 Task: Check the departure time for the last Brightline train from West Palm Beach to MiamiCentral.
Action: Mouse moved to (253, 65)
Screenshot: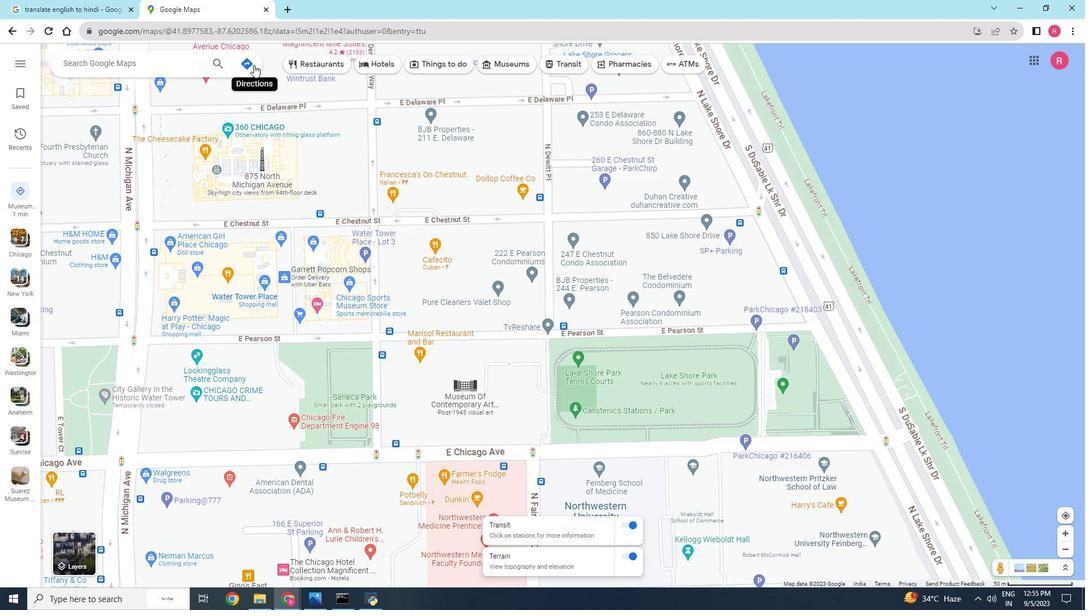 
Action: Mouse pressed left at (253, 65)
Screenshot: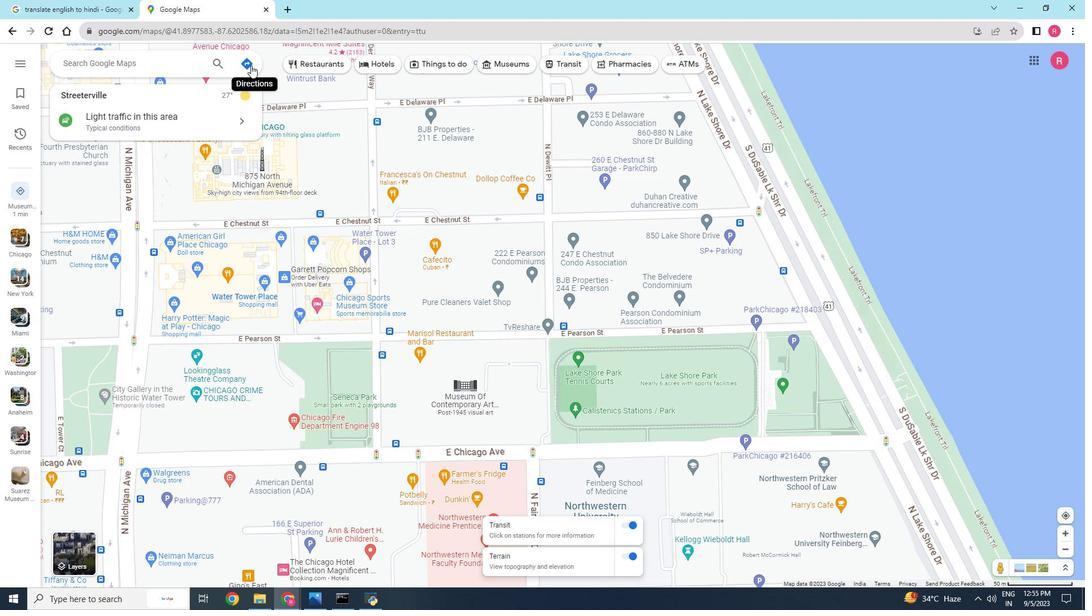 
Action: Mouse moved to (168, 58)
Screenshot: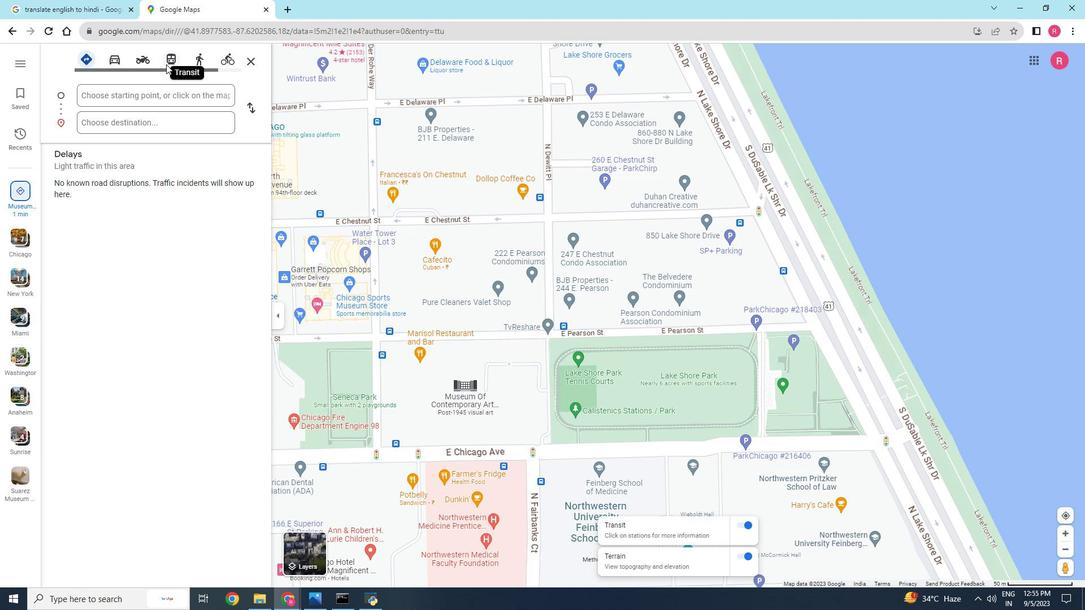
Action: Mouse pressed left at (168, 58)
Screenshot: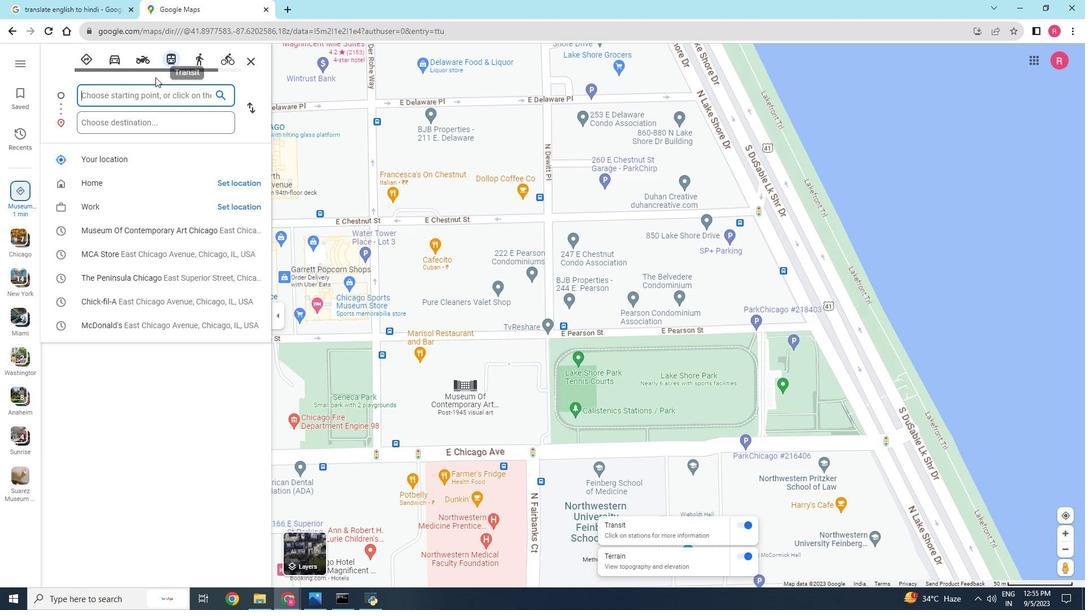 
Action: Mouse moved to (139, 98)
Screenshot: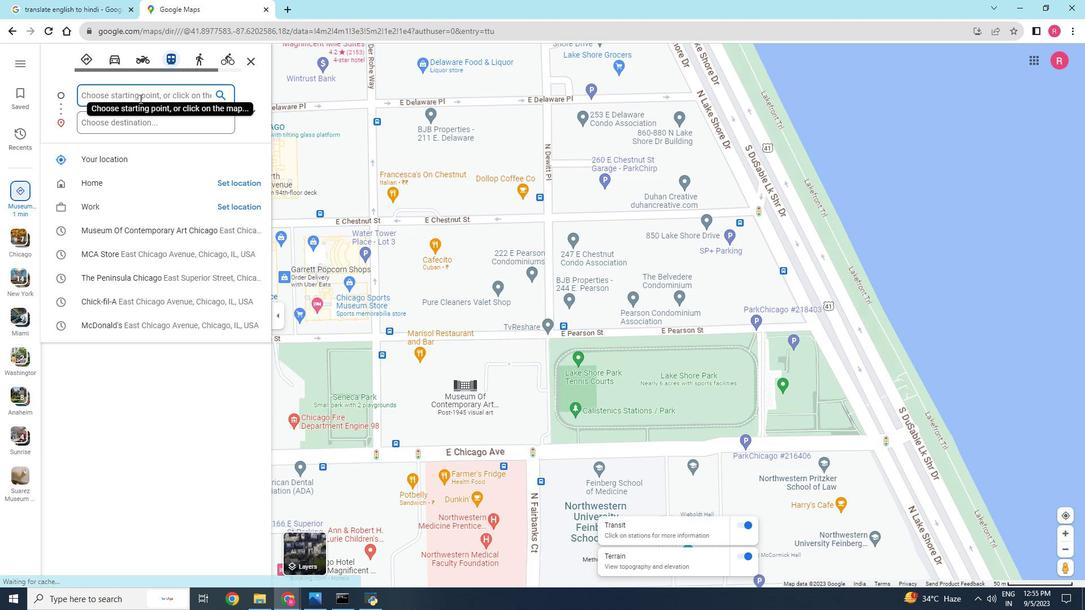 
Action: Mouse pressed left at (139, 98)
Screenshot: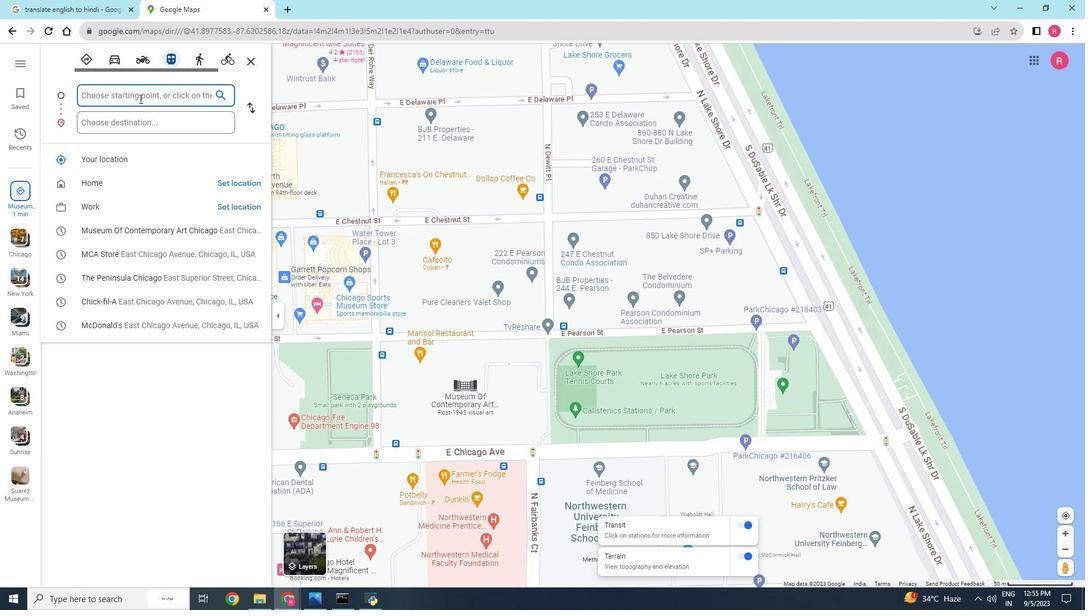 
Action: Mouse moved to (142, 97)
Screenshot: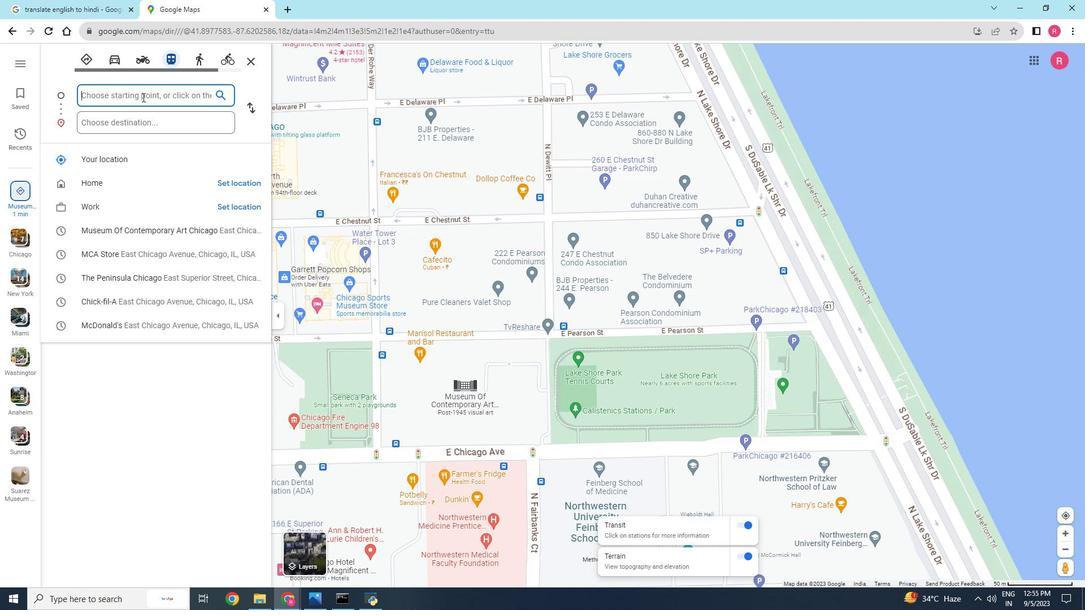 
Action: Key pressed <Key.shift>West<Key.space><Key.shift>Palm<Key.space><Key.shift>Beach<Key.space>
Screenshot: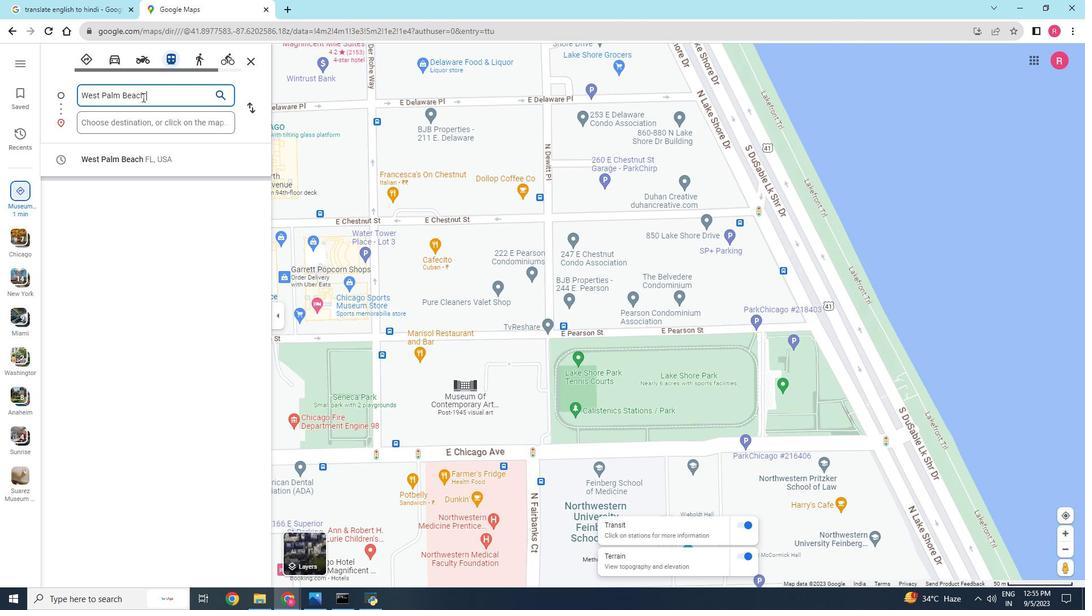 
Action: Mouse moved to (141, 119)
Screenshot: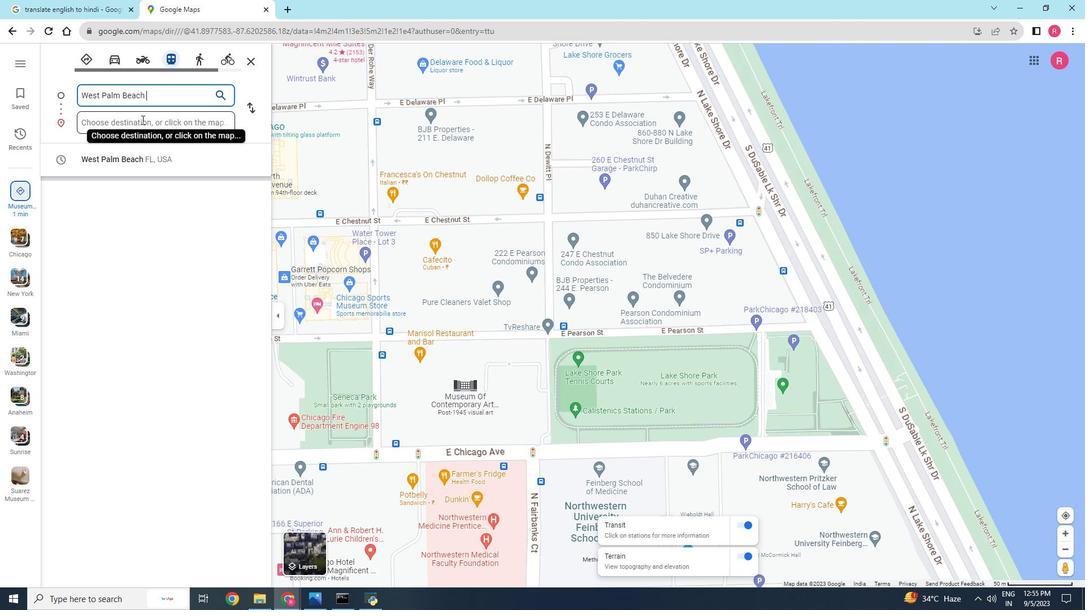 
Action: Mouse pressed left at (141, 119)
Screenshot: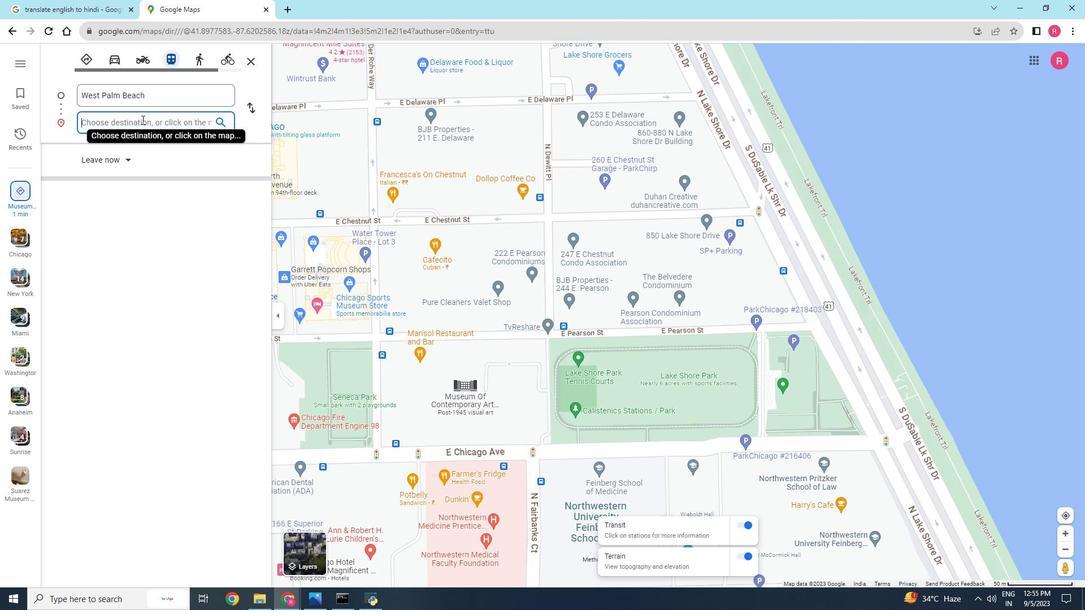 
Action: Key pressed <Key.shift>Miami<Key.space><Key.shift><Key.shift><Key.shift><Key.shift><Key.shift><Key.shift><Key.shift><Key.shift><Key.shift><Key.shift><Key.shift><Key.shift>Central<Key.enter>
Screenshot: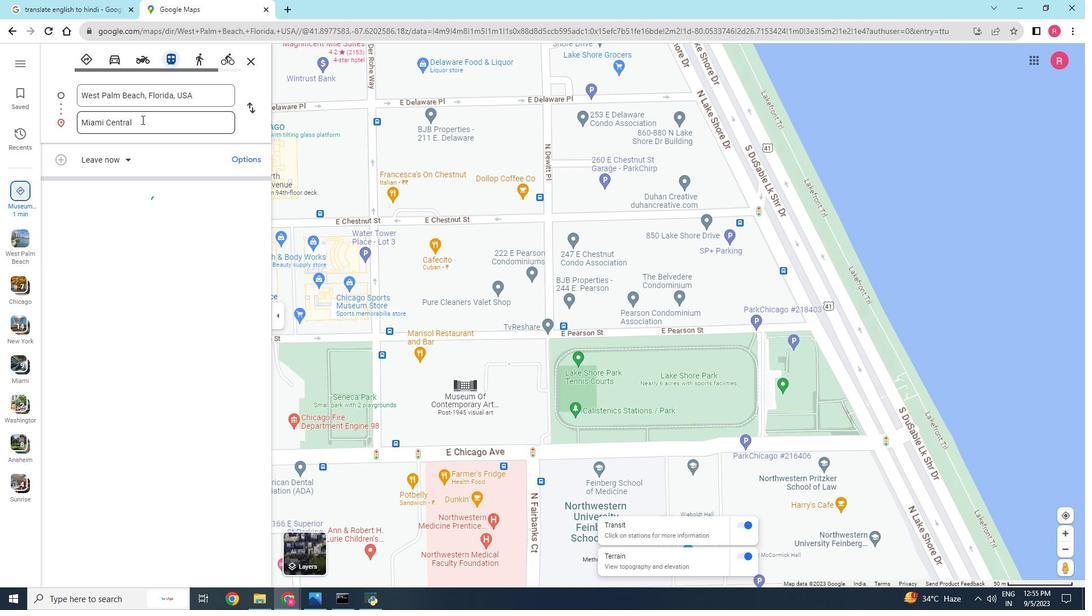 
Action: Mouse moved to (153, 266)
Screenshot: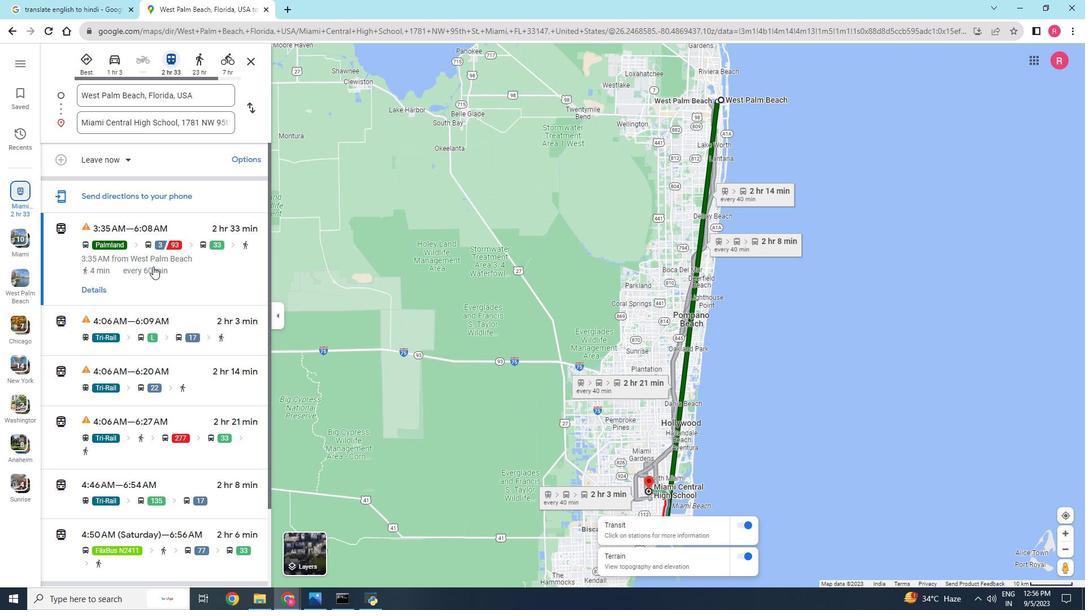 
Action: Mouse scrolled (153, 266) with delta (0, 0)
Screenshot: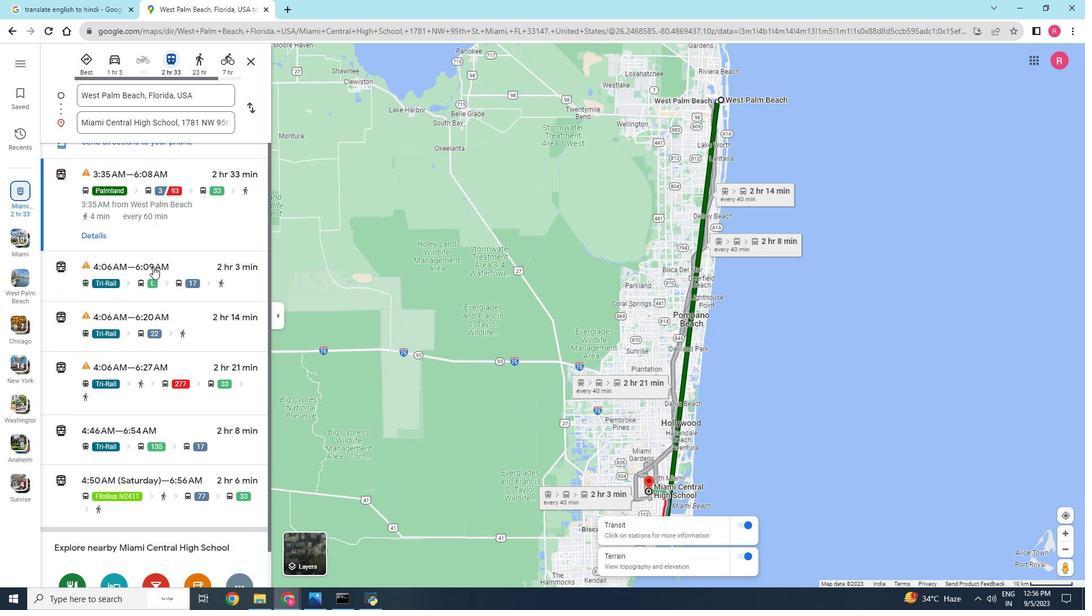 
Action: Mouse scrolled (153, 266) with delta (0, 0)
Screenshot: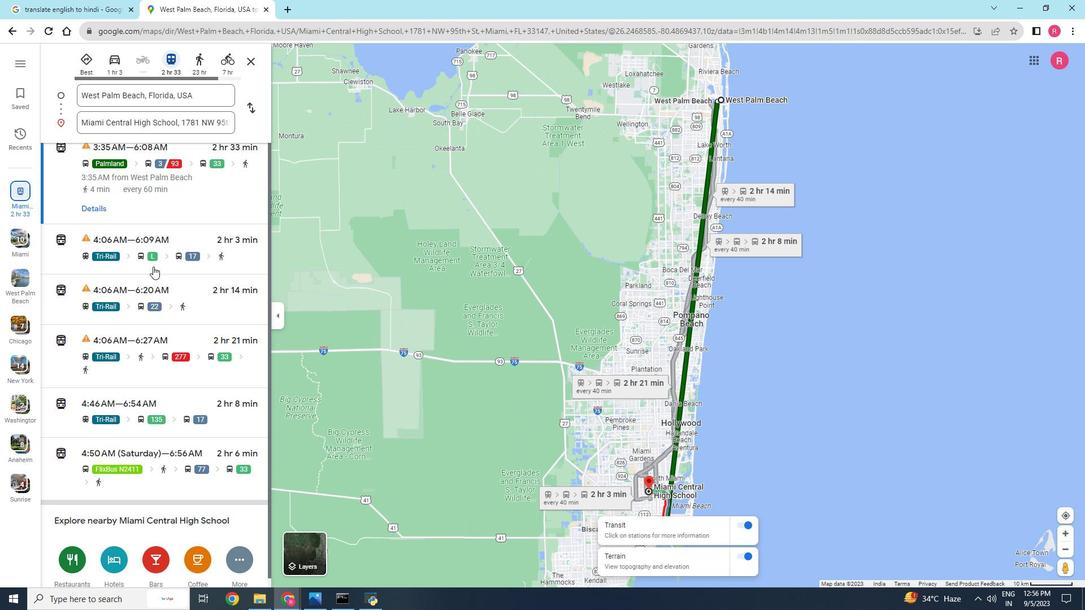 
Action: Mouse scrolled (153, 266) with delta (0, 0)
Screenshot: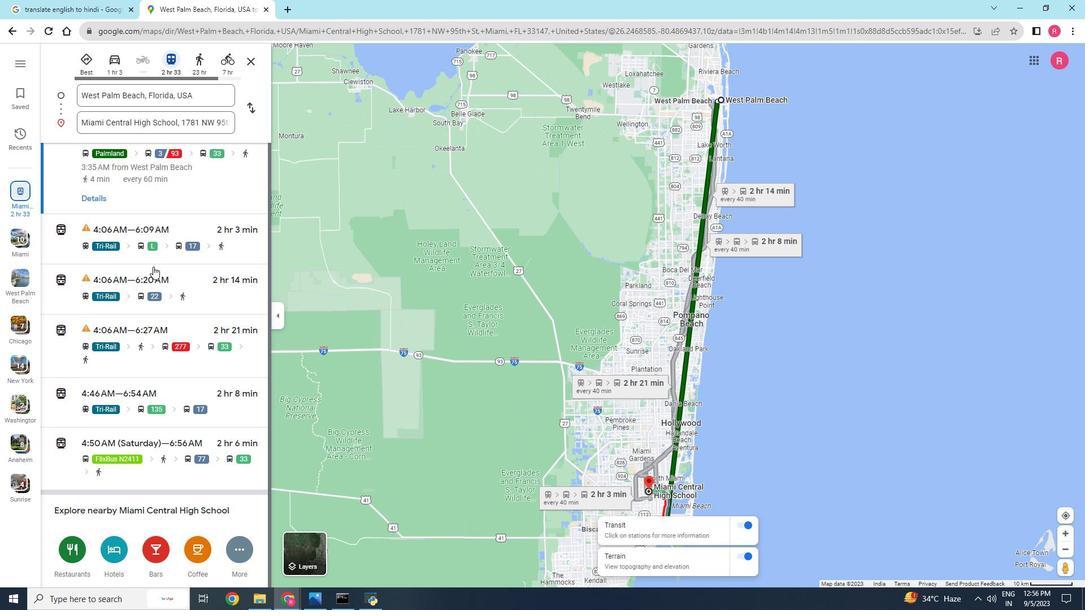 
Action: Mouse scrolled (153, 266) with delta (0, 0)
Screenshot: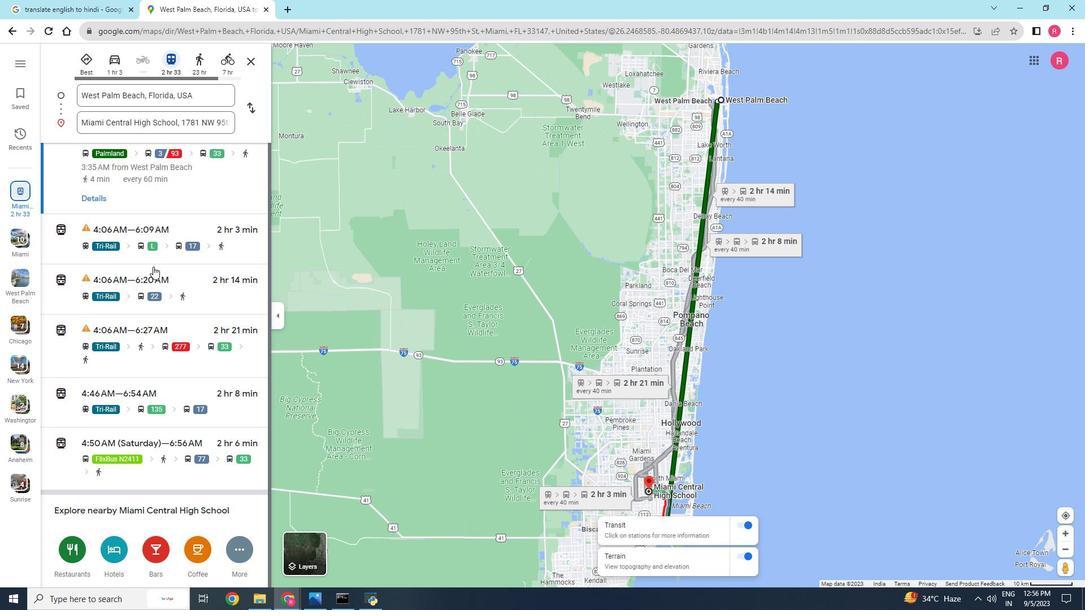 
Action: Mouse scrolled (153, 267) with delta (0, 0)
Screenshot: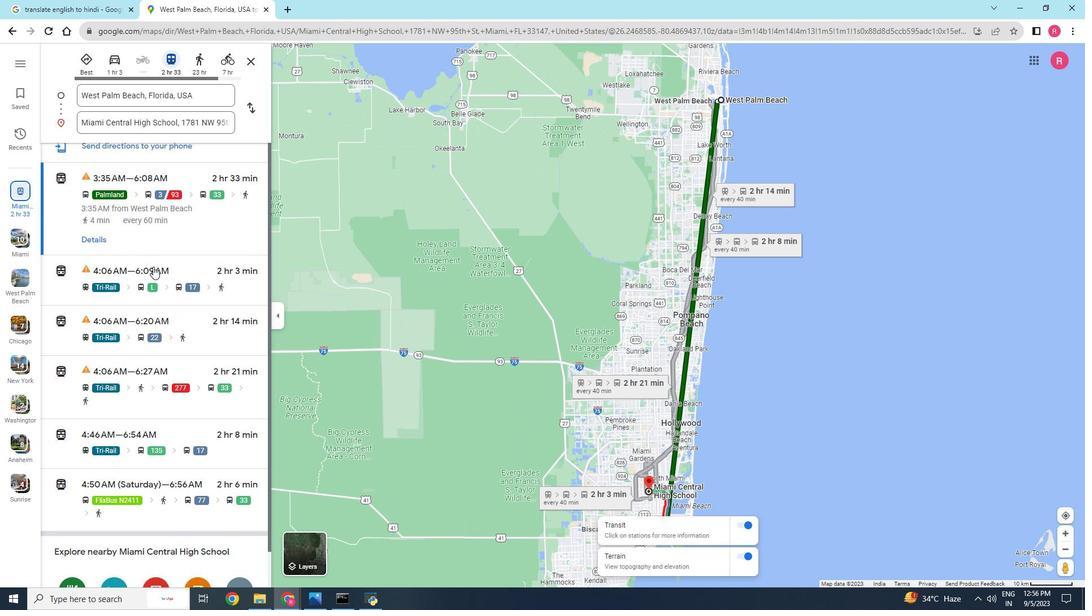 
Action: Mouse scrolled (153, 267) with delta (0, 0)
Screenshot: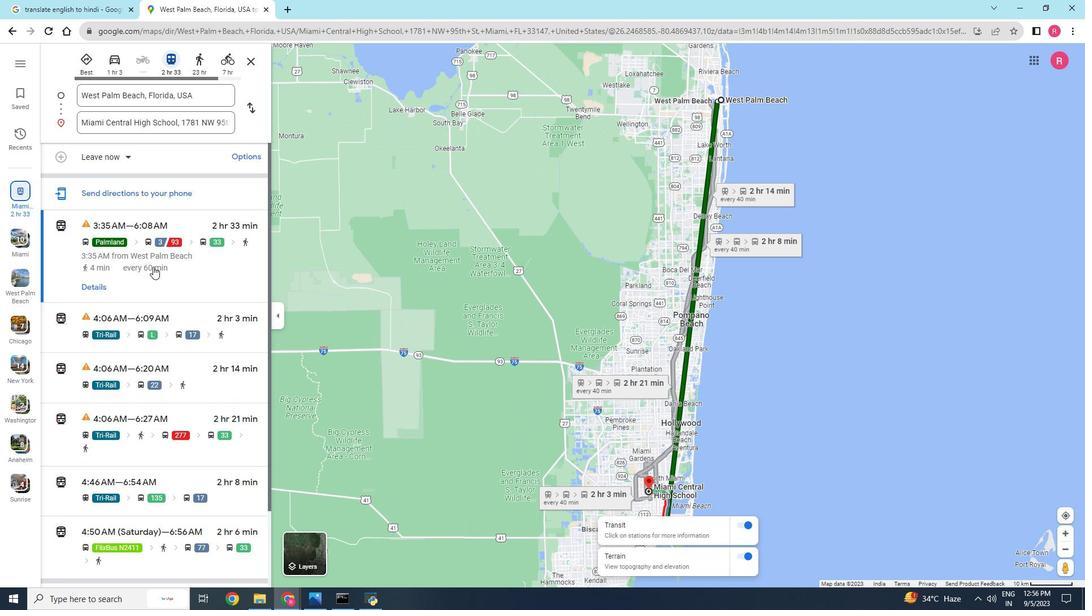 
Action: Mouse scrolled (153, 267) with delta (0, 0)
Screenshot: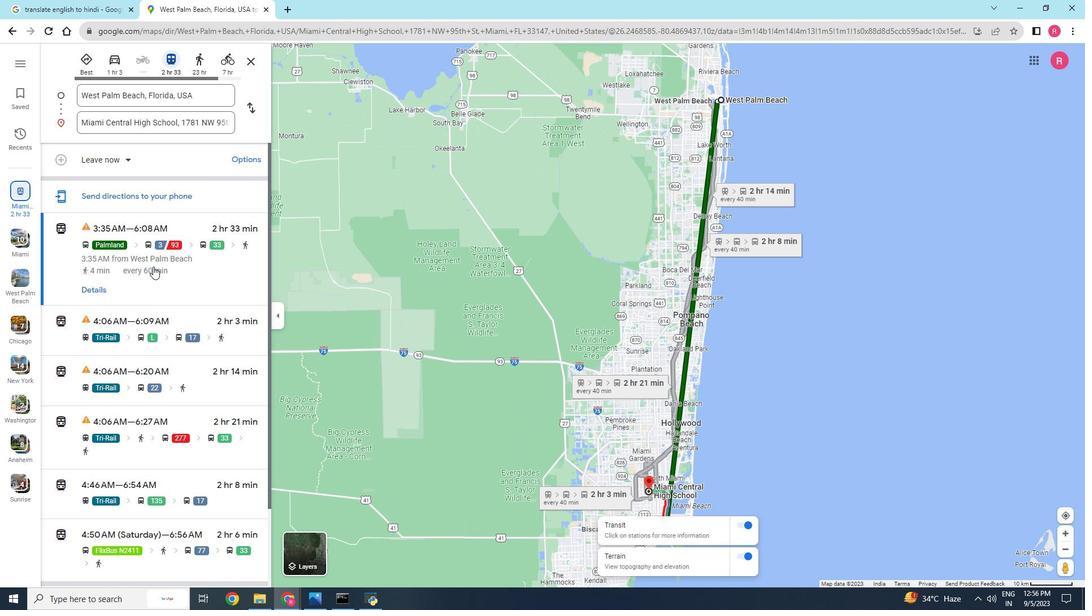 
Action: Mouse moved to (538, 353)
Screenshot: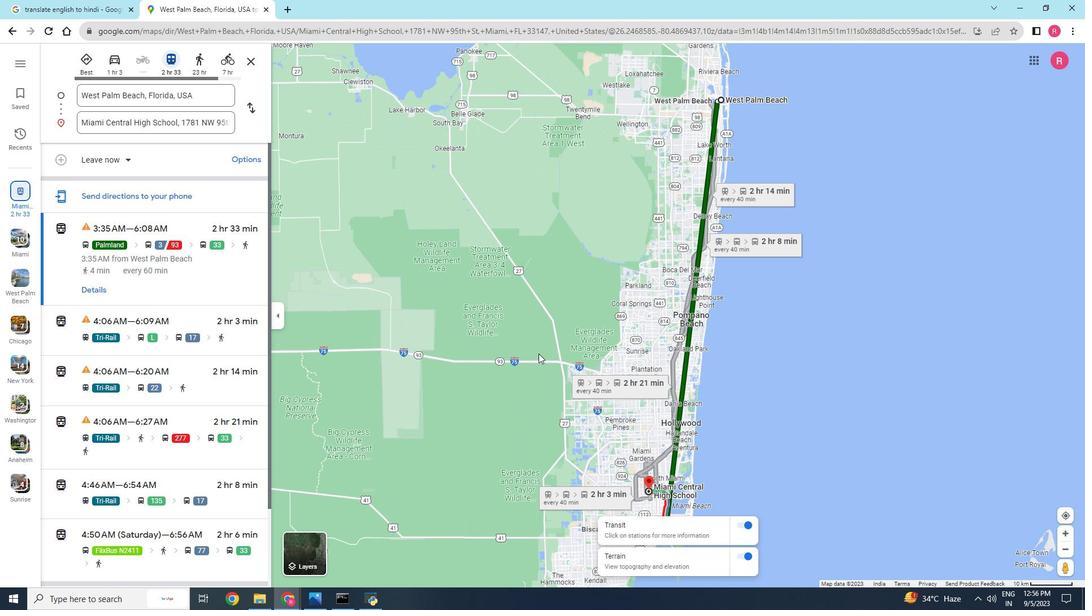 
Action: Mouse scrolled (538, 354) with delta (0, 0)
Screenshot: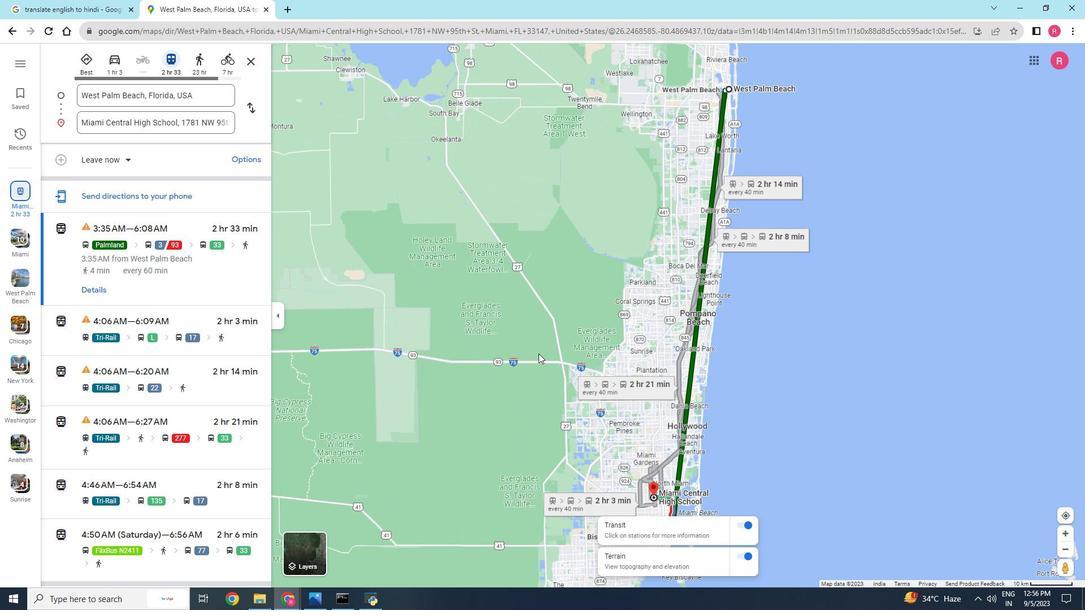 
Action: Mouse scrolled (538, 354) with delta (0, 0)
Screenshot: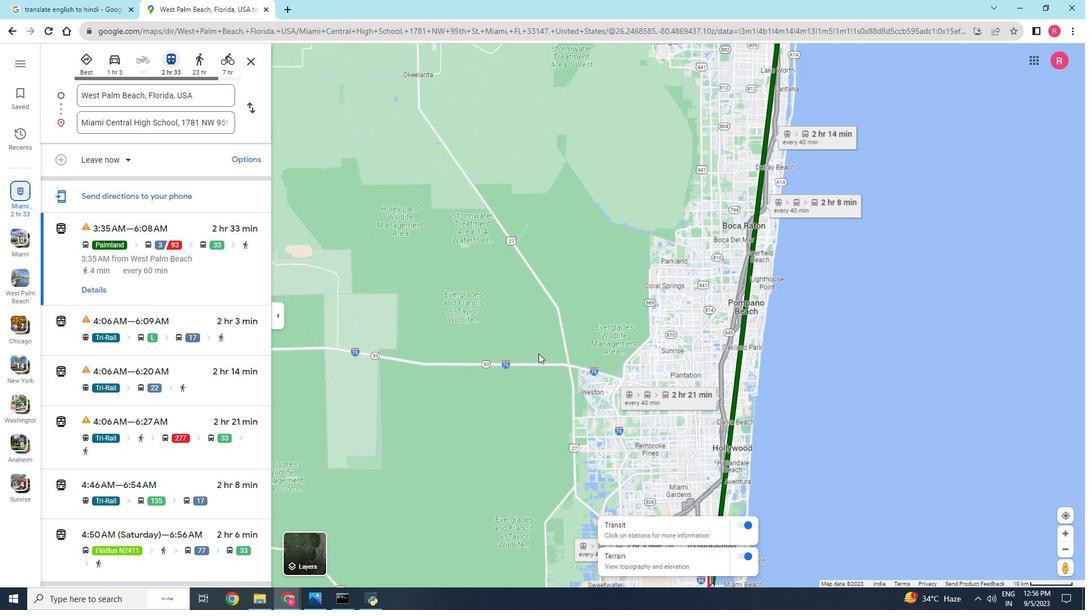 
Action: Mouse scrolled (538, 354) with delta (0, 0)
Screenshot: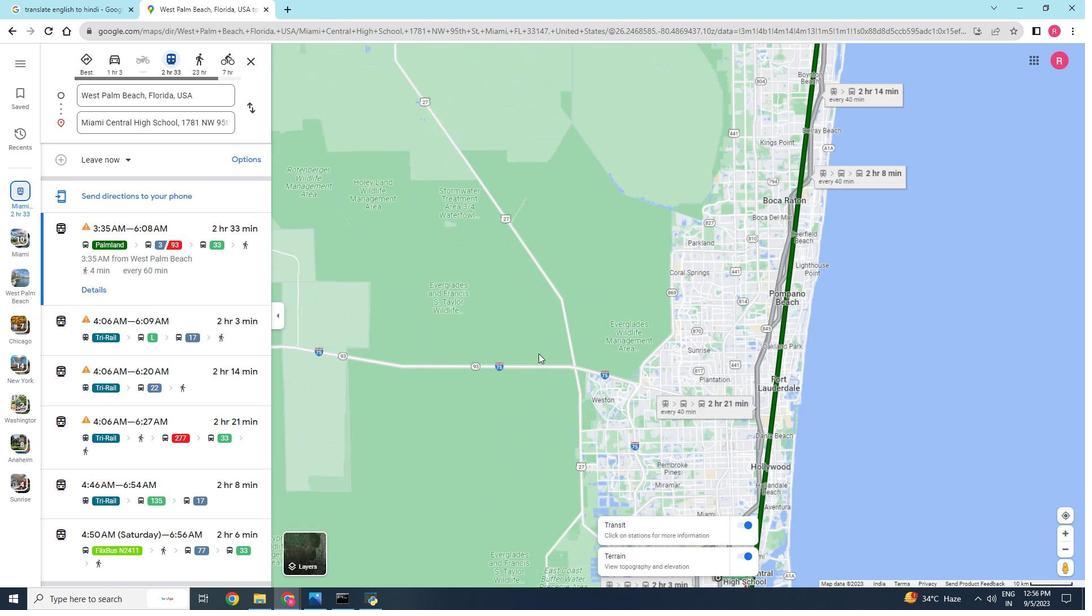 
Action: Mouse moved to (706, 374)
Screenshot: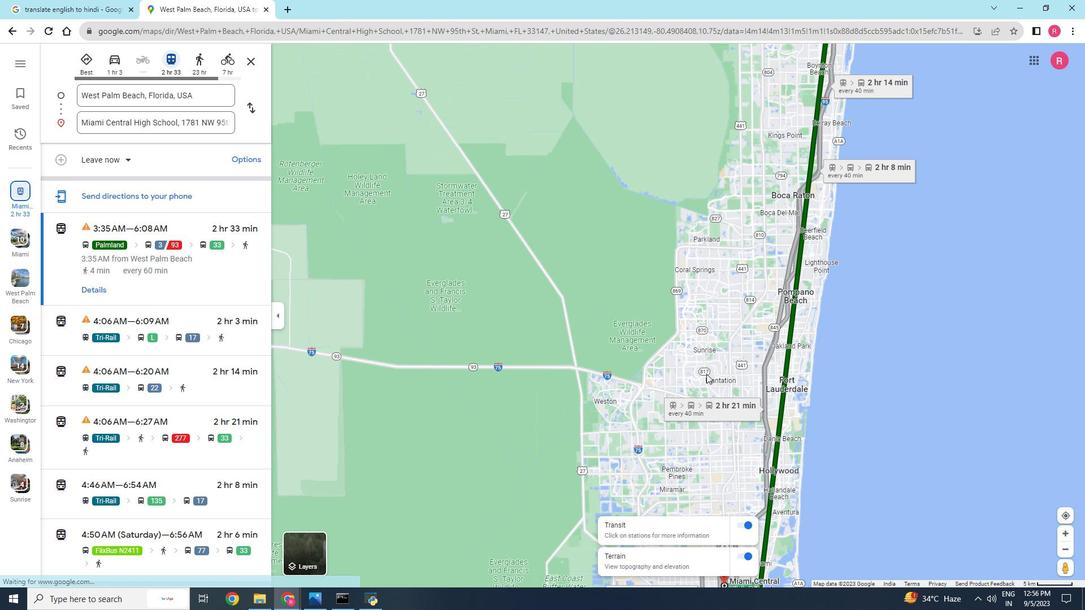 
Action: Mouse pressed left at (706, 374)
Screenshot: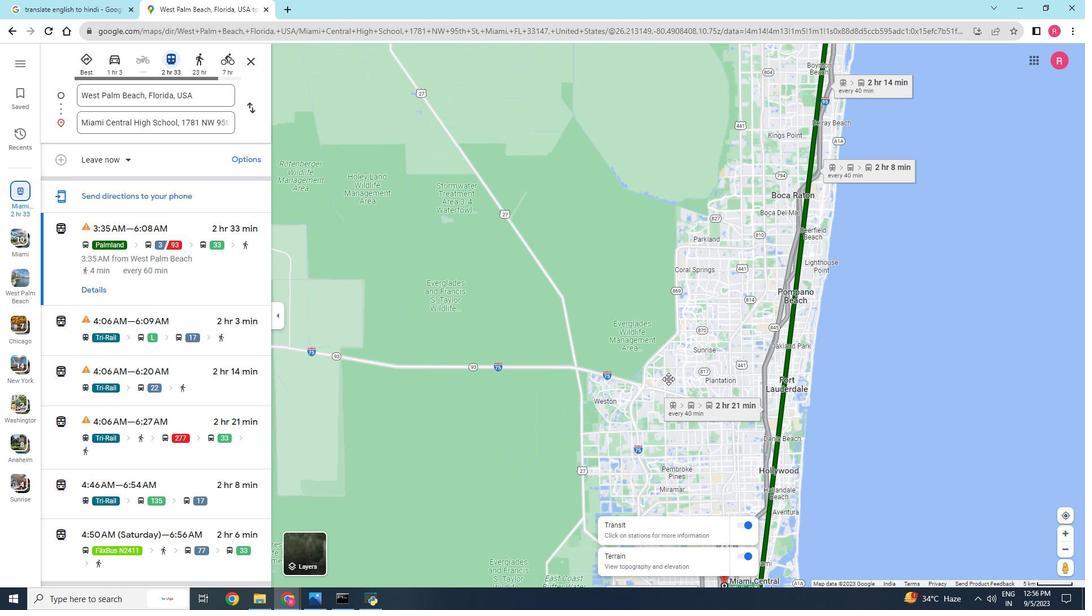 
Action: Mouse moved to (565, 365)
Screenshot: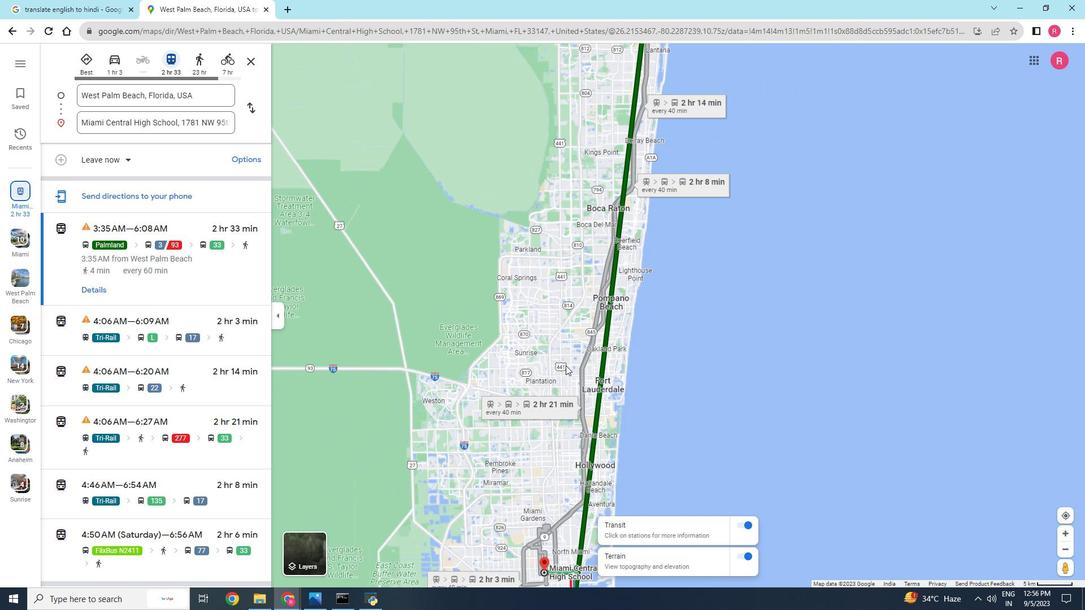 
Action: Mouse scrolled (565, 365) with delta (0, 0)
Screenshot: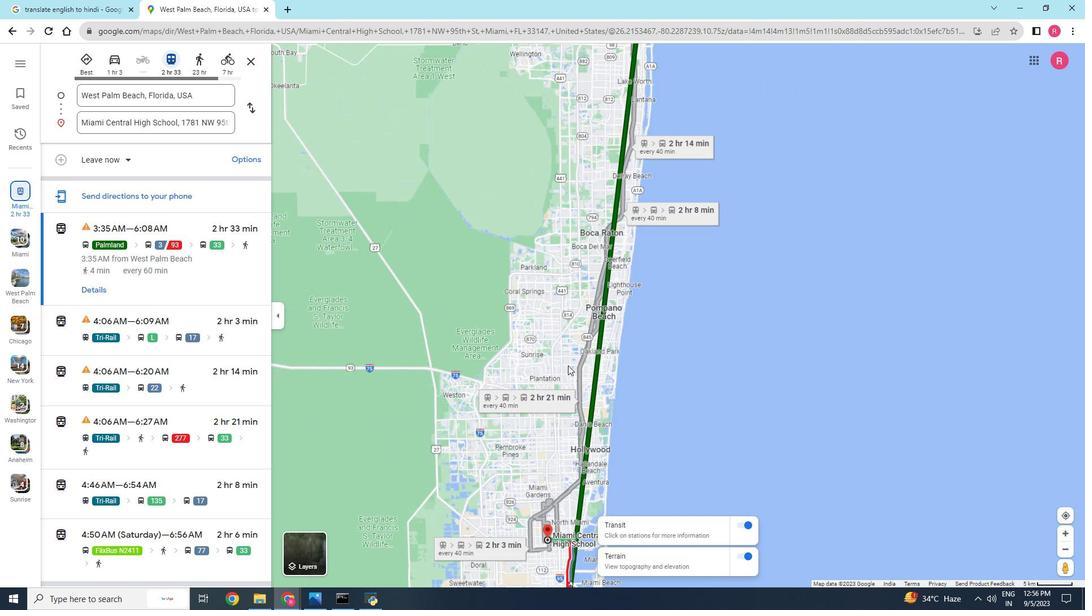 
Action: Mouse scrolled (565, 365) with delta (0, 0)
Screenshot: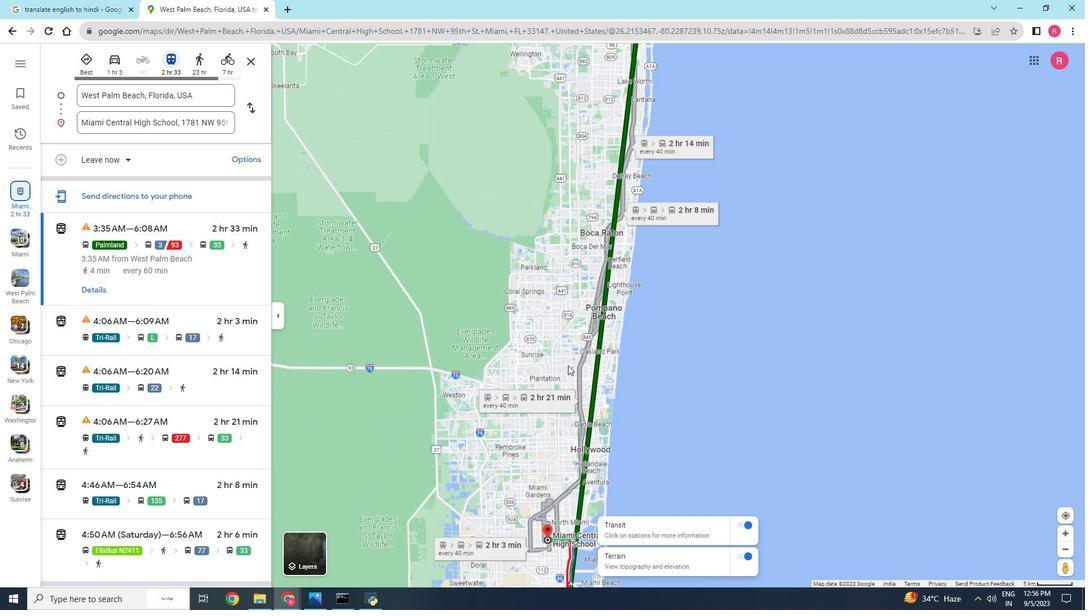 
Action: Mouse moved to (580, 362)
Screenshot: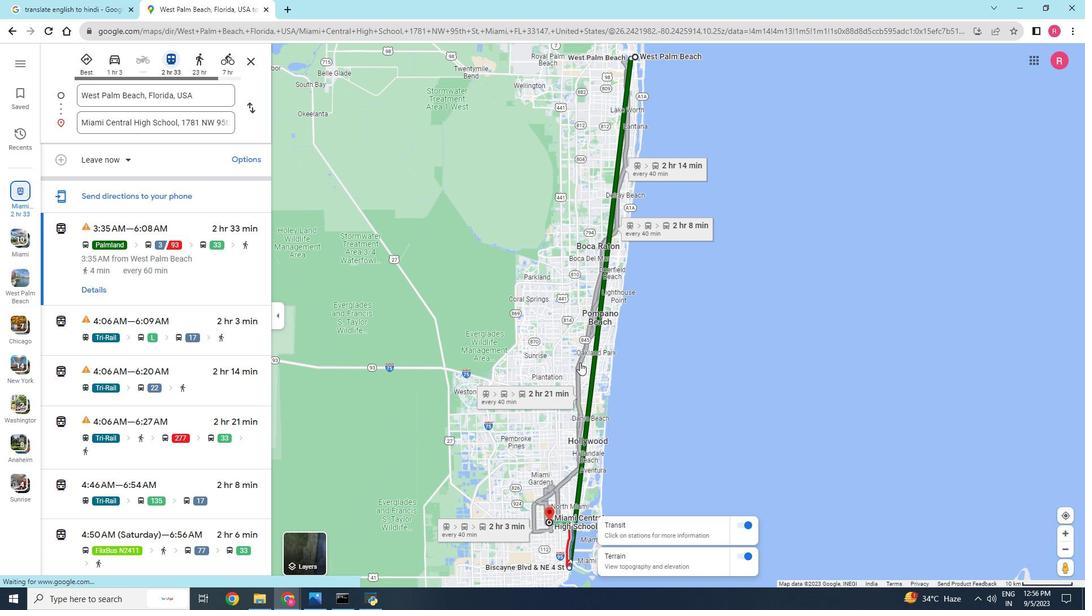 
Action: Mouse pressed left at (580, 362)
Screenshot: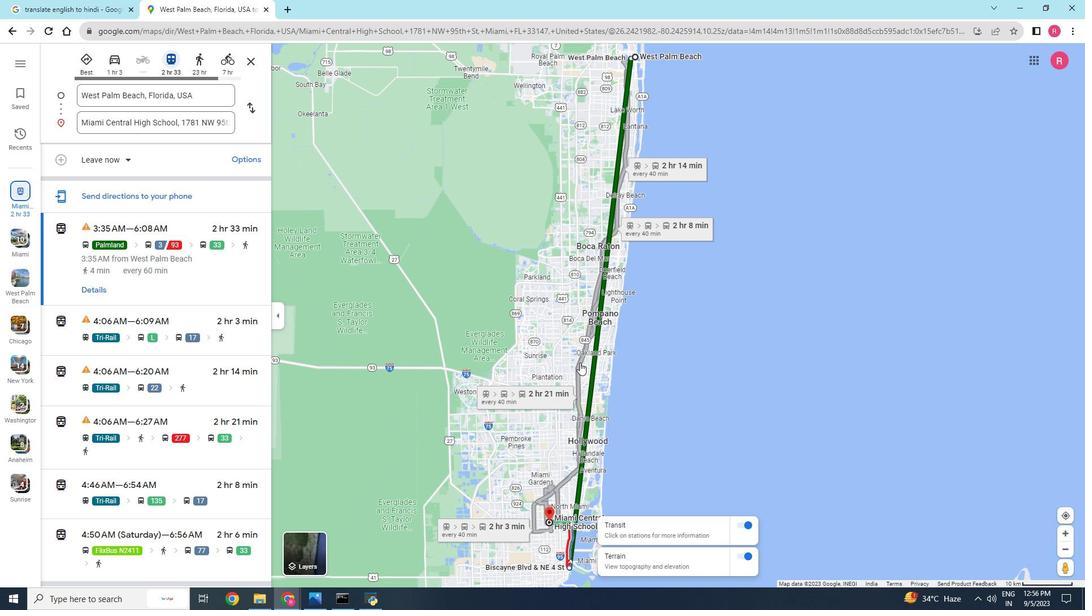 
Action: Mouse scrolled (580, 362) with delta (0, 0)
Screenshot: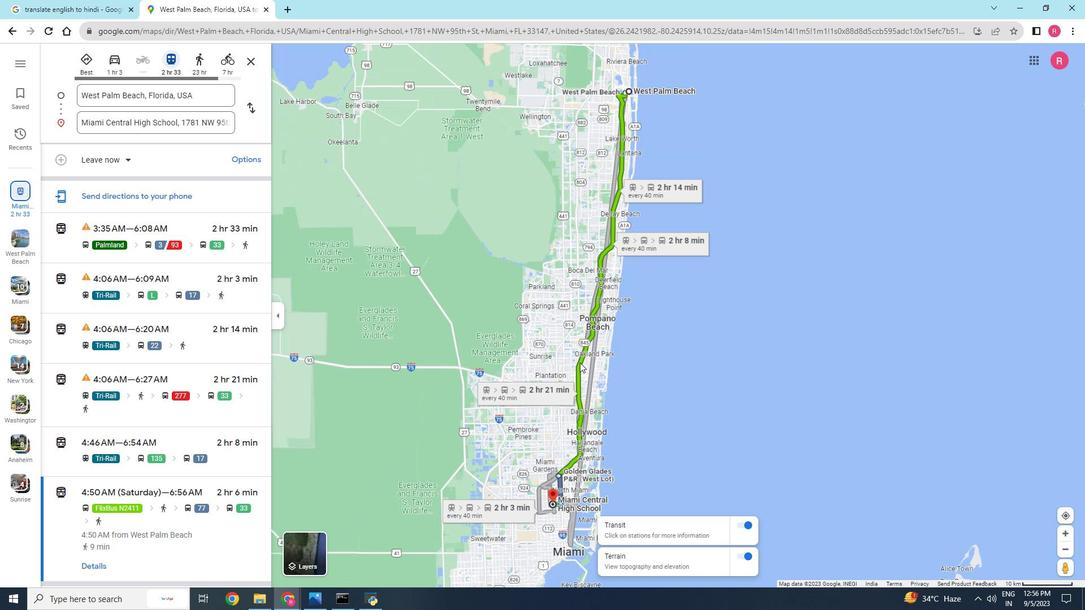 
Action: Mouse moved to (308, 551)
Screenshot: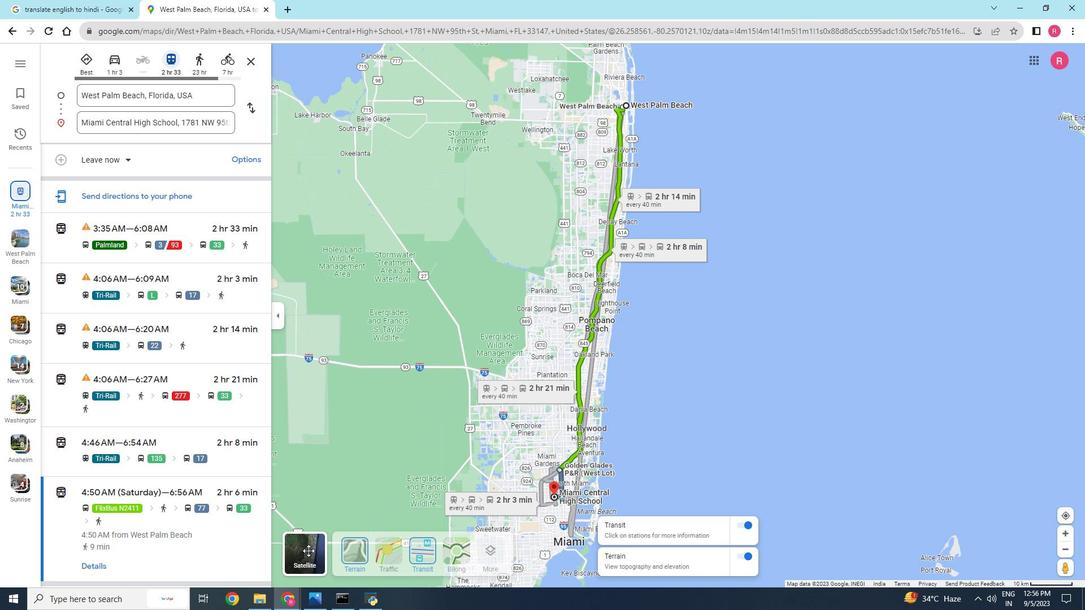 
Action: Mouse pressed left at (308, 551)
Screenshot: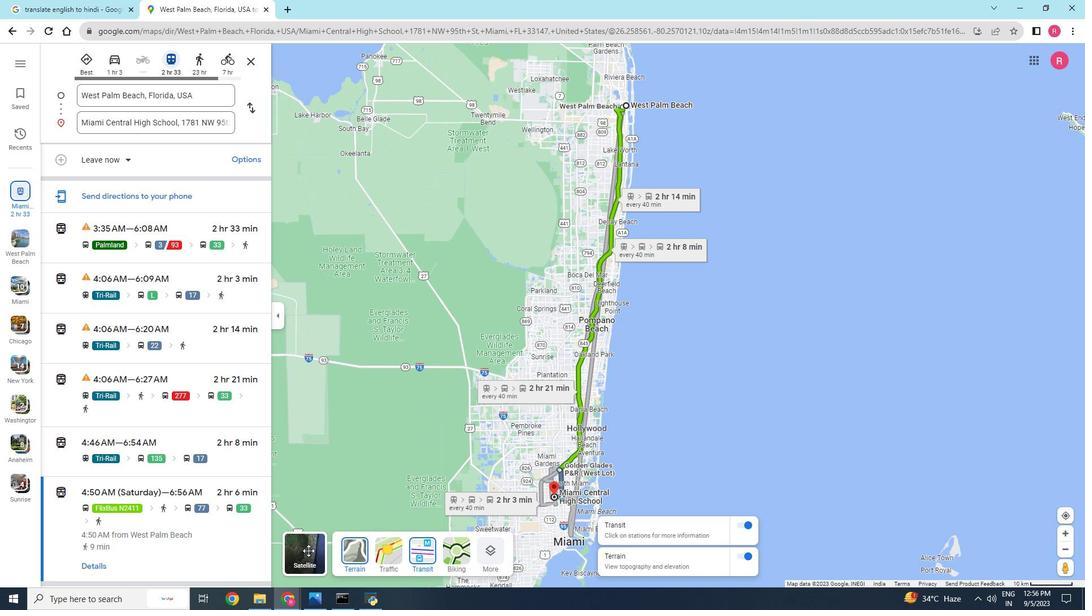 
Action: Mouse moved to (354, 551)
Screenshot: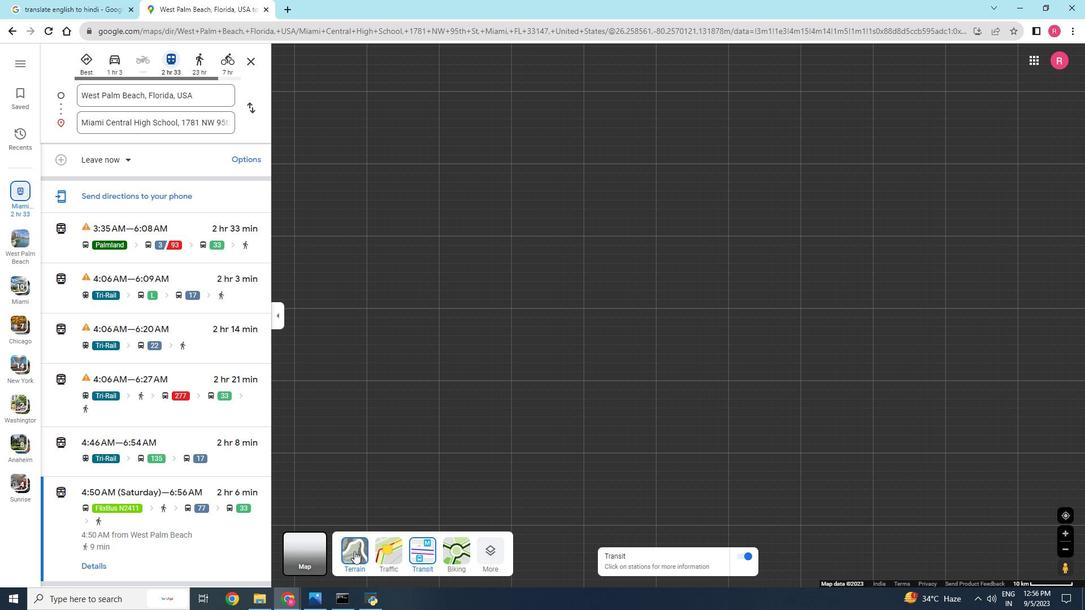 
Action: Mouse pressed left at (354, 551)
Screenshot: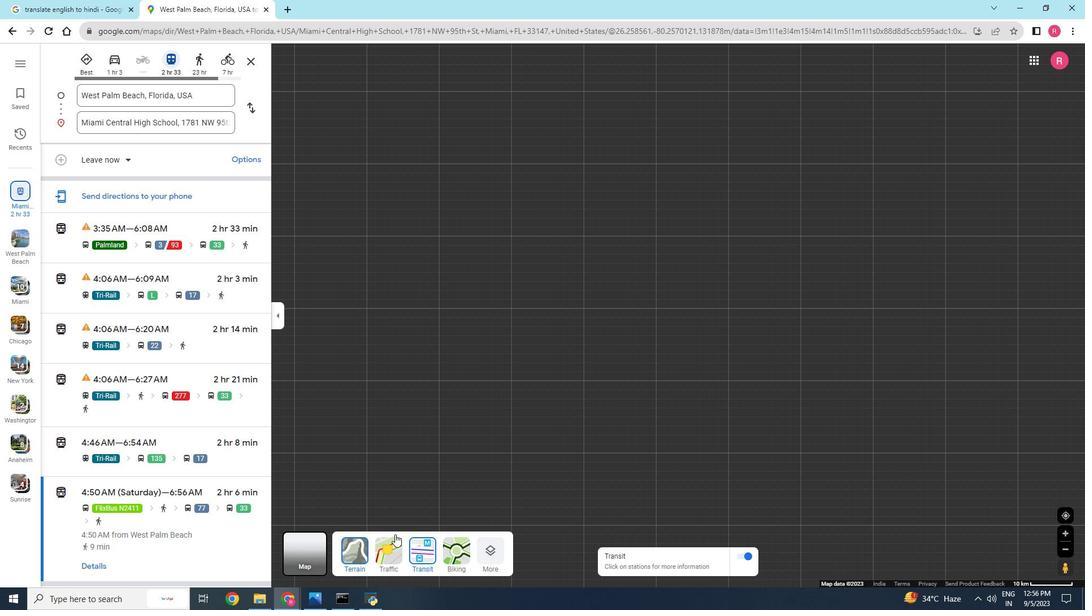 
Action: Mouse moved to (517, 471)
Screenshot: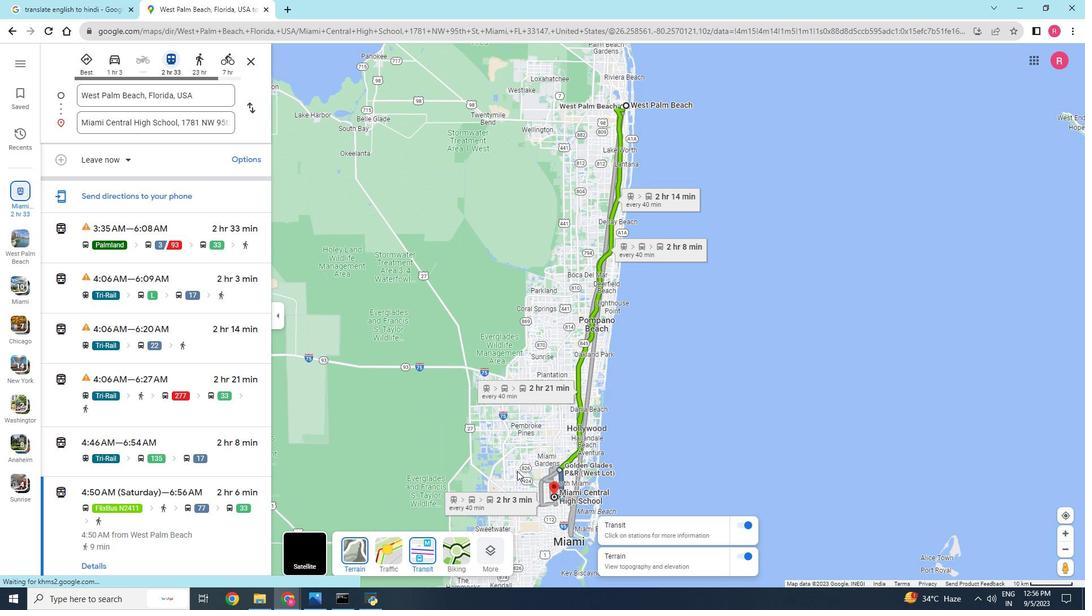 
Action: Mouse scrolled (517, 472) with delta (0, 0)
Screenshot: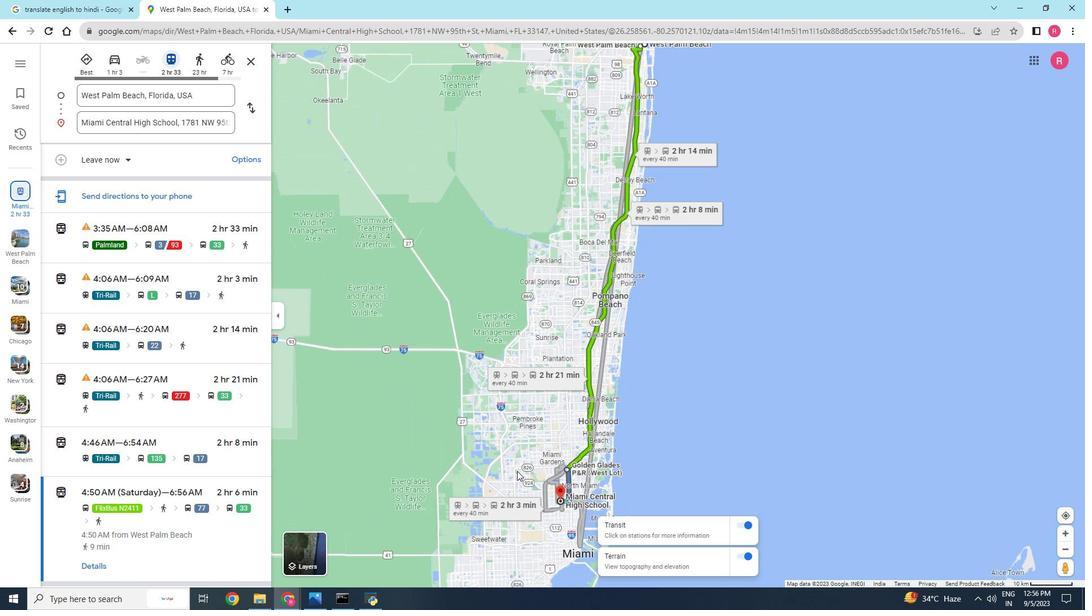 
Action: Mouse moved to (507, 433)
Screenshot: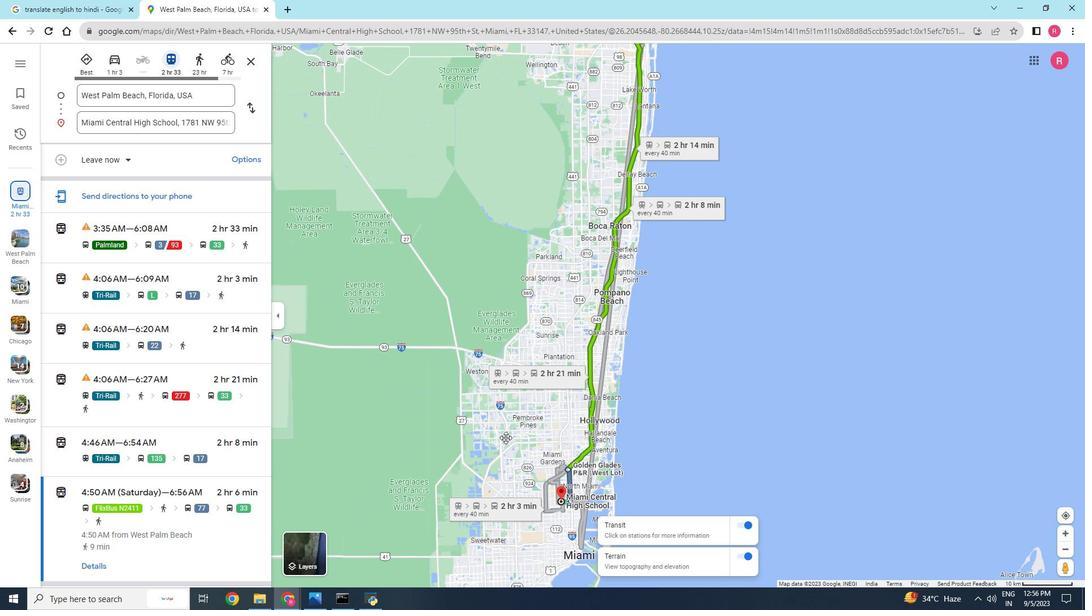 
Action: Mouse pressed left at (507, 433)
Screenshot: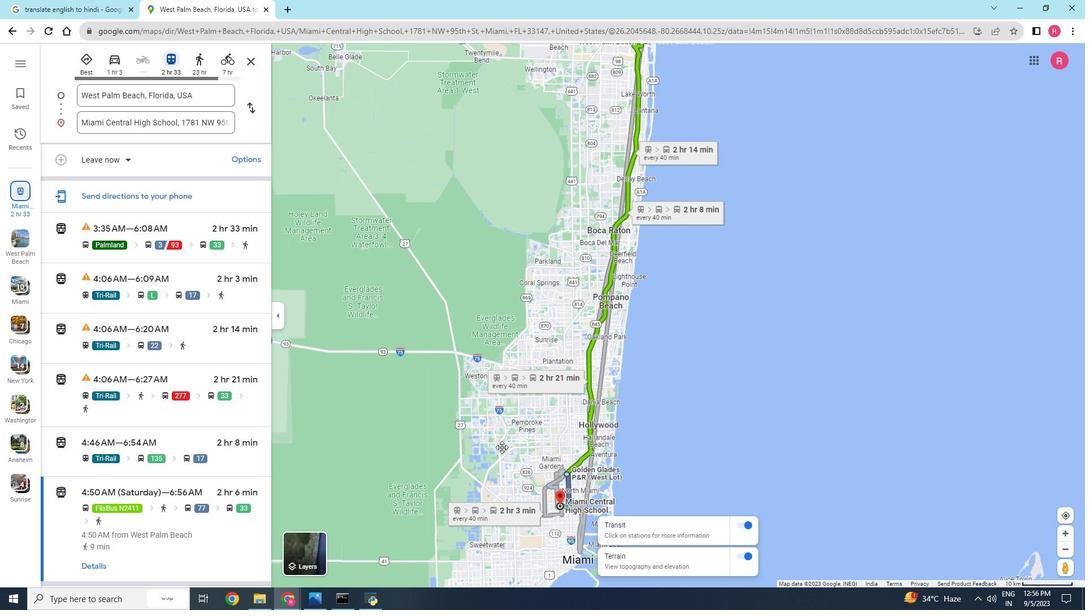 
Action: Mouse moved to (466, 425)
Screenshot: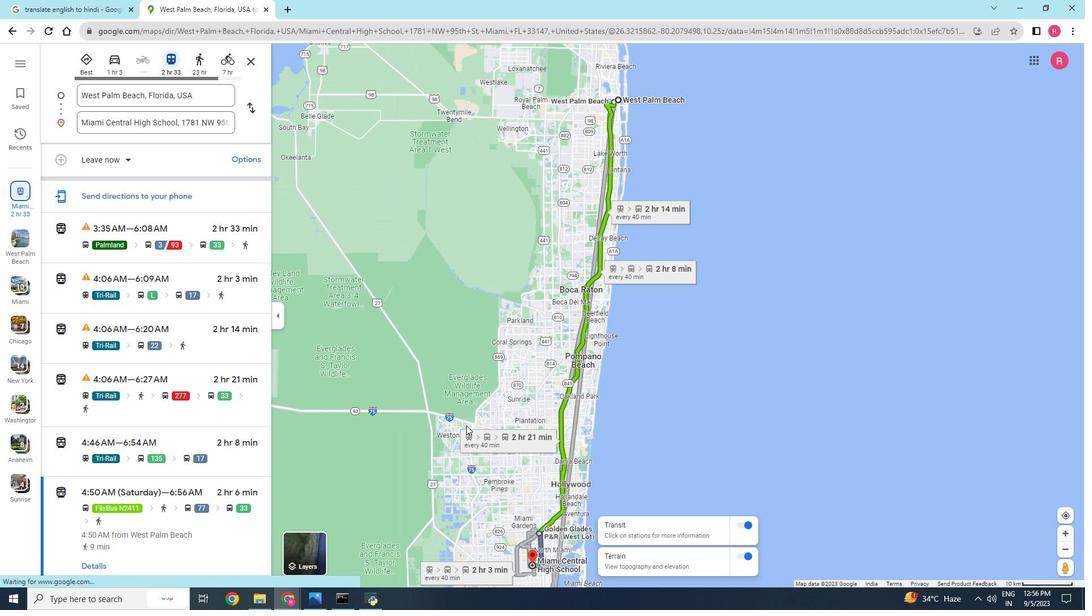 
Action: Mouse scrolled (466, 426) with delta (0, 0)
Screenshot: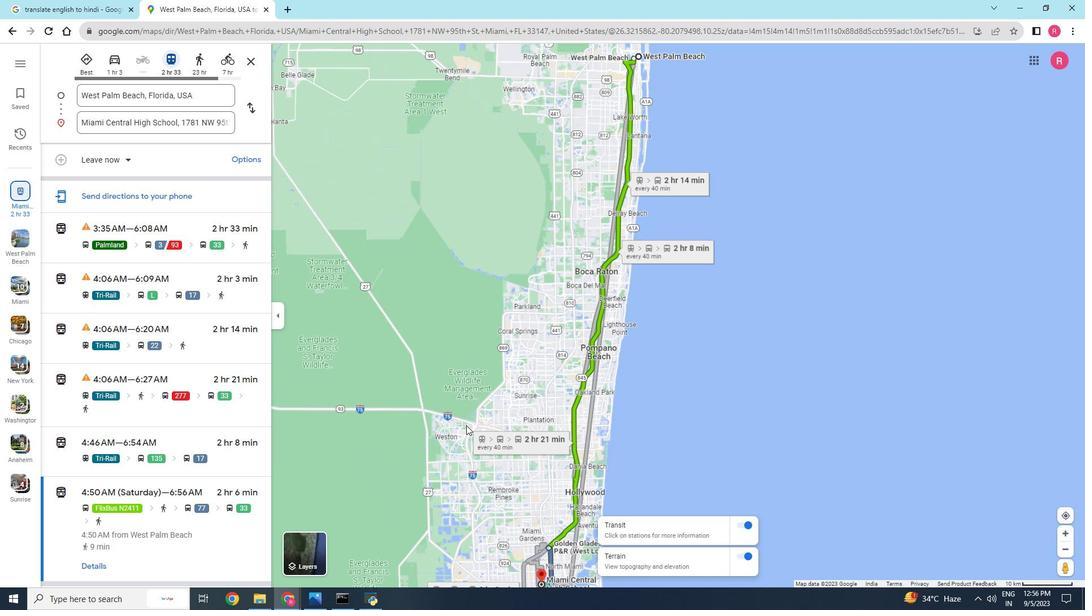 
Action: Mouse scrolled (466, 425) with delta (0, 0)
Screenshot: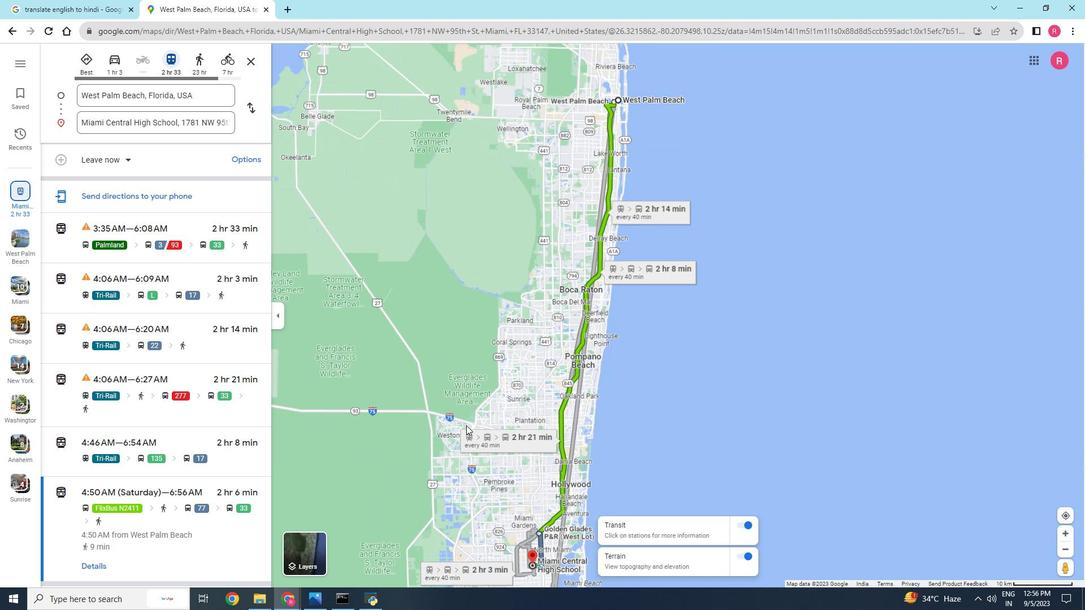 
Action: Mouse scrolled (466, 425) with delta (0, 0)
Screenshot: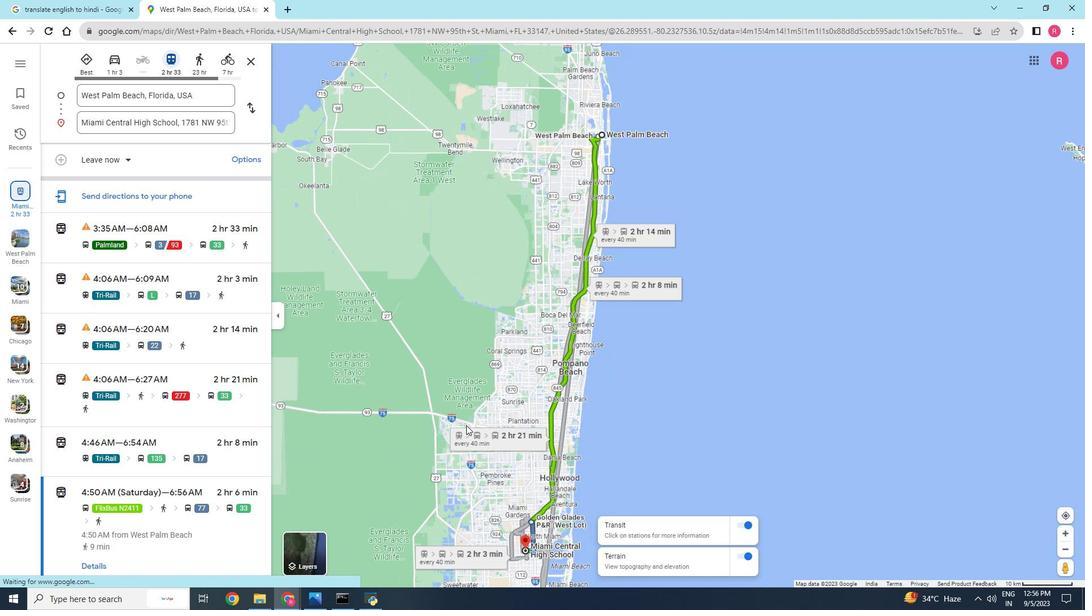 
Action: Mouse scrolled (466, 425) with delta (0, 0)
Screenshot: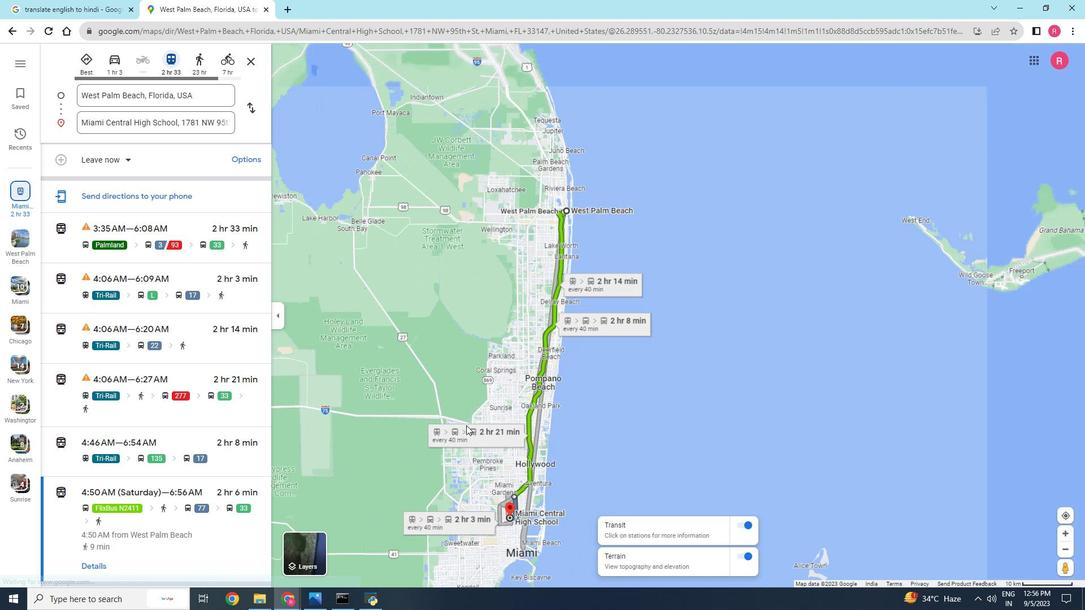 
Action: Mouse scrolled (466, 425) with delta (0, 0)
Screenshot: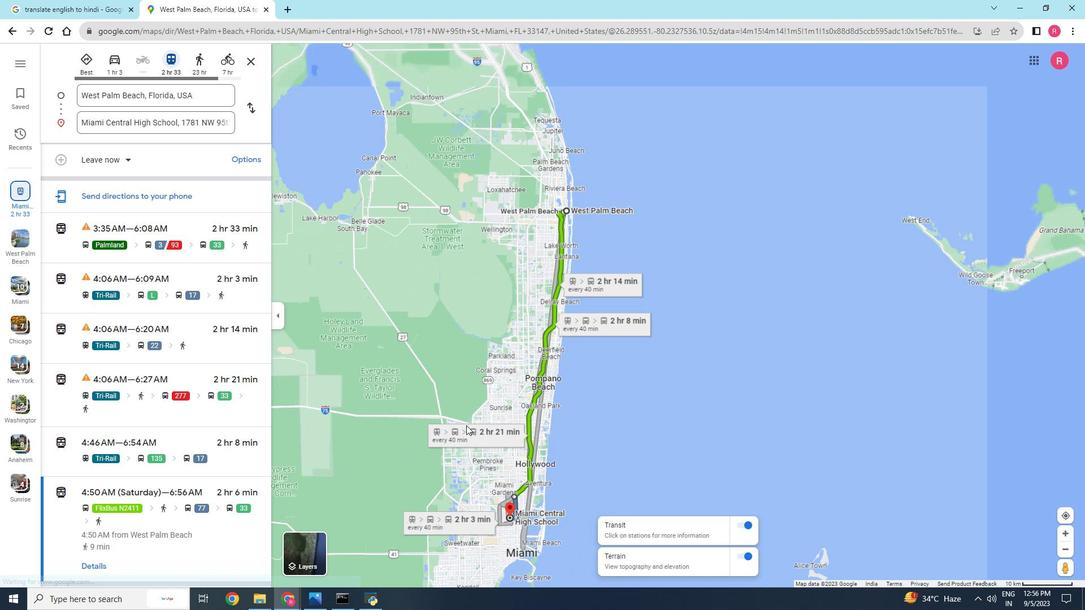 
Action: Mouse scrolled (466, 426) with delta (0, 0)
Screenshot: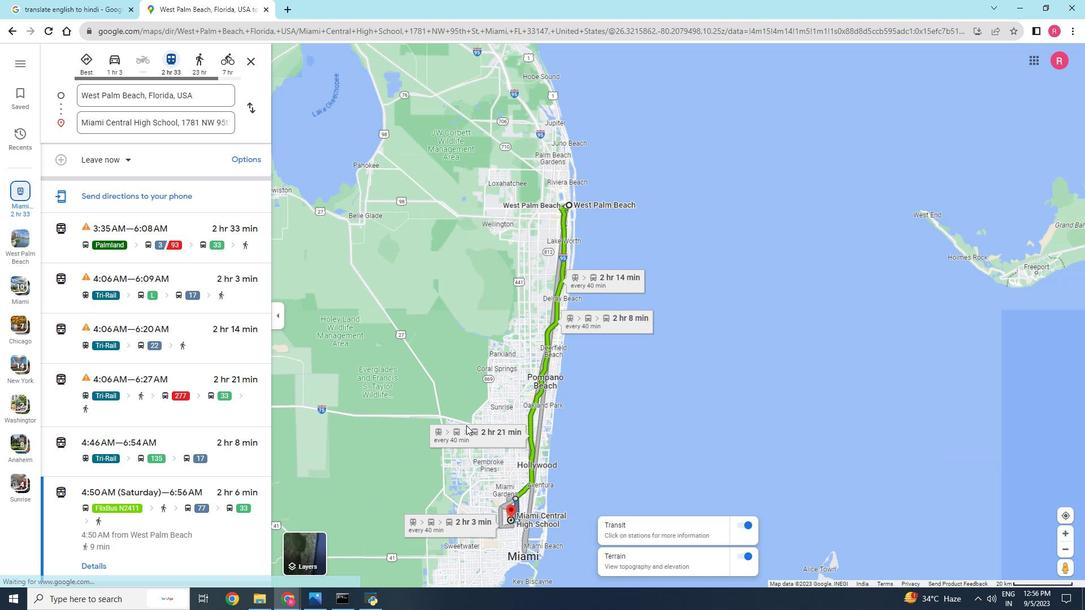 
Action: Mouse scrolled (466, 426) with delta (0, 0)
Screenshot: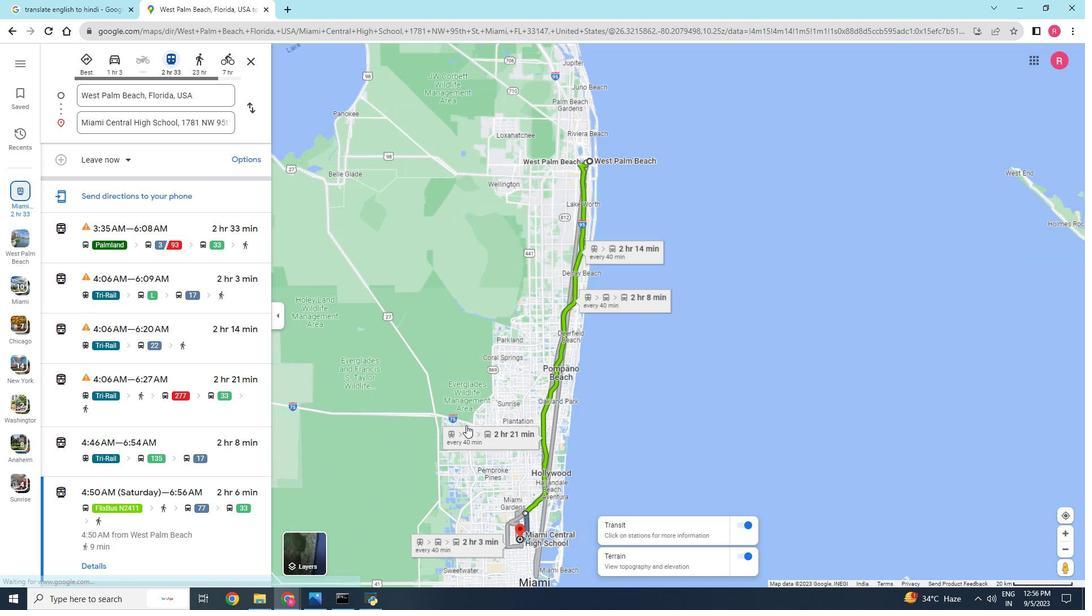 
Action: Mouse moved to (218, 239)
Screenshot: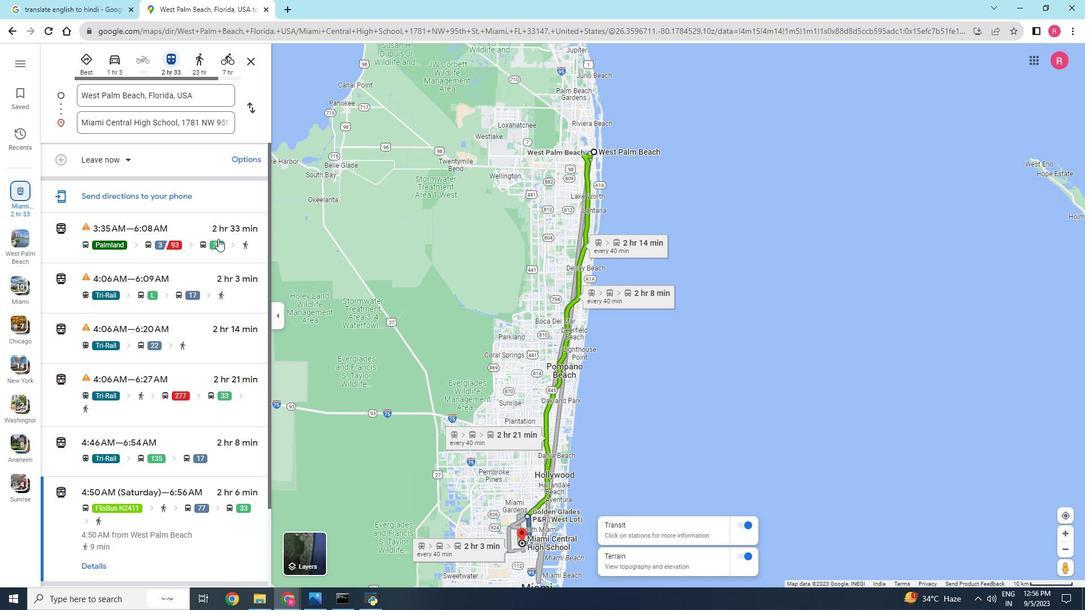 
Action: Mouse pressed left at (218, 239)
Screenshot: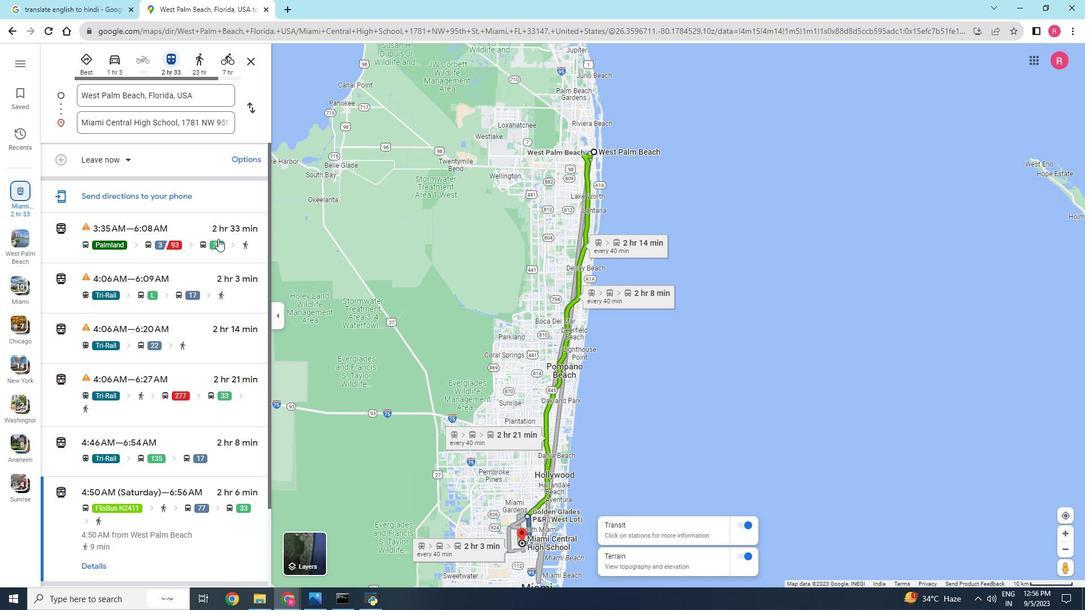 
Action: Mouse moved to (101, 288)
Screenshot: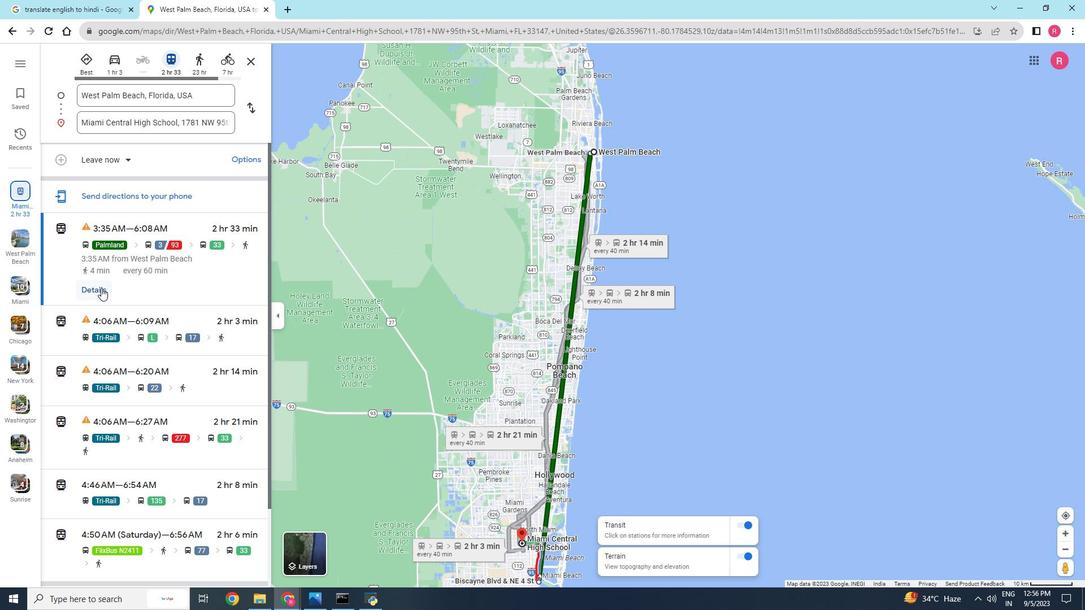 
Action: Mouse pressed left at (101, 288)
Screenshot: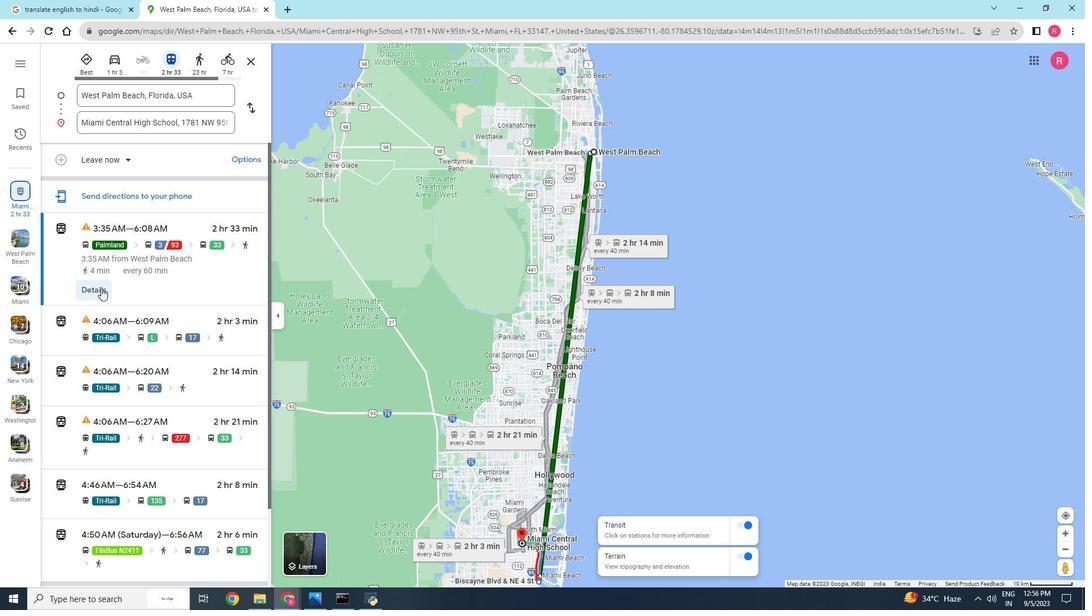 
Action: Mouse moved to (185, 296)
Screenshot: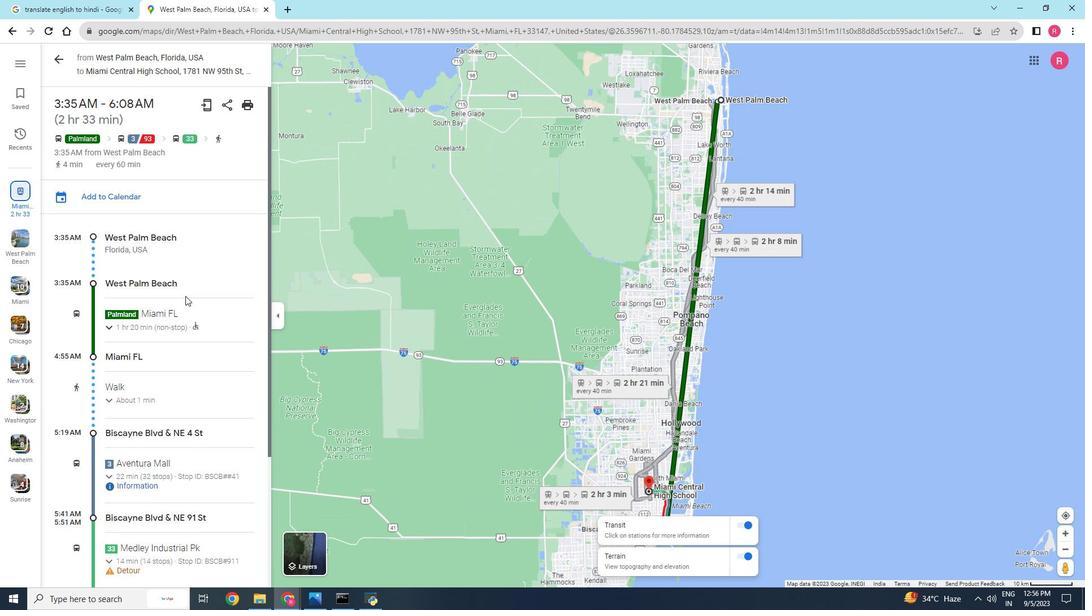 
Action: Mouse scrolled (185, 295) with delta (0, 0)
Screenshot: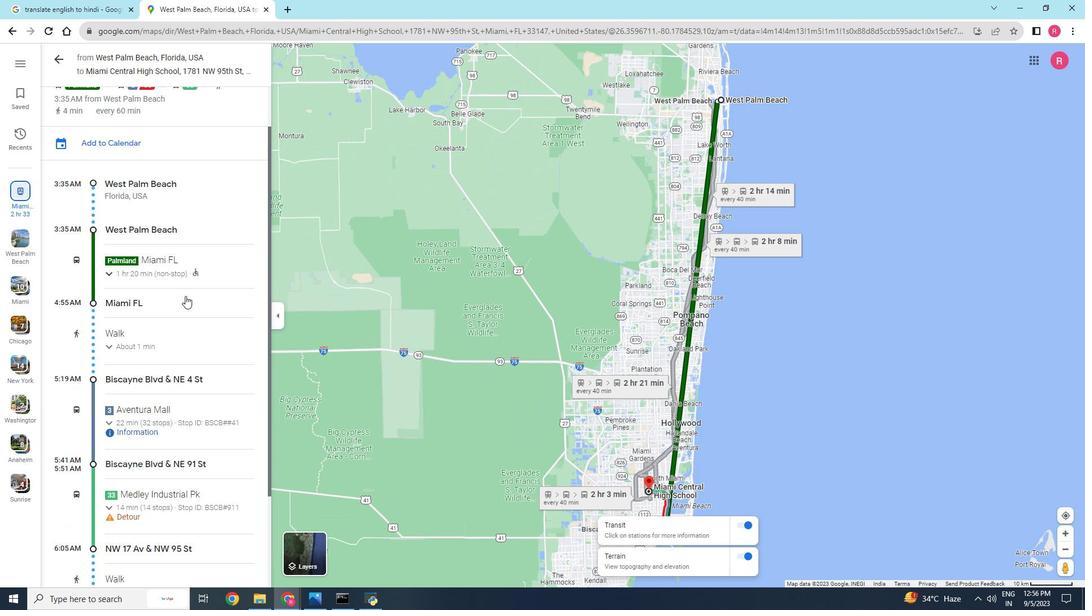 
Action: Mouse scrolled (185, 295) with delta (0, 0)
Screenshot: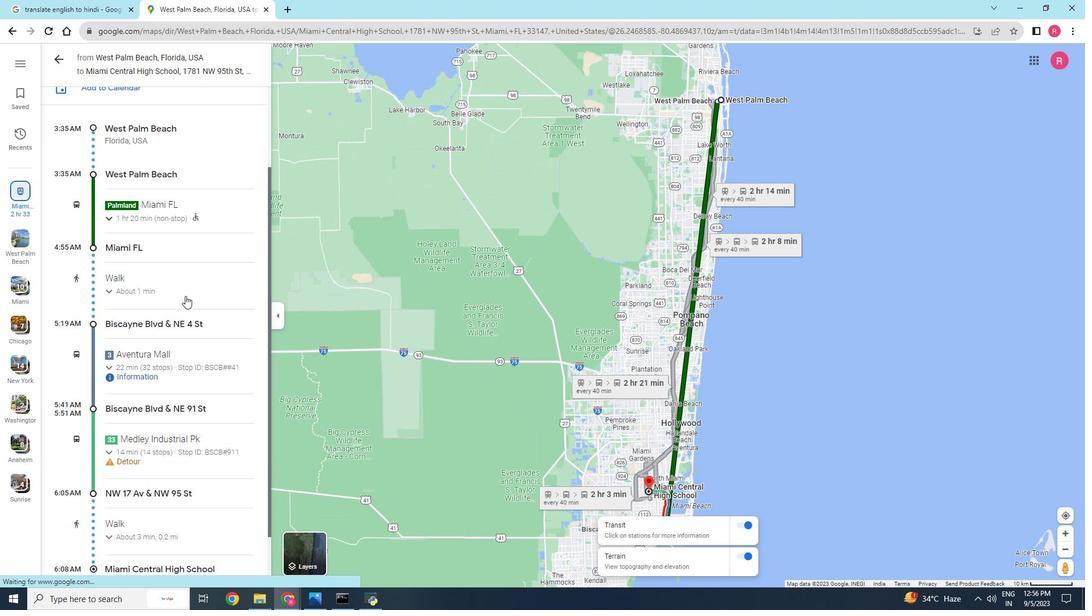 
Action: Mouse scrolled (185, 295) with delta (0, 0)
Screenshot: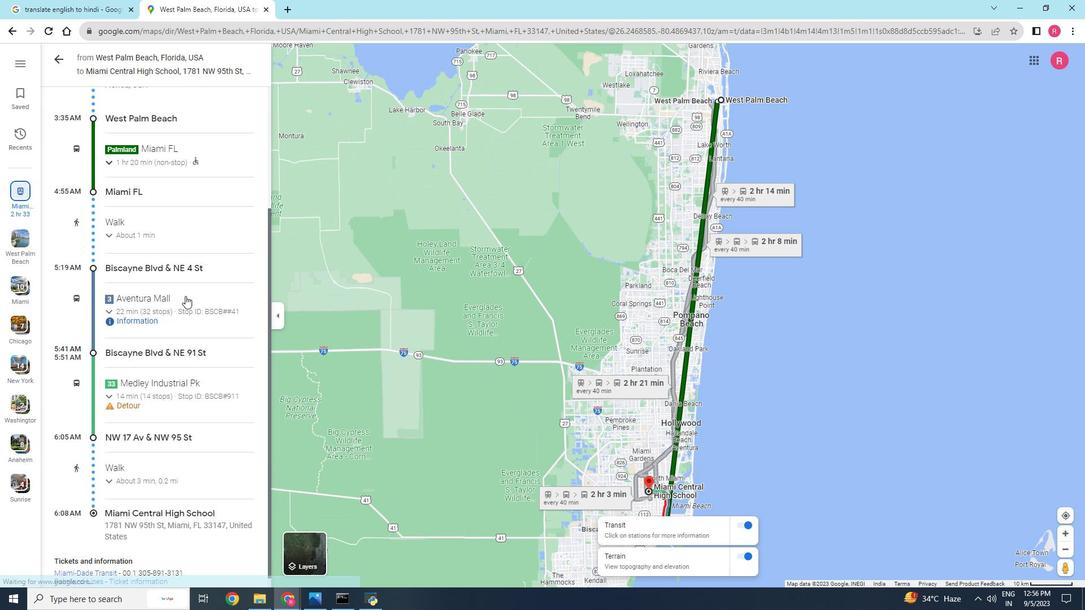 
Action: Mouse moved to (108, 308)
Screenshot: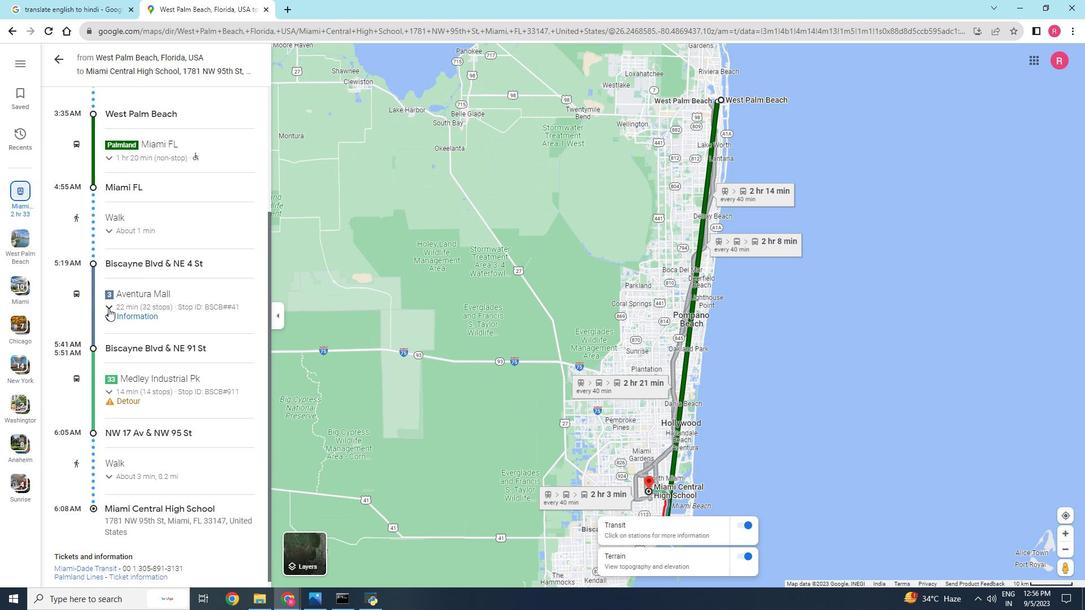 
Action: Mouse pressed left at (108, 308)
Screenshot: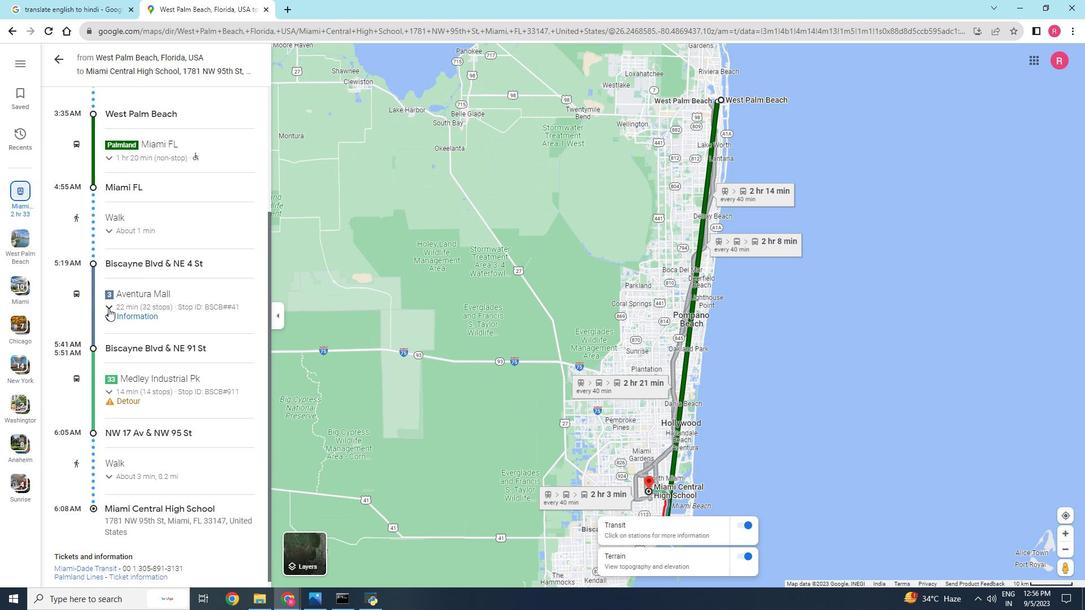 
Action: Mouse scrolled (108, 308) with delta (0, 0)
Screenshot: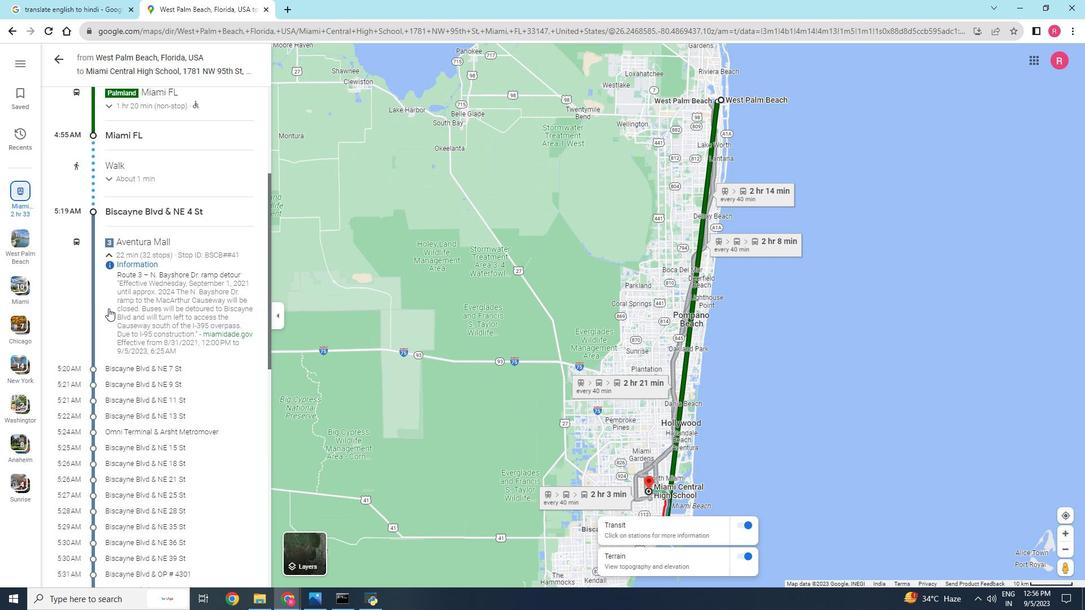
Action: Mouse scrolled (108, 308) with delta (0, 0)
Screenshot: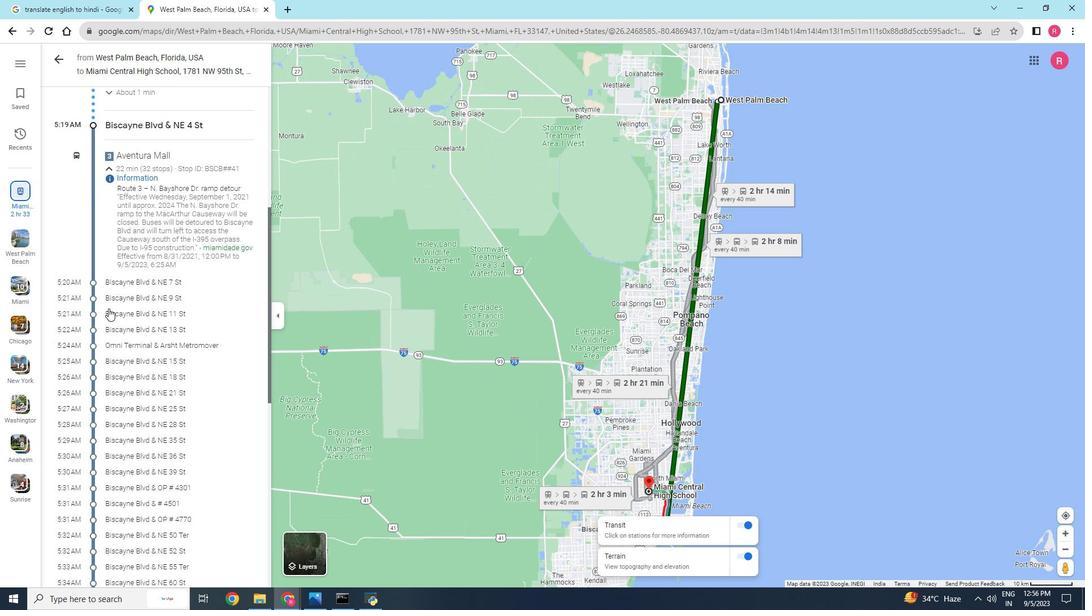 
Action: Mouse scrolled (108, 308) with delta (0, 0)
Screenshot: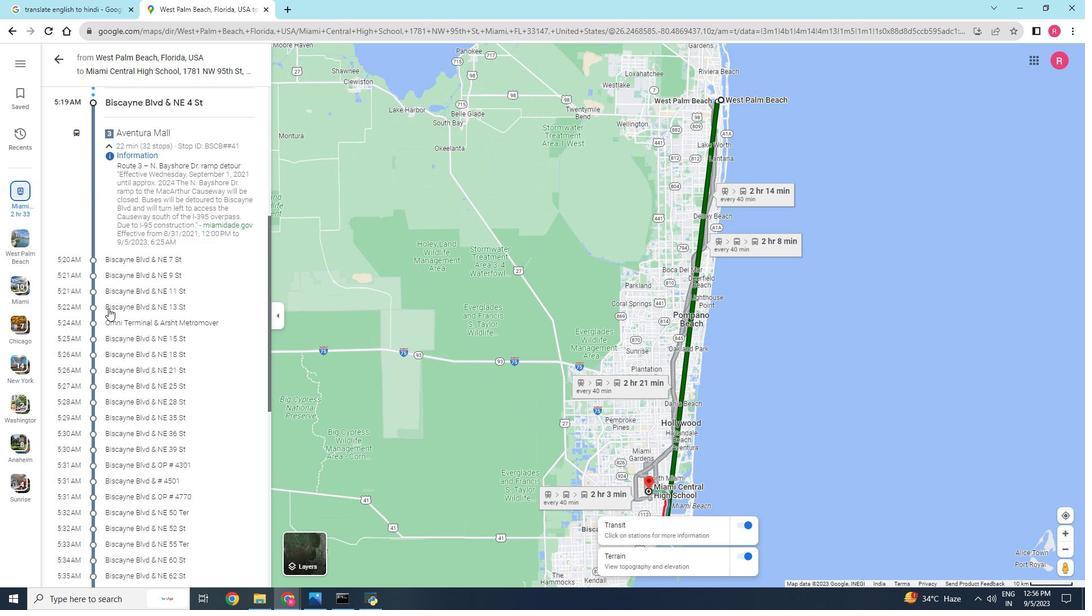 
Action: Mouse scrolled (108, 309) with delta (0, 0)
Screenshot: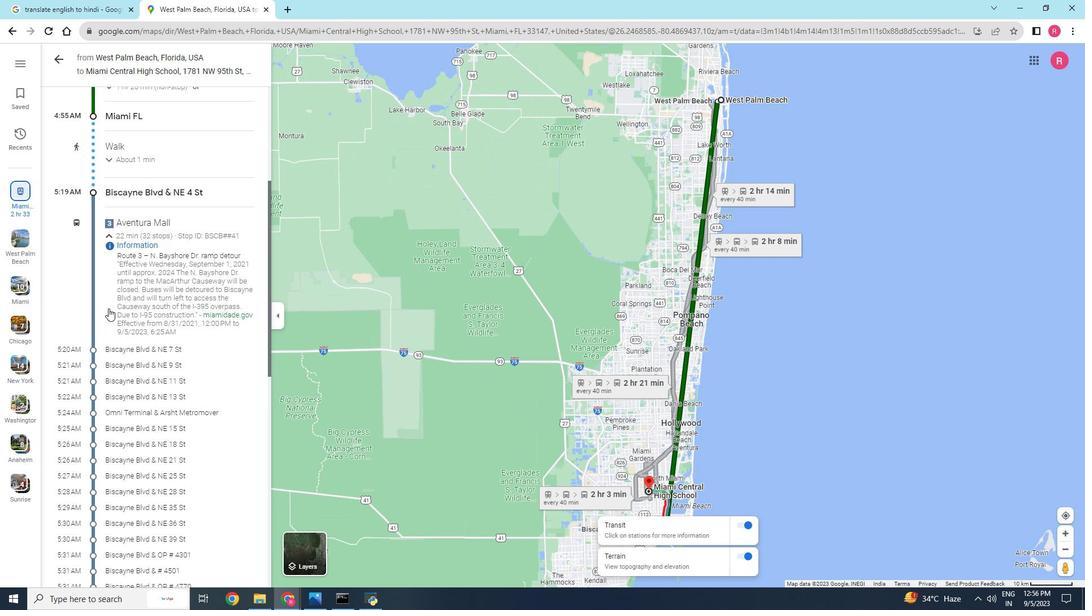 
Action: Mouse scrolled (108, 309) with delta (0, 0)
Screenshot: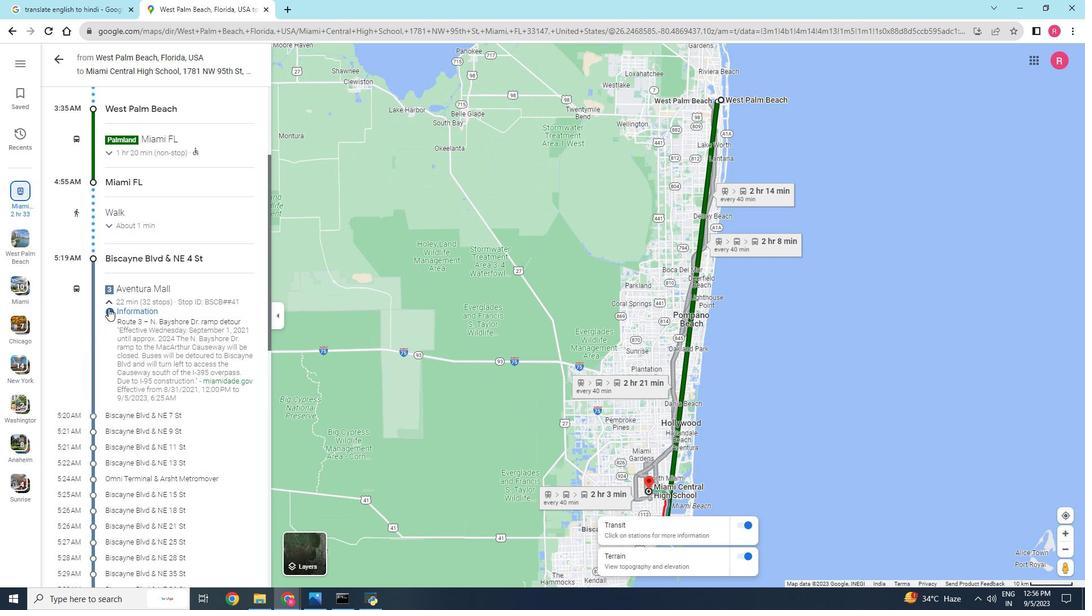 
Action: Mouse scrolled (108, 309) with delta (0, 0)
Screenshot: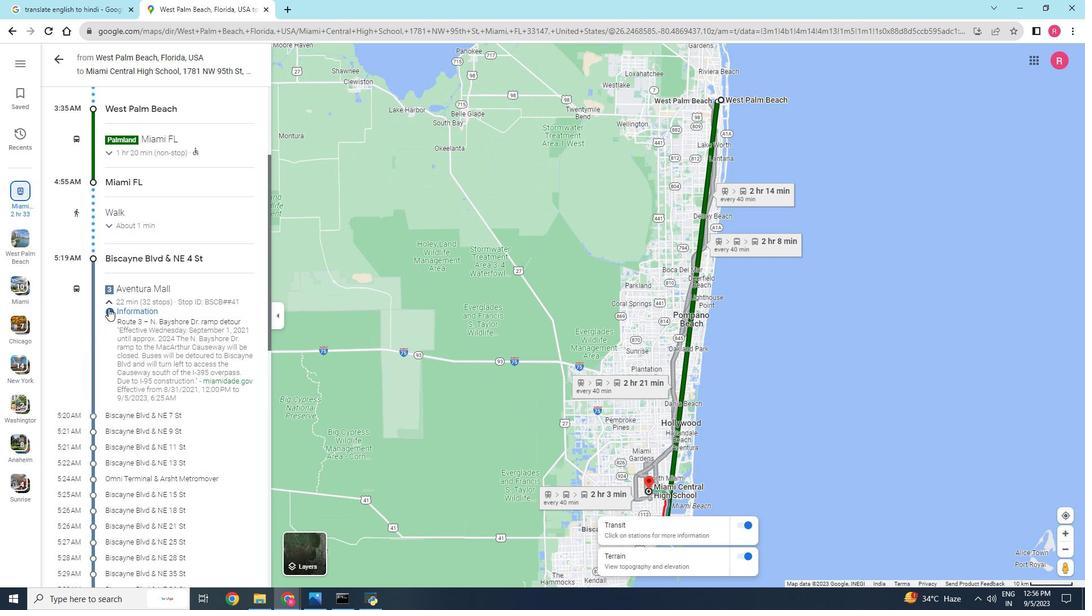 
Action: Mouse scrolled (108, 309) with delta (0, 0)
Screenshot: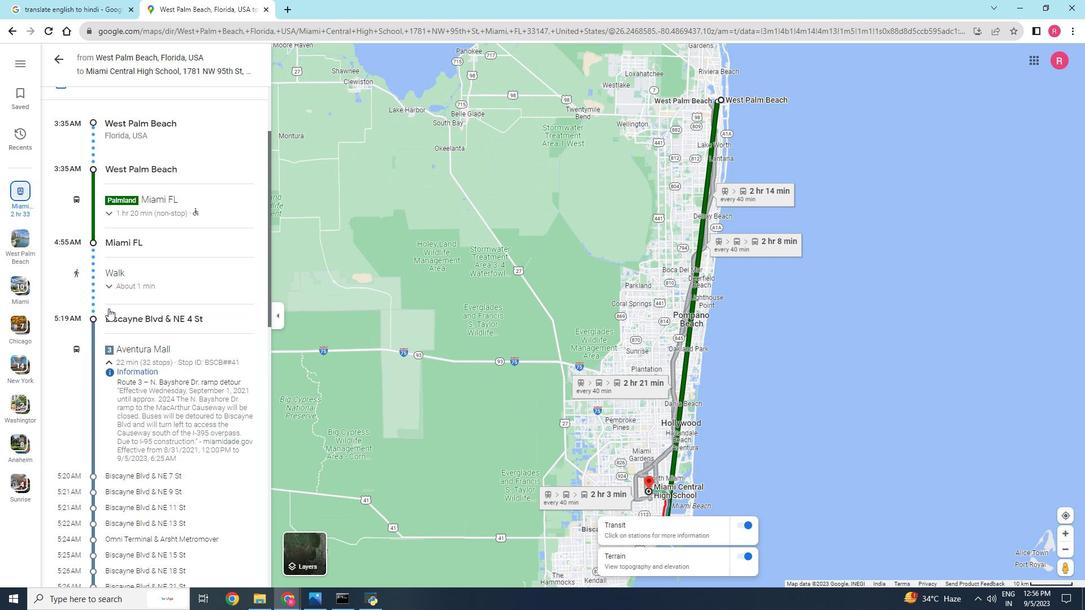 
Action: Mouse scrolled (108, 309) with delta (0, 0)
Screenshot: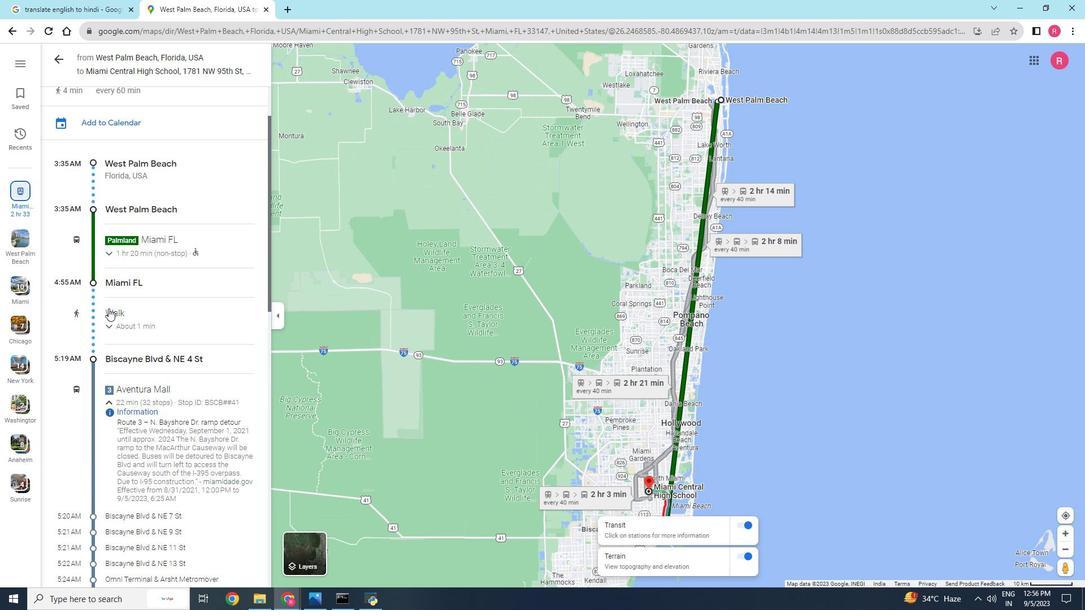 
Action: Mouse scrolled (108, 309) with delta (0, 0)
Screenshot: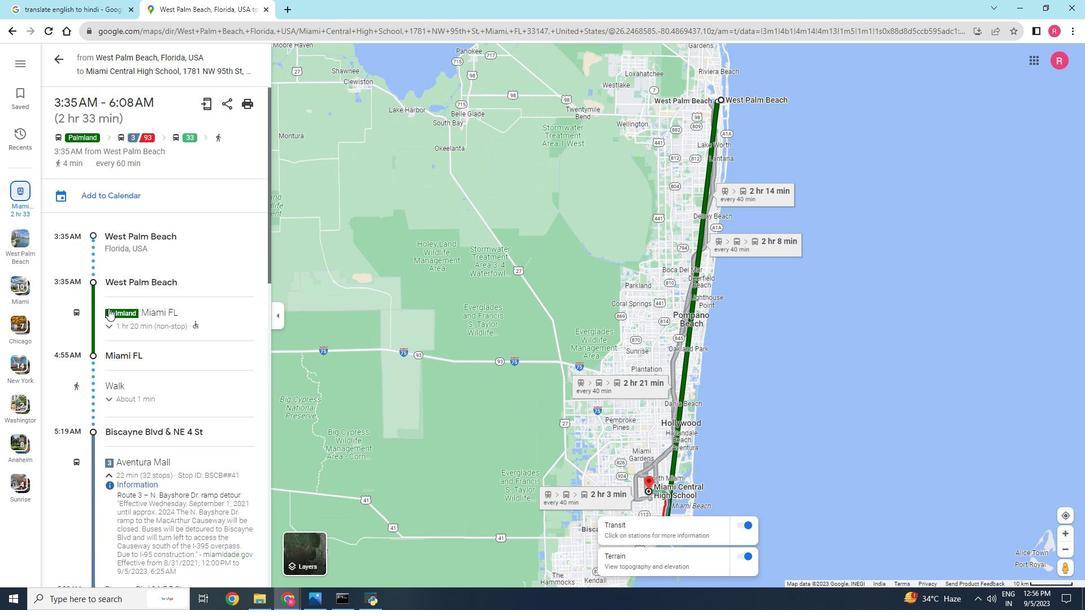 
Action: Mouse scrolled (108, 309) with delta (0, 0)
Screenshot: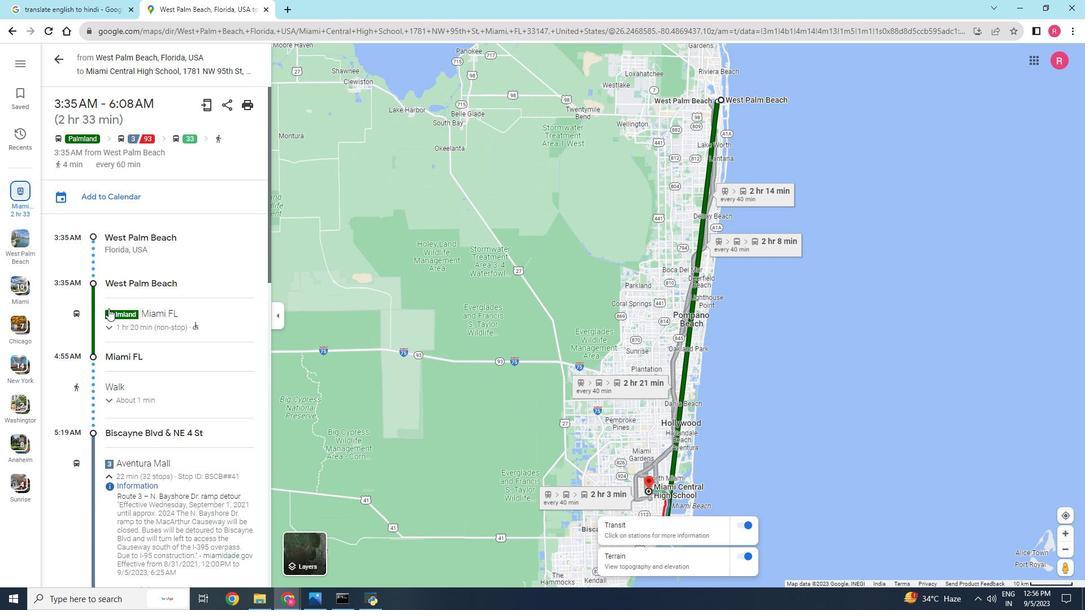 
Action: Mouse scrolled (108, 309) with delta (0, 0)
Screenshot: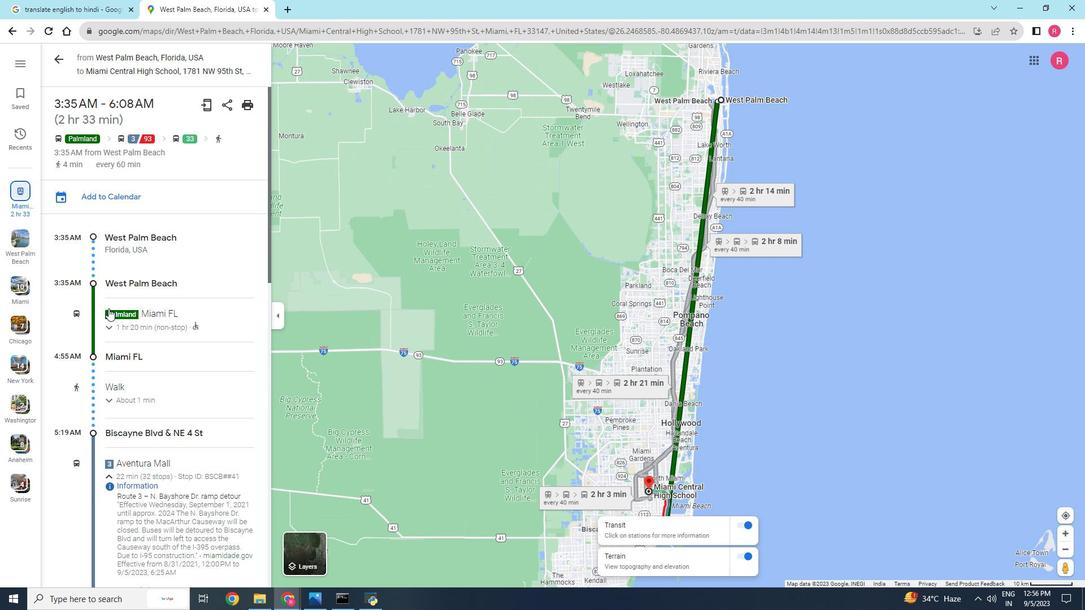 
Action: Mouse scrolled (108, 308) with delta (0, 0)
Screenshot: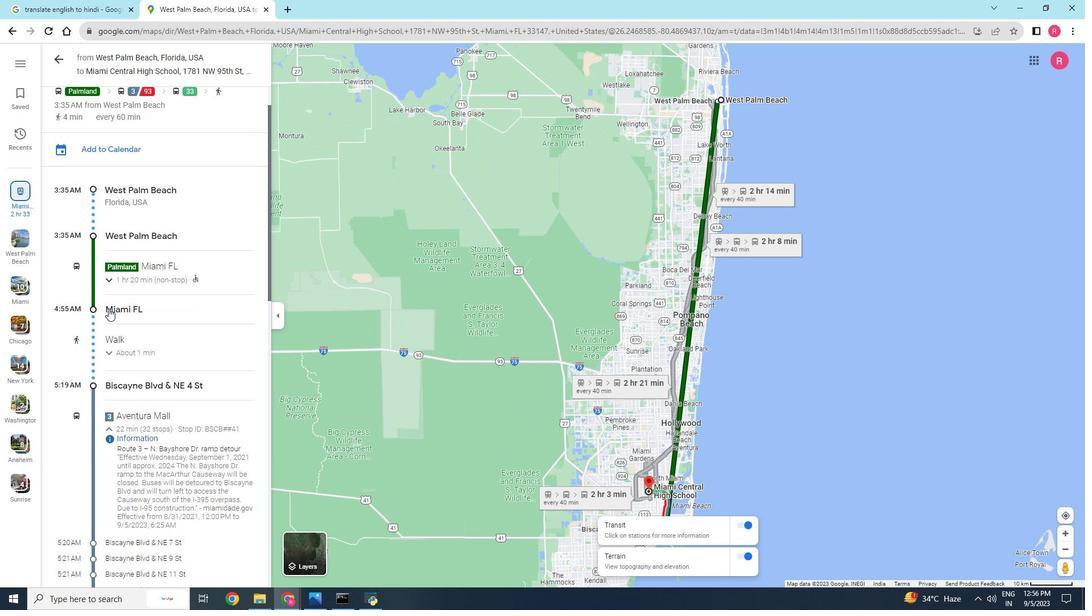 
Action: Mouse scrolled (108, 308) with delta (0, 0)
Screenshot: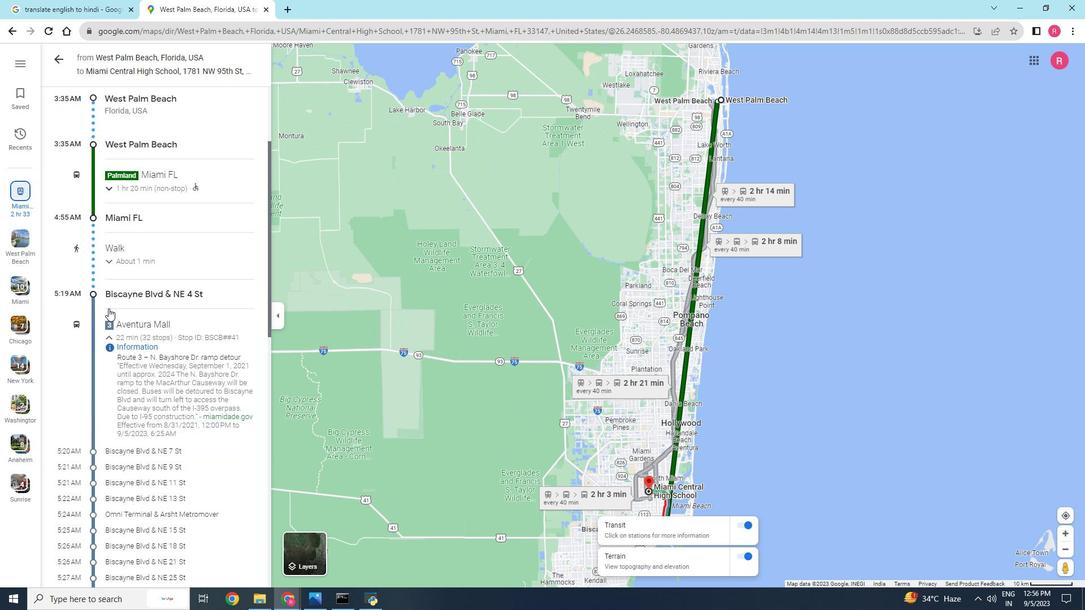 
Action: Mouse scrolled (108, 308) with delta (0, 0)
Screenshot: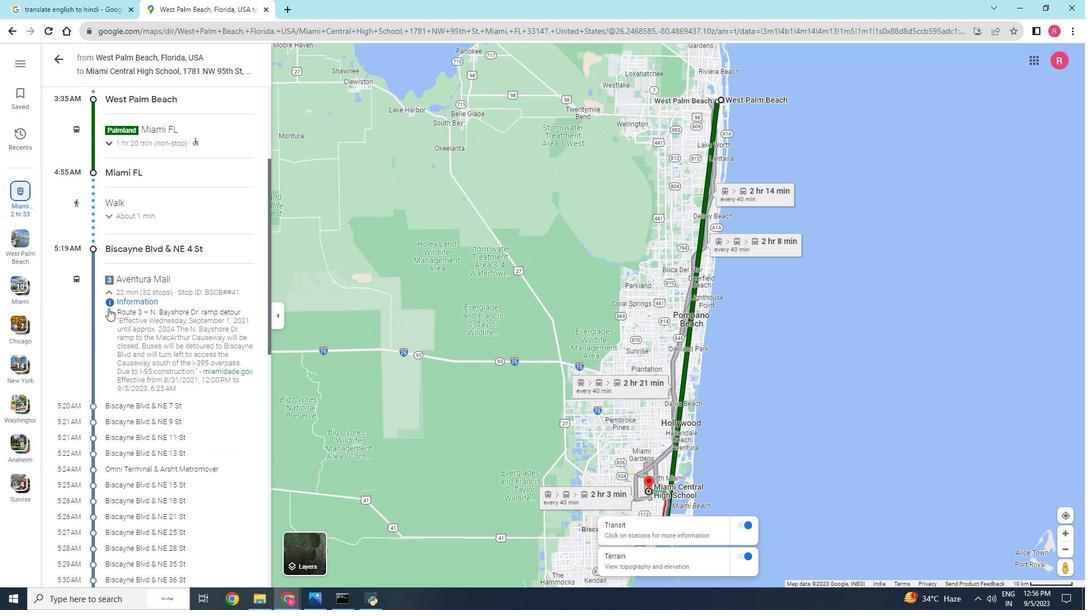 
Action: Mouse scrolled (108, 308) with delta (0, 0)
Screenshot: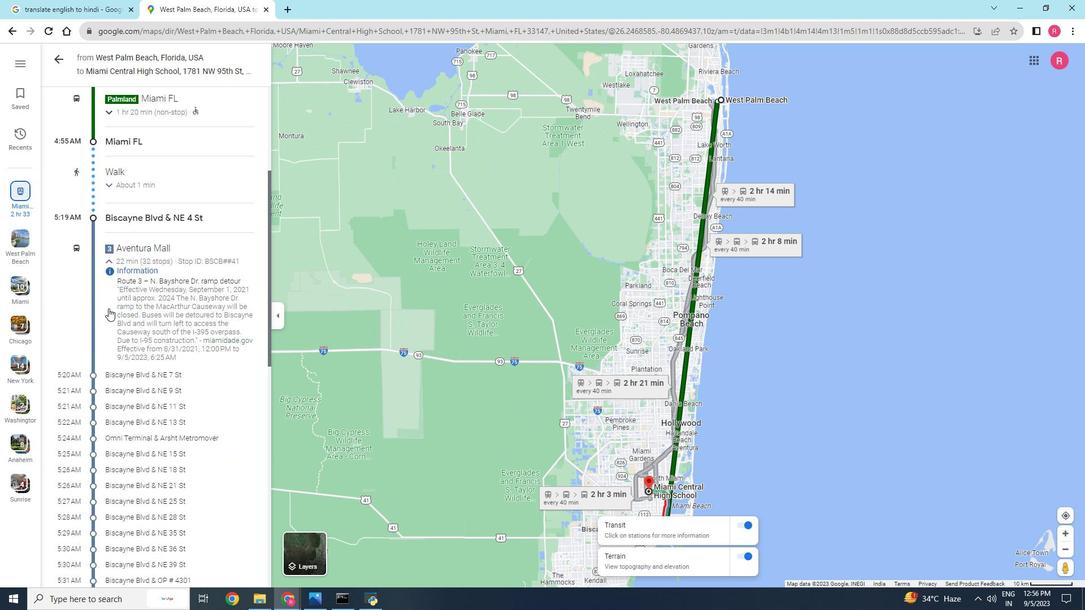 
Action: Mouse moved to (113, 319)
Screenshot: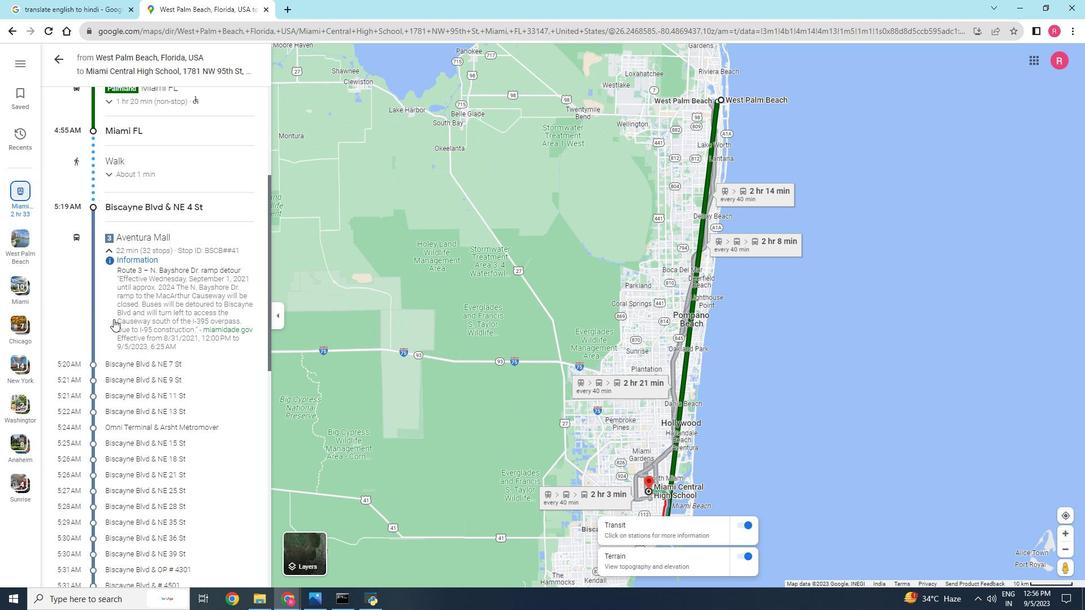 
Action: Mouse scrolled (113, 318) with delta (0, 0)
Screenshot: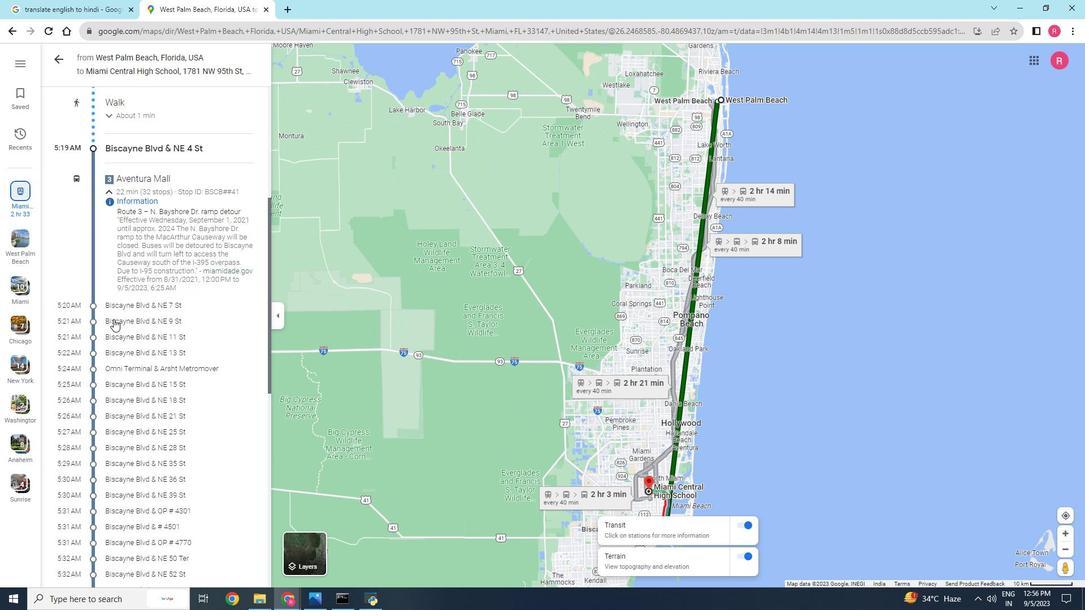 
Action: Mouse scrolled (113, 318) with delta (0, 0)
Screenshot: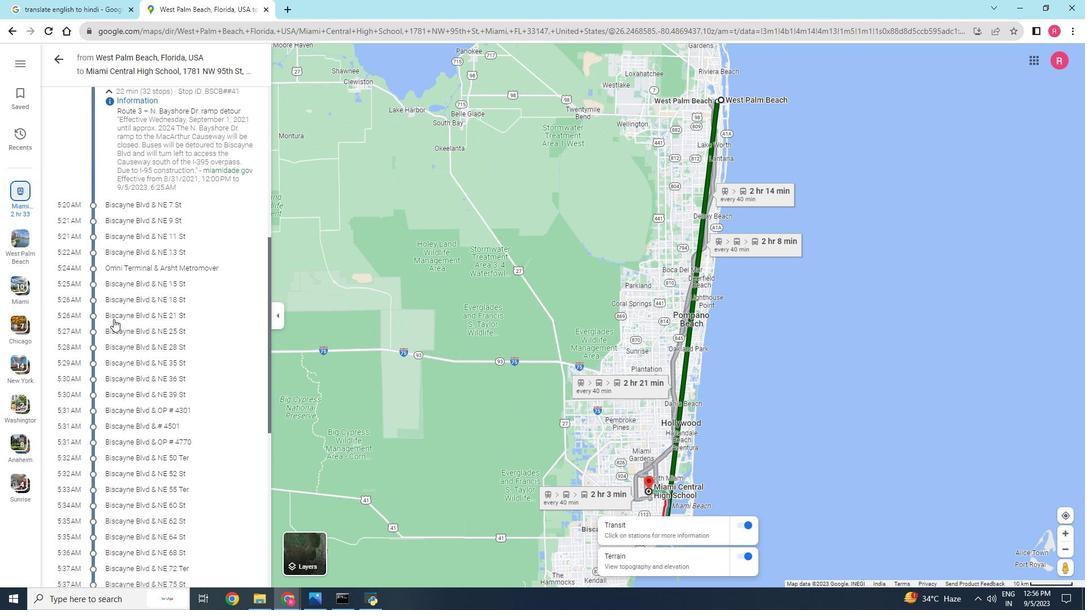 
Action: Mouse scrolled (113, 318) with delta (0, 0)
Screenshot: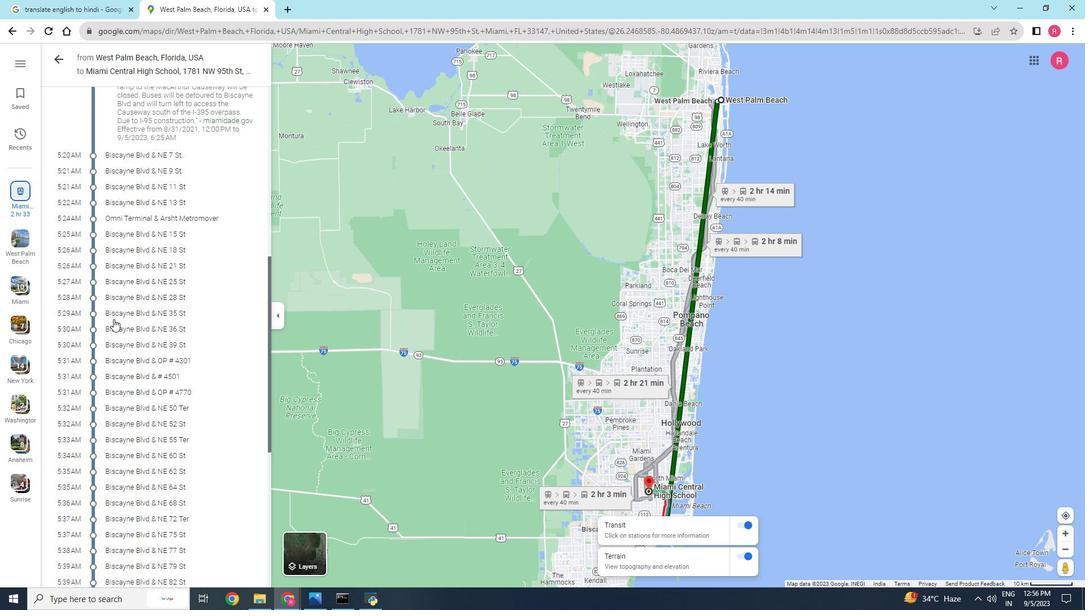 
Action: Mouse scrolled (113, 318) with delta (0, 0)
Screenshot: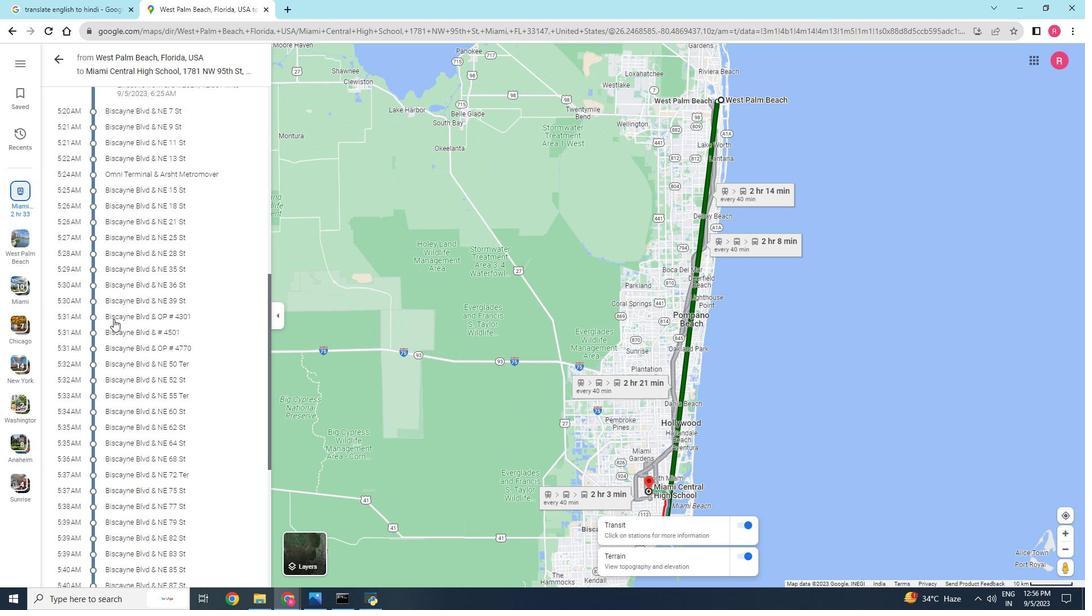 
Action: Mouse scrolled (113, 318) with delta (0, 0)
Screenshot: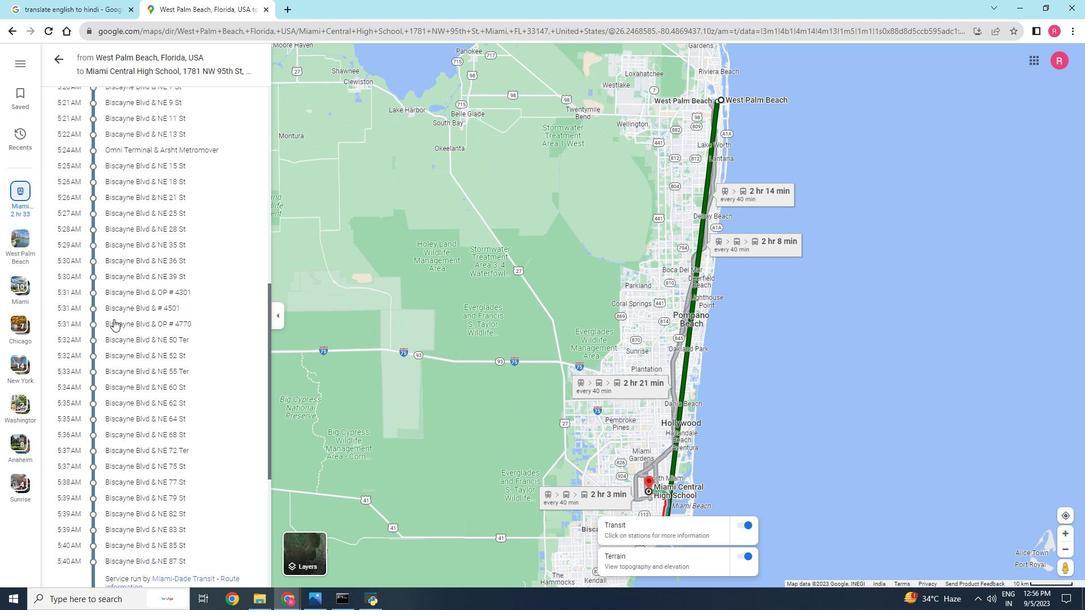 
Action: Mouse scrolled (113, 318) with delta (0, 0)
Screenshot: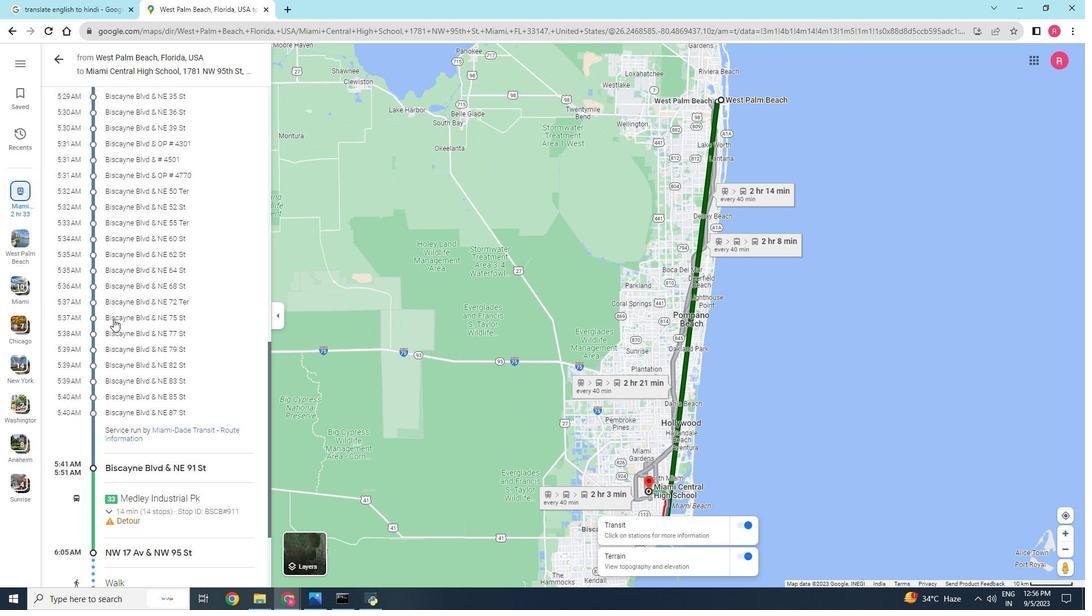 
Action: Mouse scrolled (113, 318) with delta (0, 0)
Screenshot: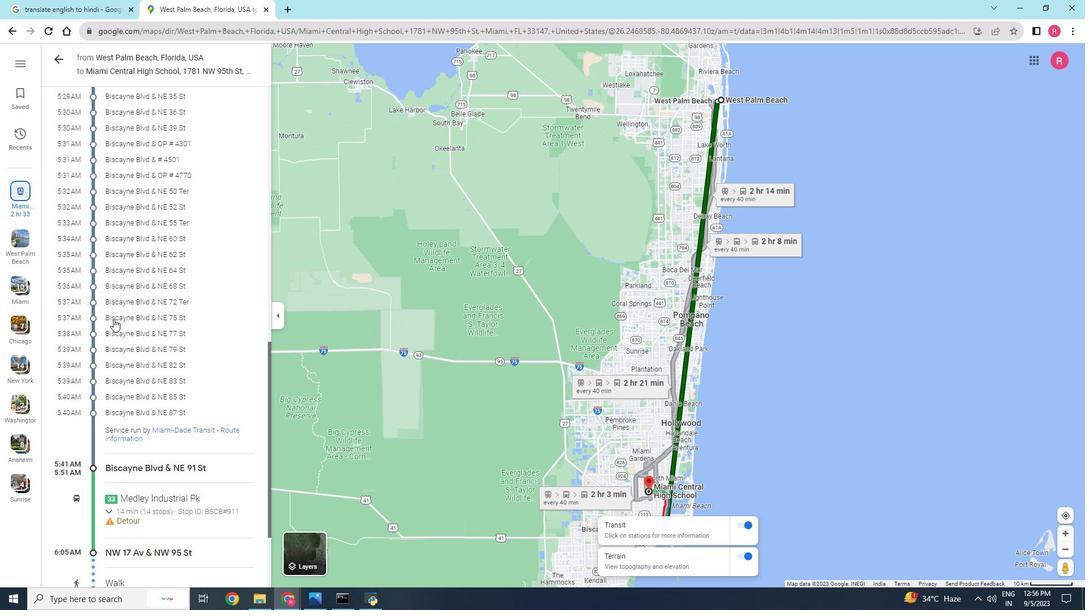 
Action: Mouse scrolled (113, 318) with delta (0, 0)
Screenshot: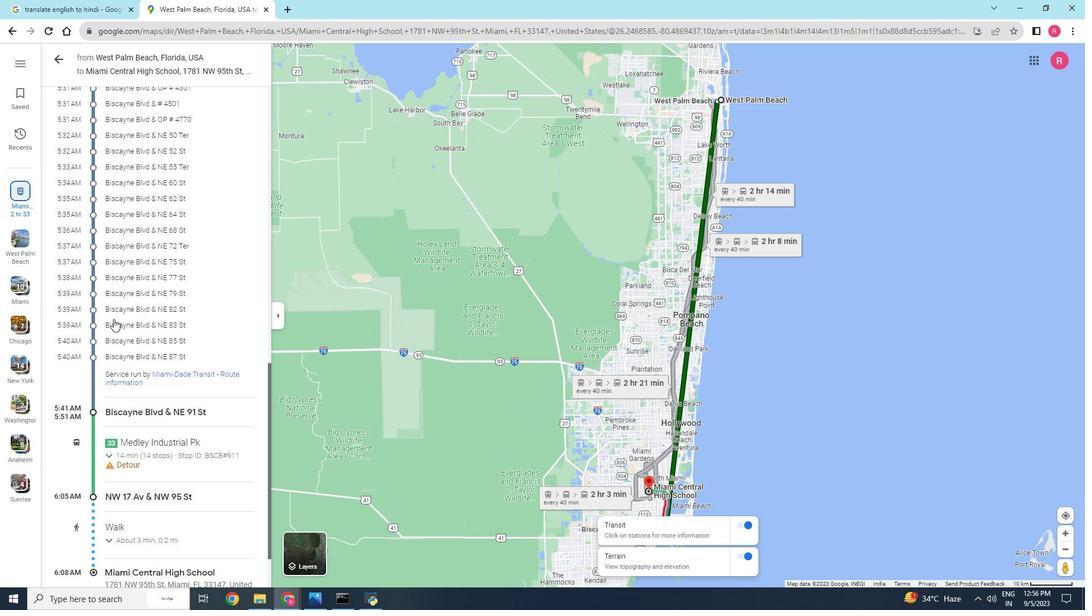 
Action: Mouse scrolled (113, 318) with delta (0, 0)
Screenshot: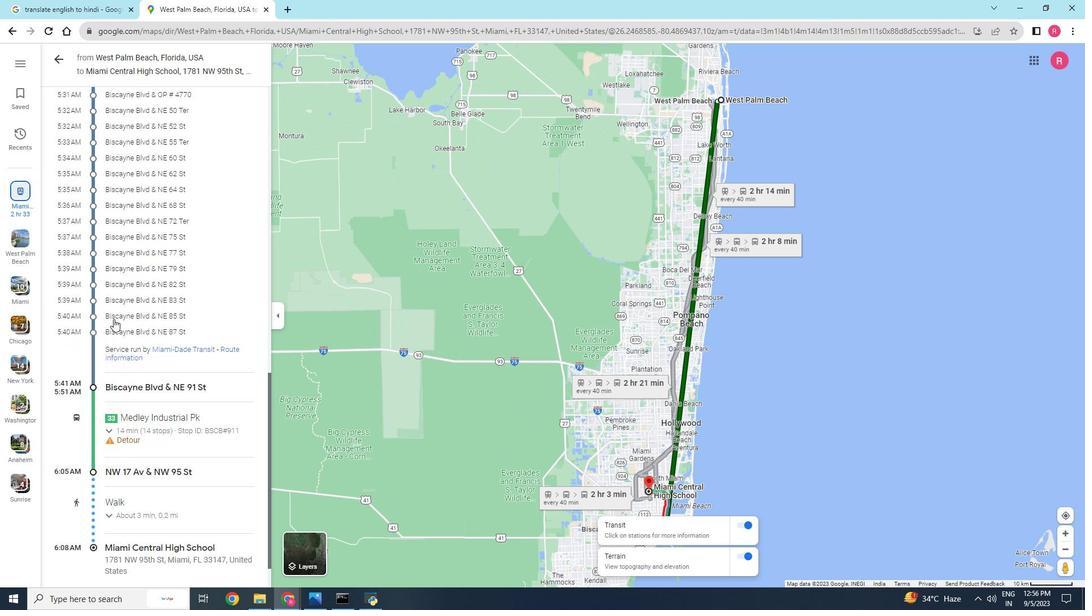 
Action: Mouse scrolled (113, 318) with delta (0, 0)
Screenshot: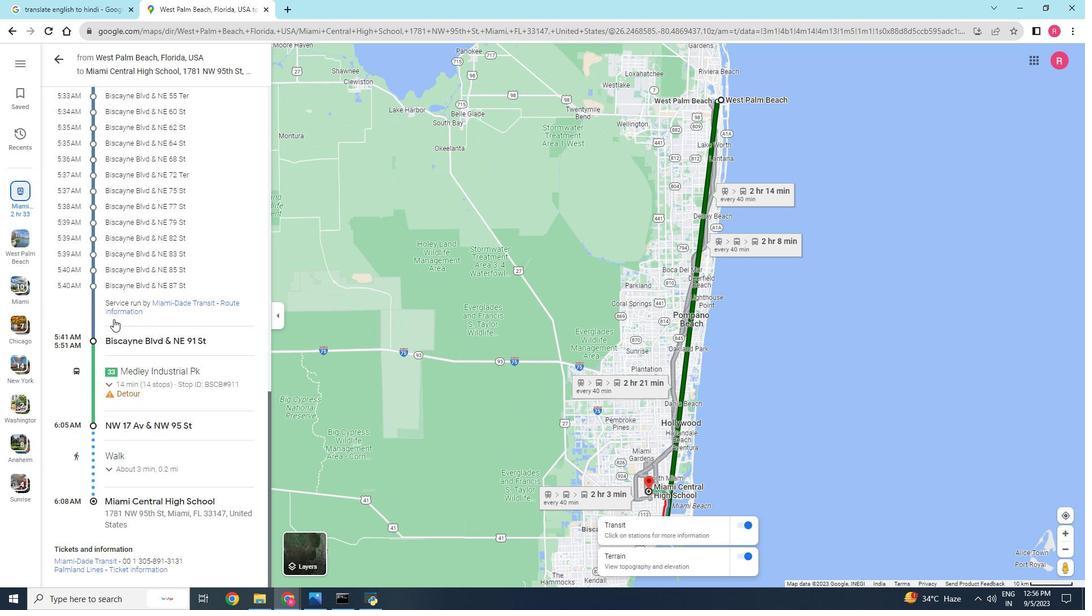 
Action: Mouse scrolled (113, 318) with delta (0, 0)
Screenshot: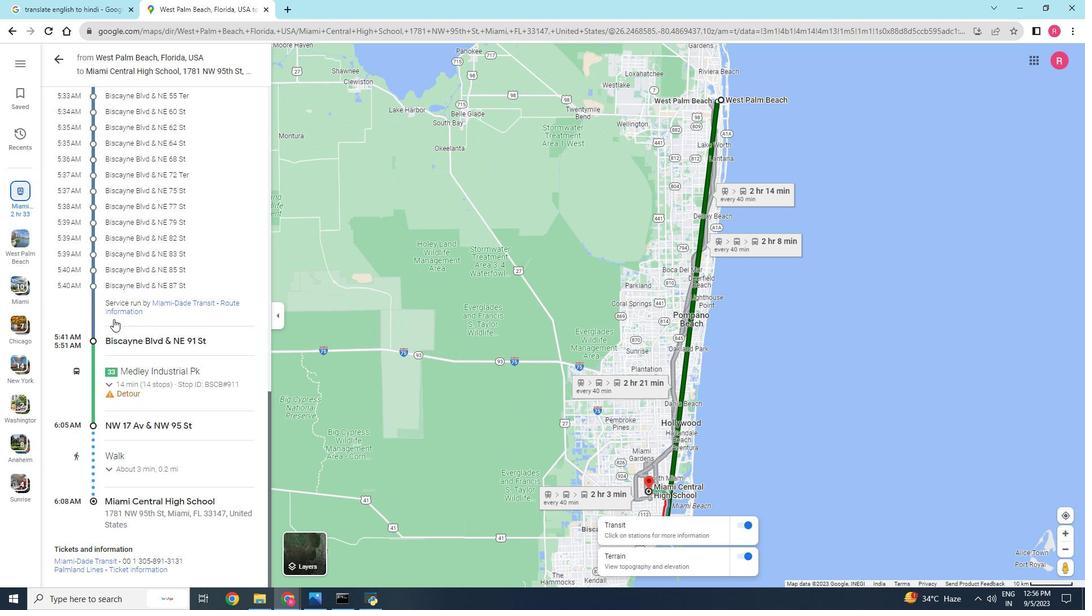 
Action: Mouse moved to (117, 318)
Screenshot: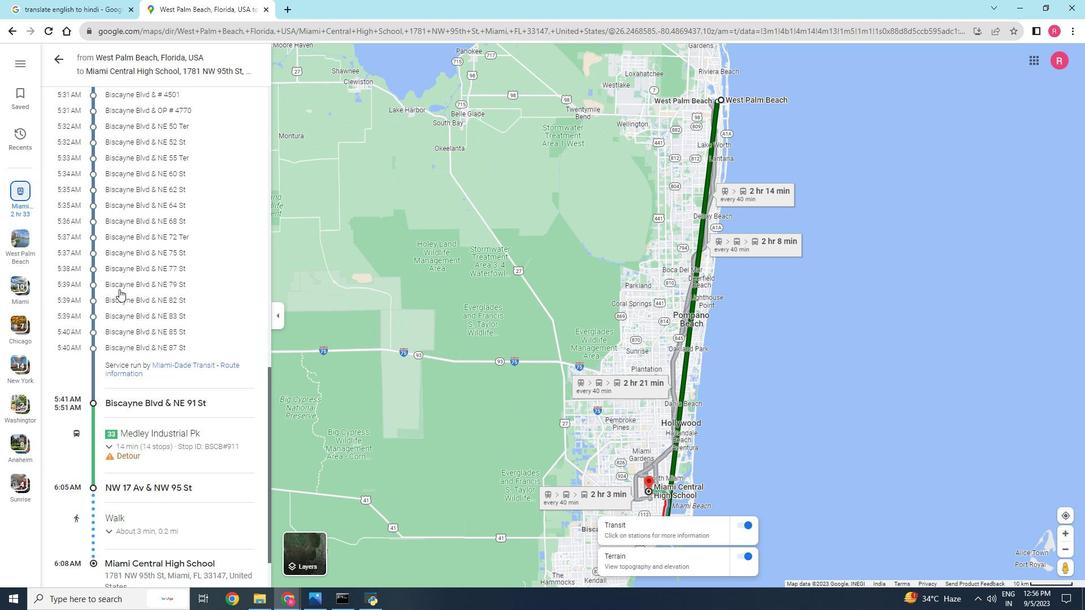
Action: Mouse scrolled (117, 318) with delta (0, 0)
Screenshot: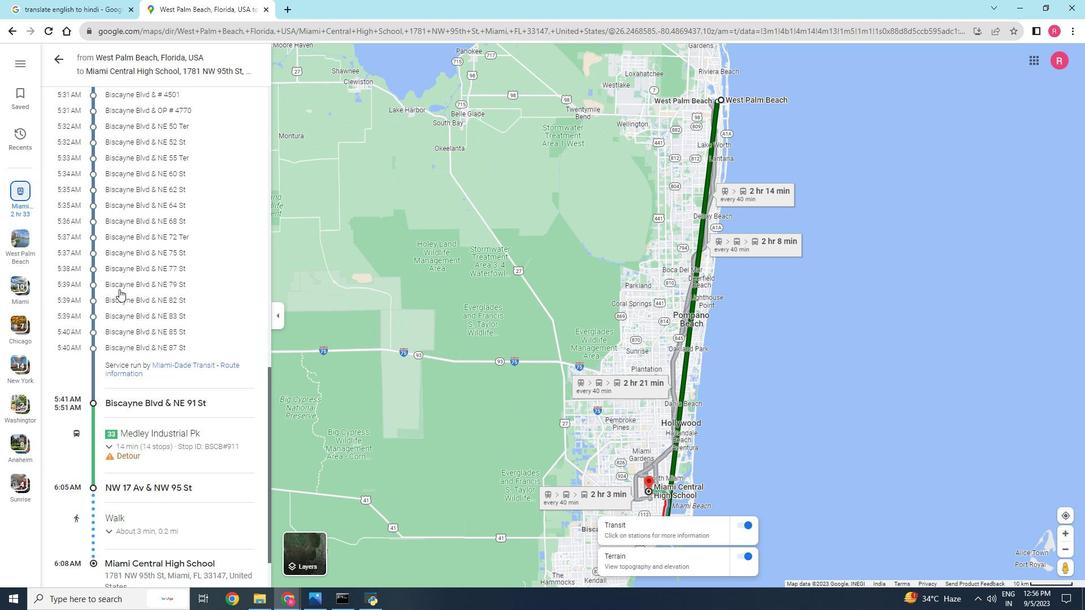 
Action: Mouse moved to (117, 317)
Screenshot: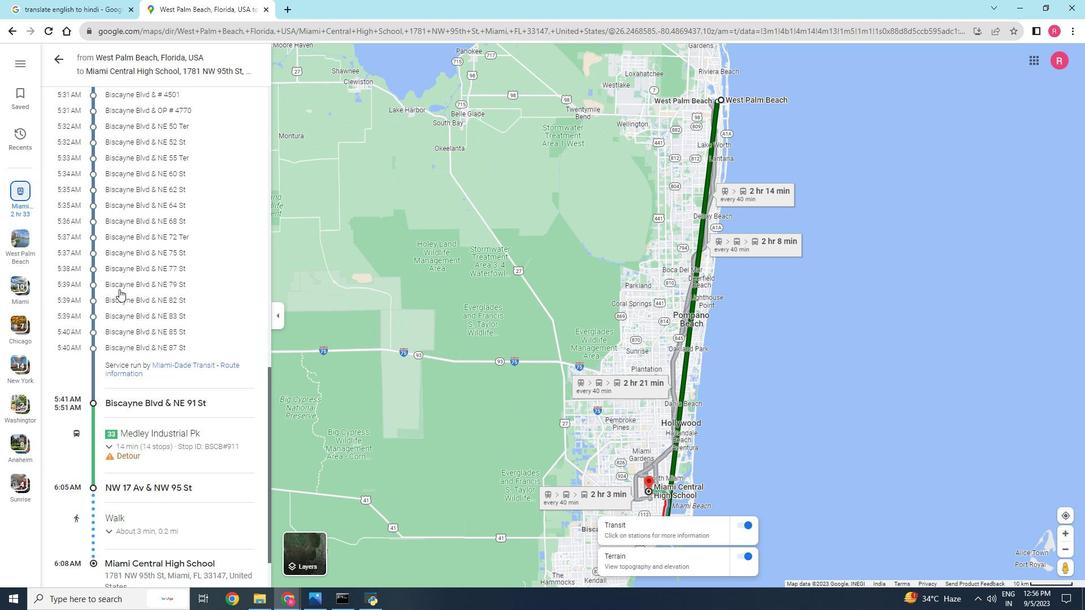 
Action: Mouse scrolled (117, 317) with delta (0, 0)
Screenshot: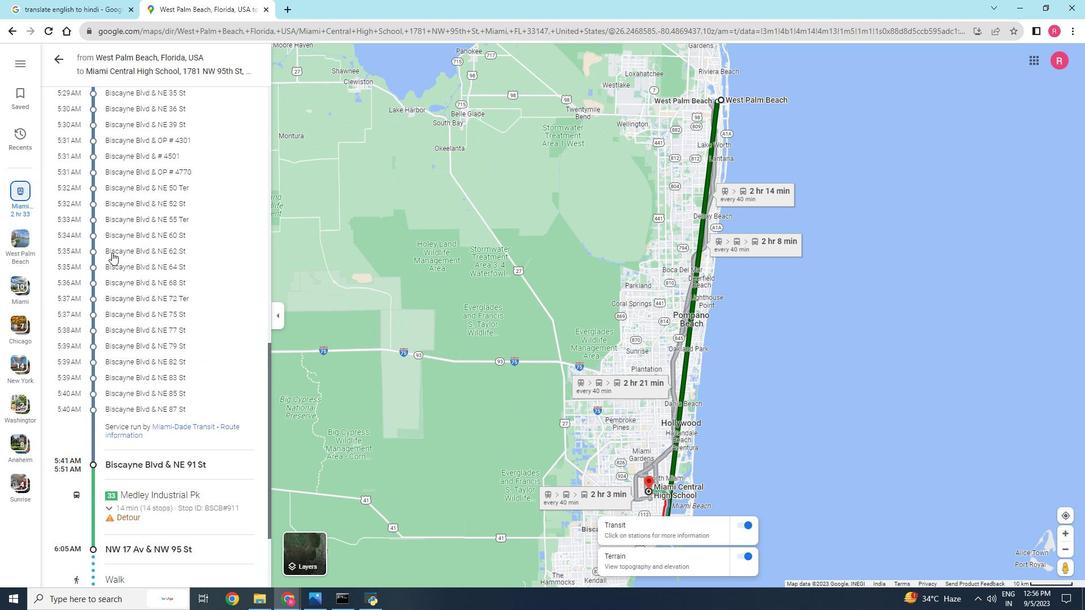 
Action: Mouse moved to (118, 315)
Screenshot: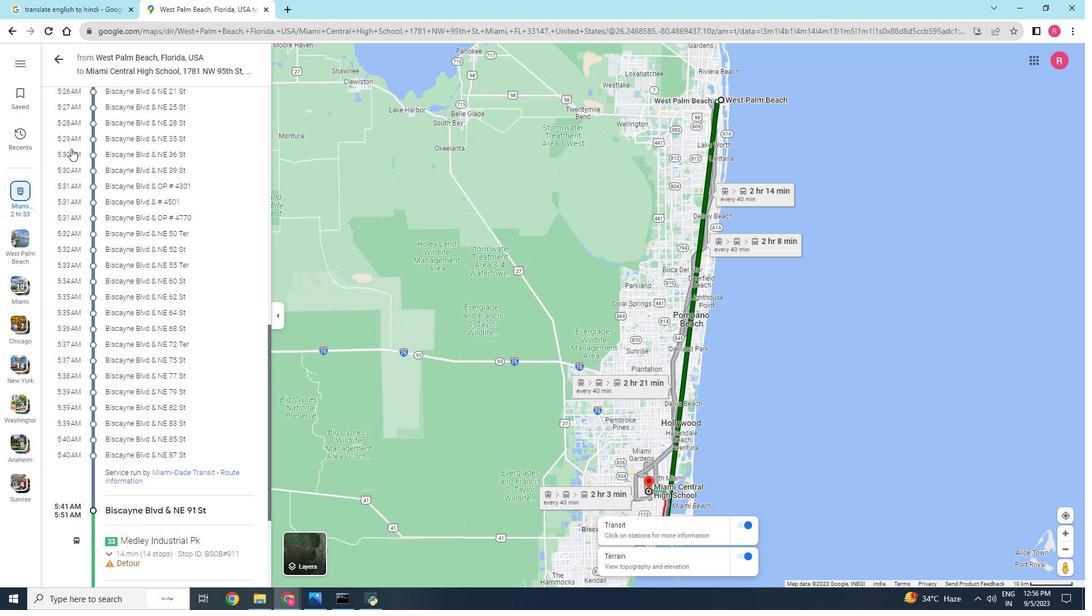 
Action: Mouse scrolled (118, 316) with delta (0, 0)
Screenshot: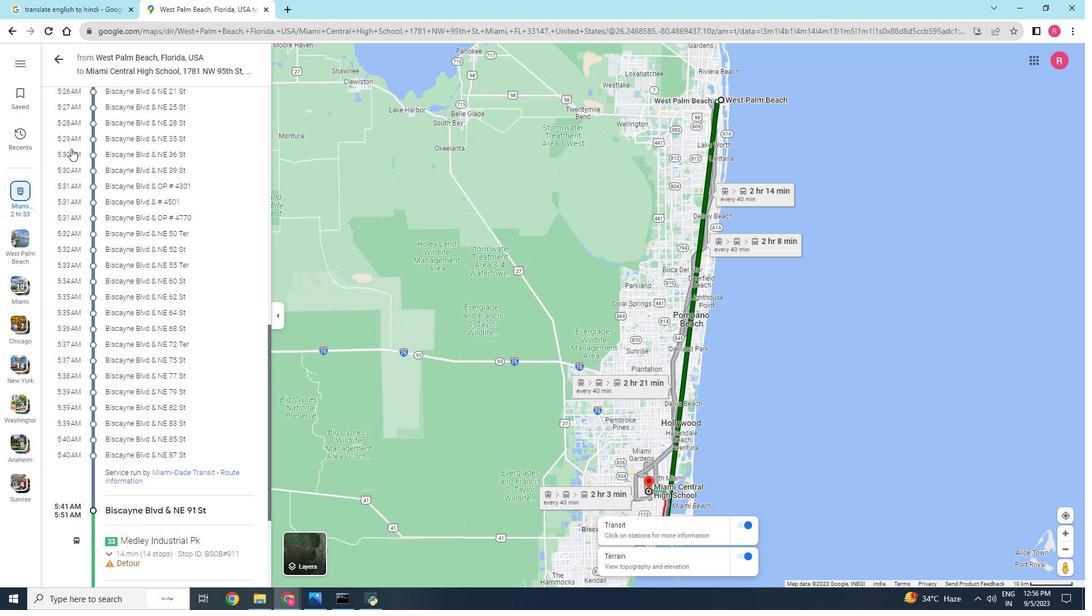 
Action: Mouse moved to (13, 33)
Screenshot: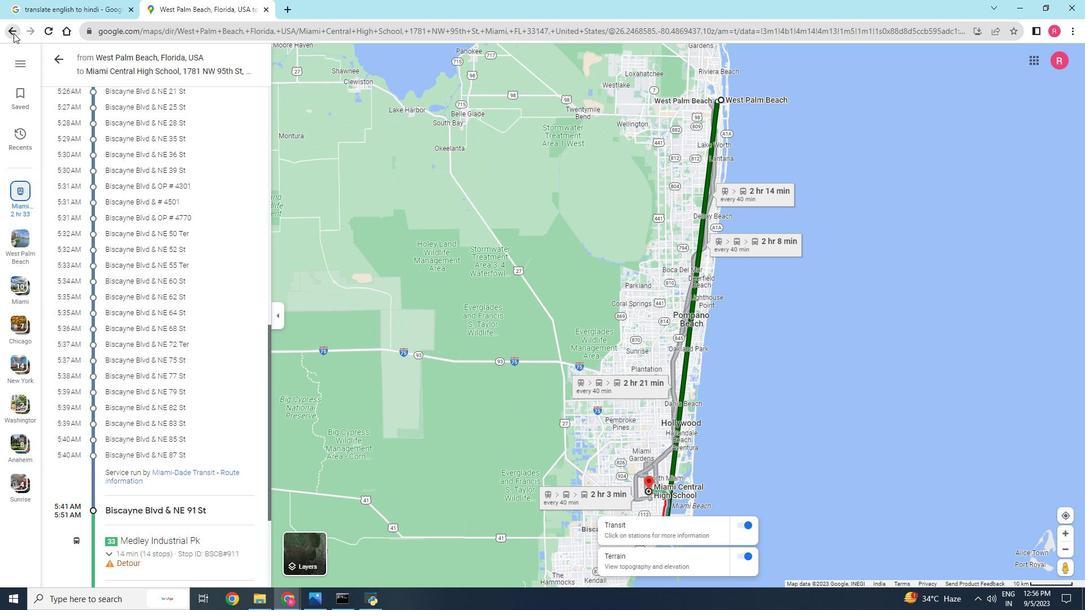 
Action: Mouse pressed left at (13, 33)
Screenshot: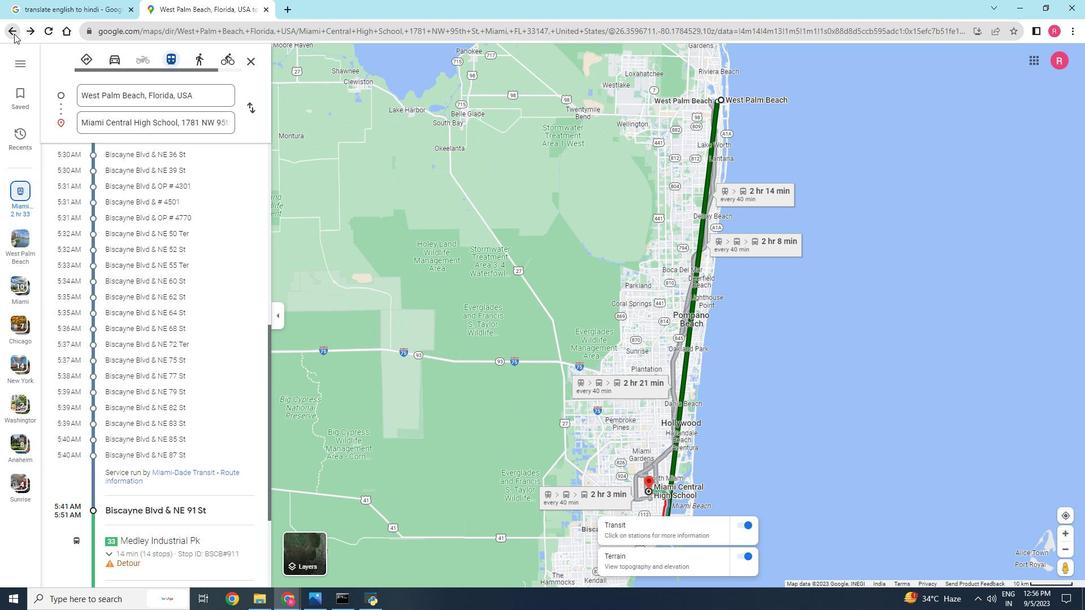 
Action: Mouse moved to (171, 303)
Screenshot: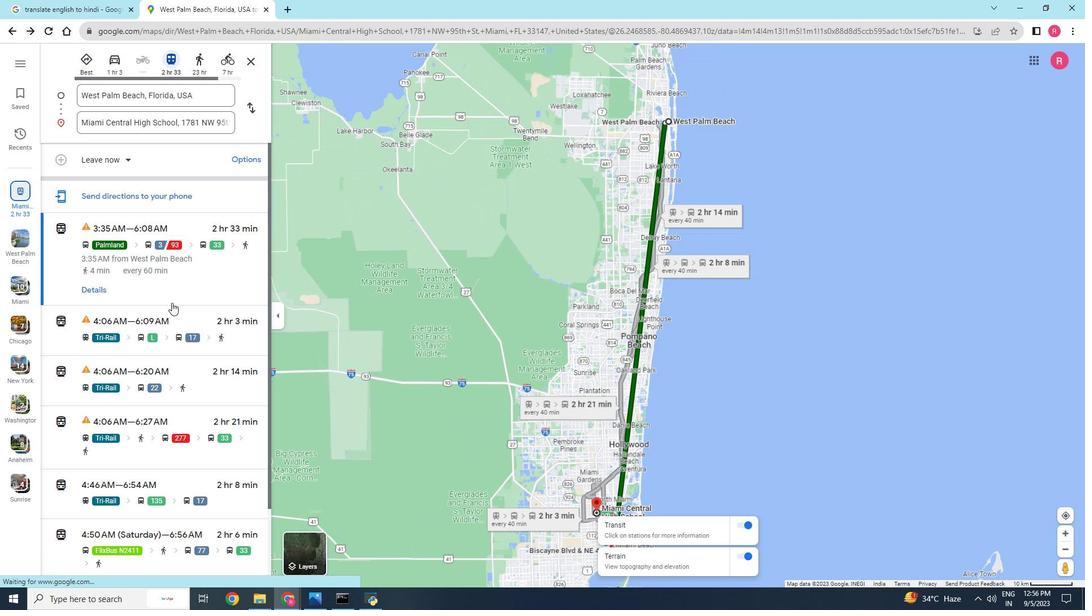 
Action: Mouse scrolled (171, 302) with delta (0, 0)
Screenshot: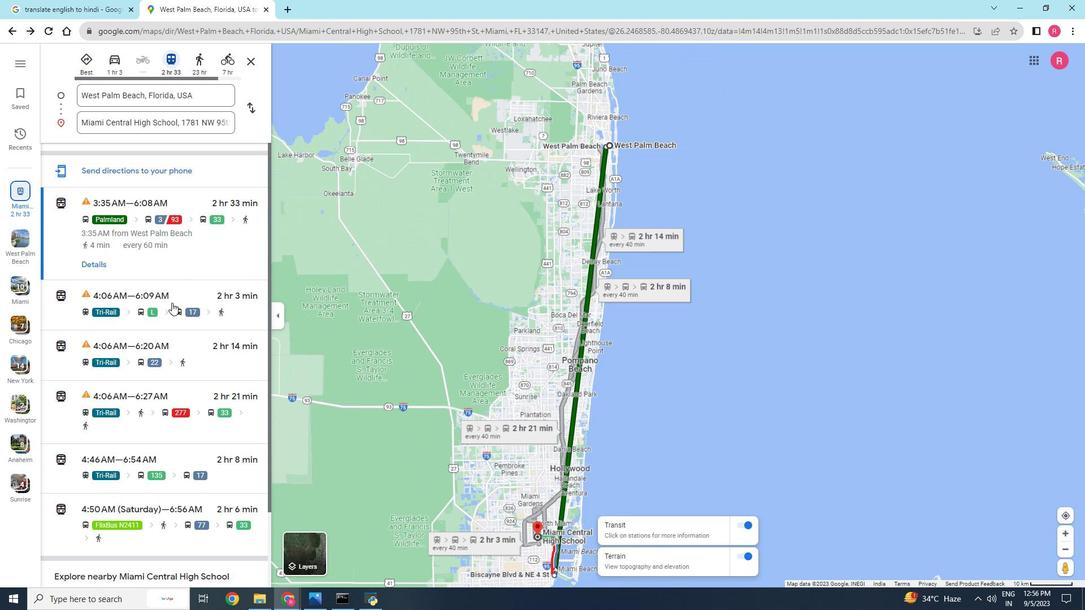 
Action: Mouse scrolled (171, 302) with delta (0, 0)
Screenshot: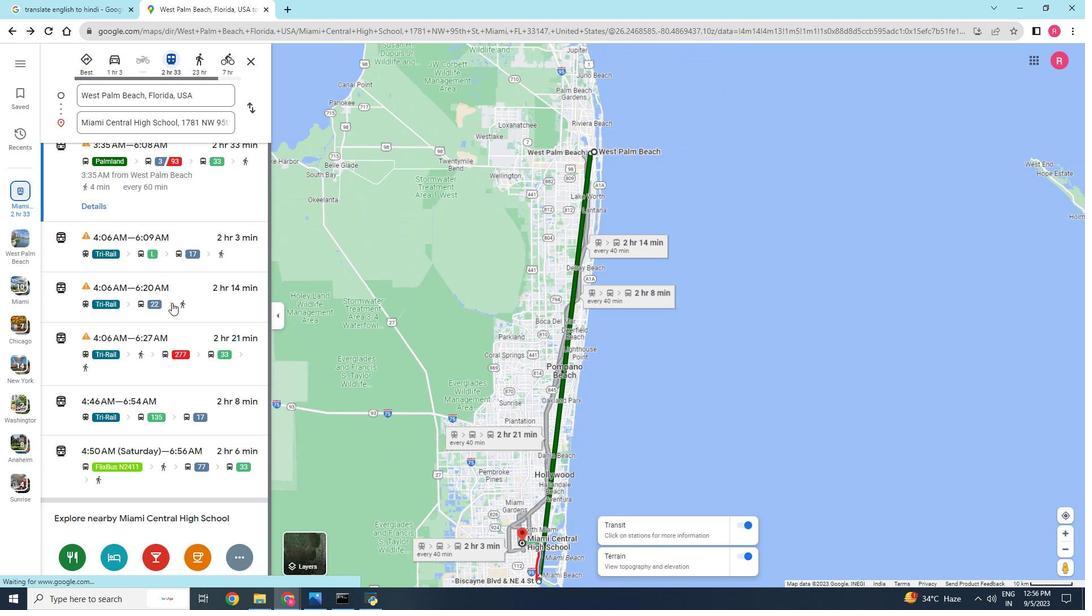 
Action: Mouse scrolled (171, 302) with delta (0, 0)
Screenshot: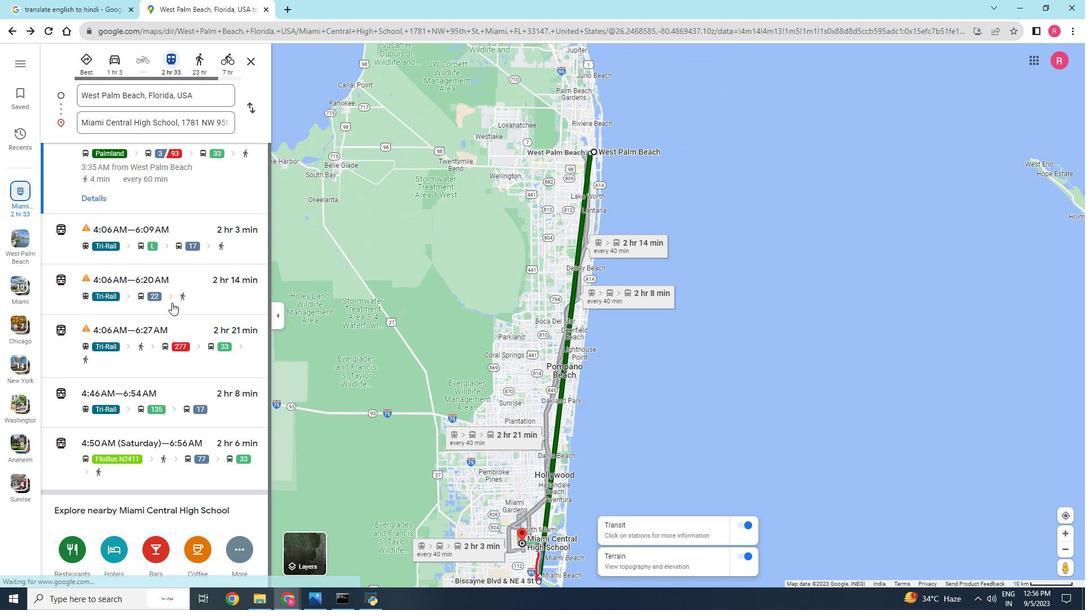 
Action: Mouse scrolled (171, 303) with delta (0, 0)
Screenshot: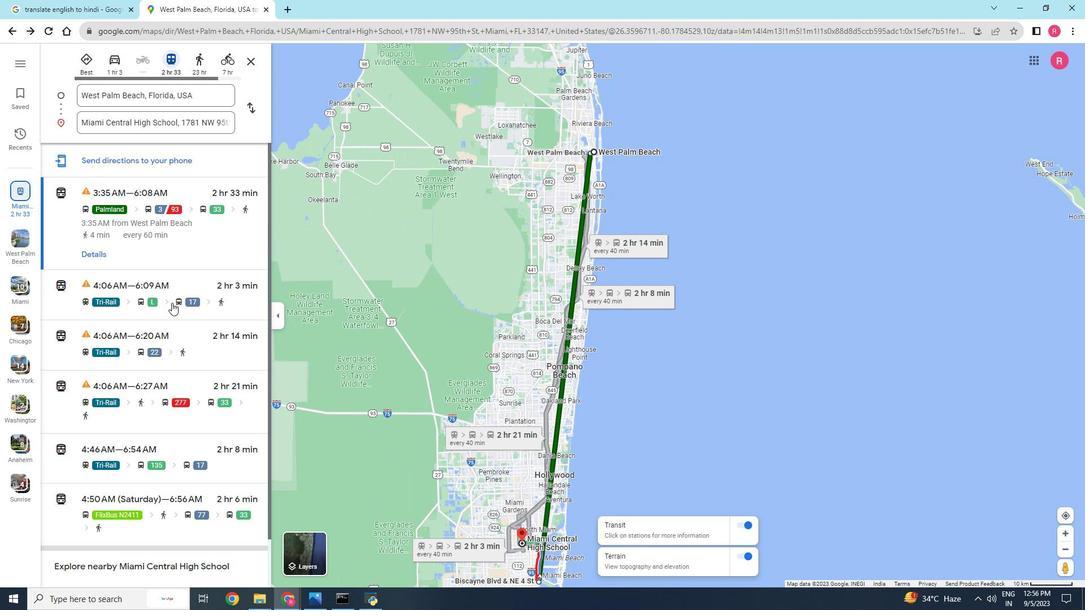 
Action: Mouse scrolled (171, 302) with delta (0, 0)
Screenshot: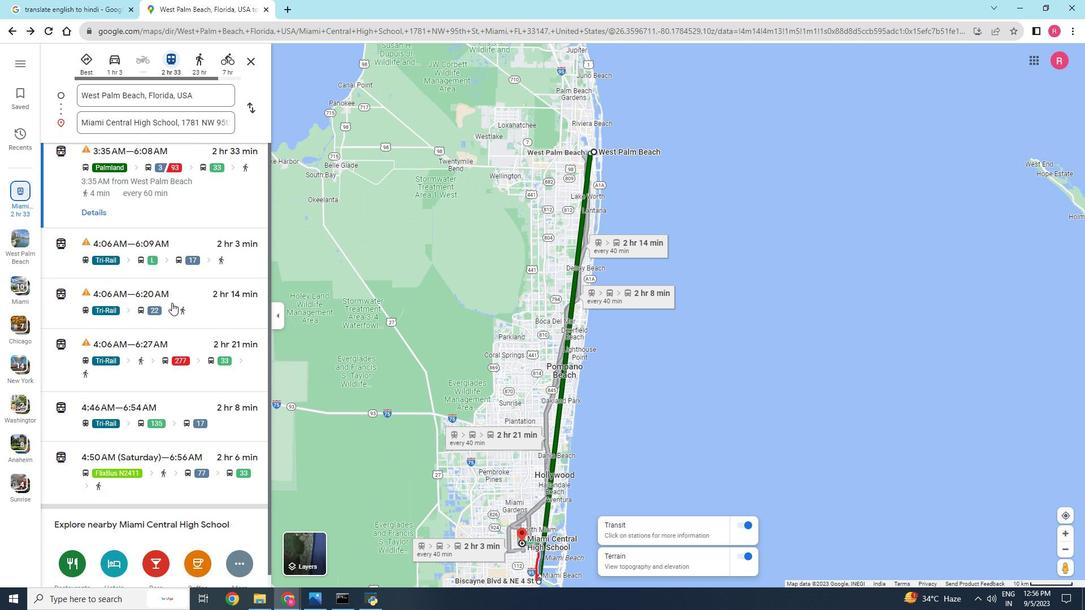 
Action: Mouse moved to (171, 395)
Screenshot: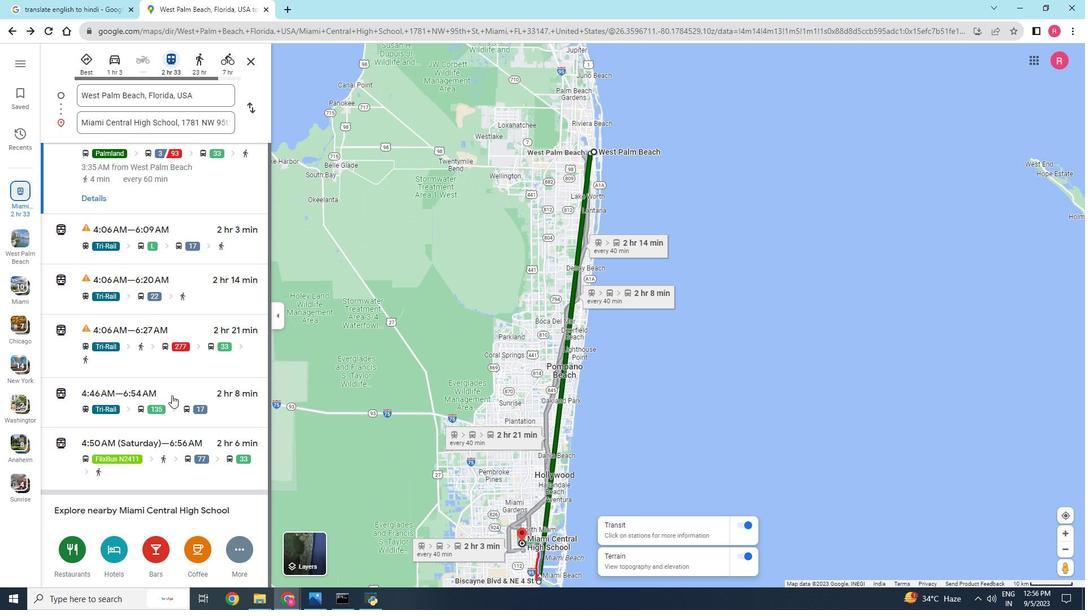 
Action: Mouse scrolled (171, 395) with delta (0, 0)
Screenshot: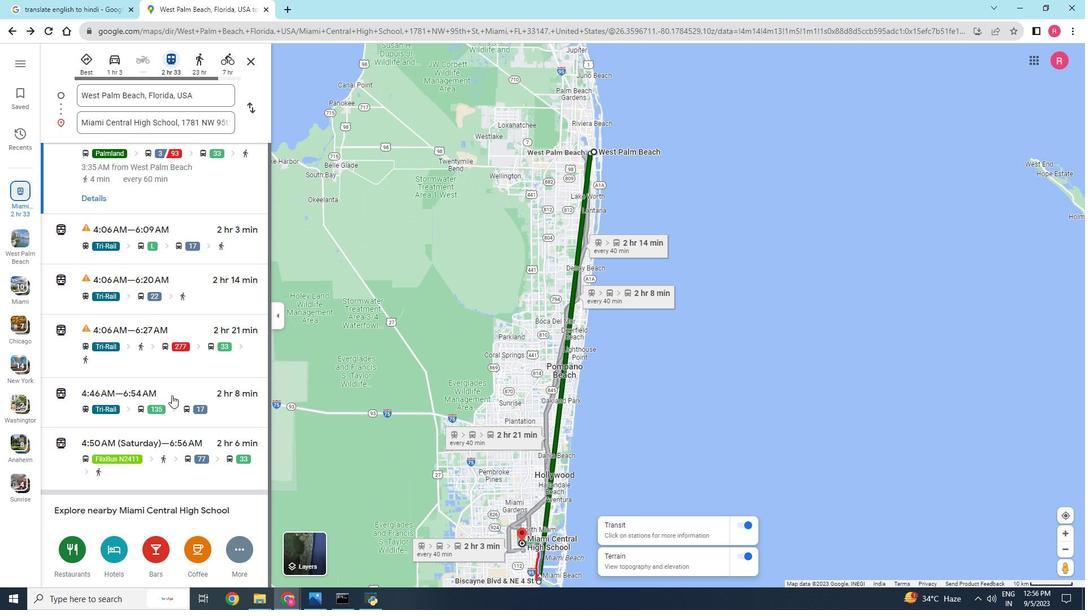 
Action: Mouse scrolled (171, 395) with delta (0, 0)
Screenshot: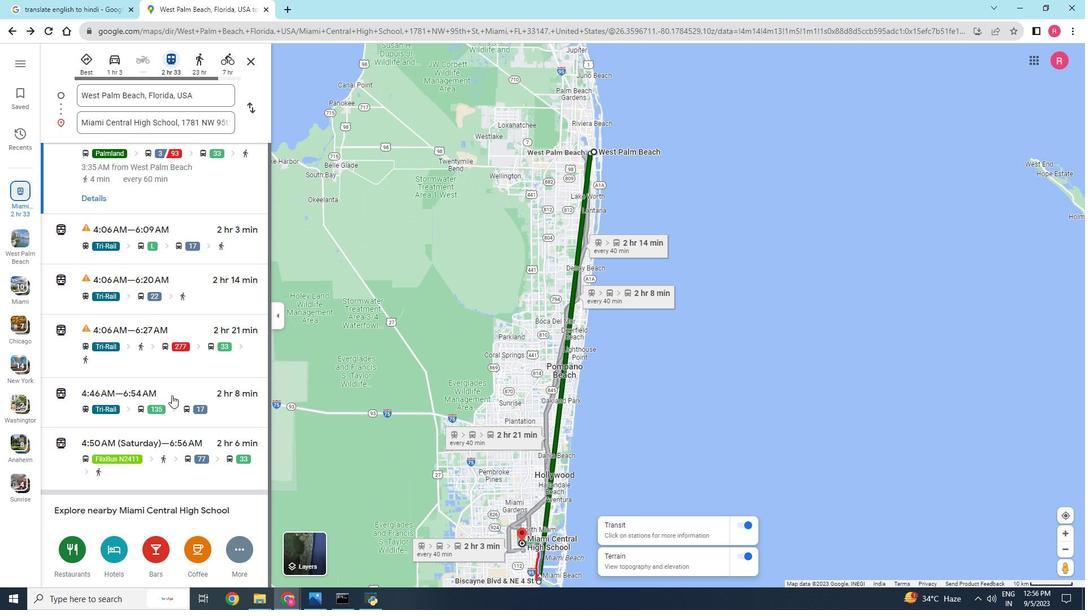 
Action: Mouse scrolled (171, 395) with delta (0, 0)
Screenshot: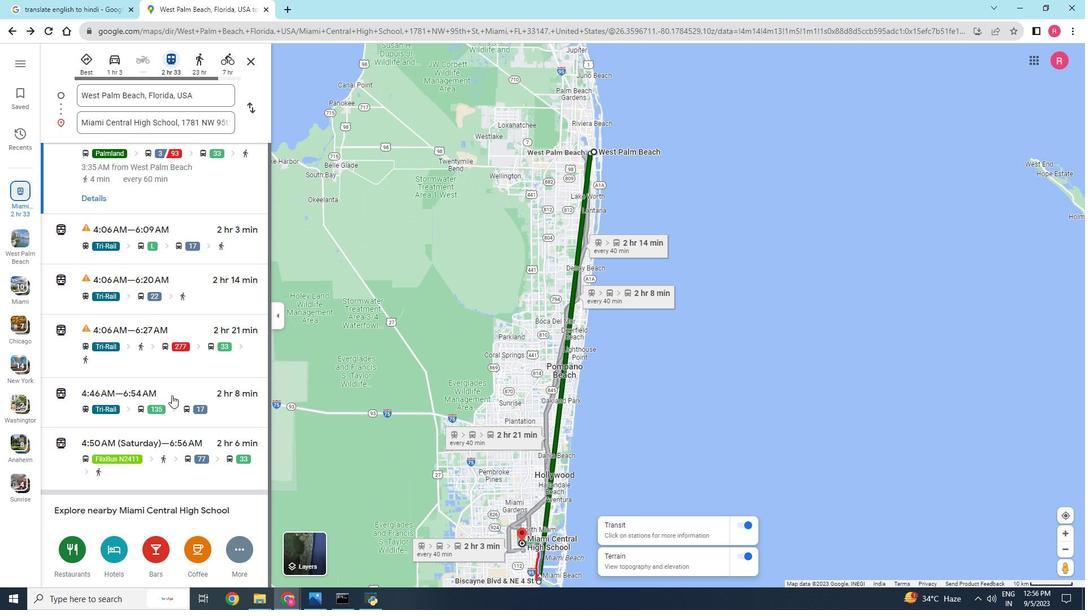 
Action: Mouse scrolled (171, 395) with delta (0, 0)
Screenshot: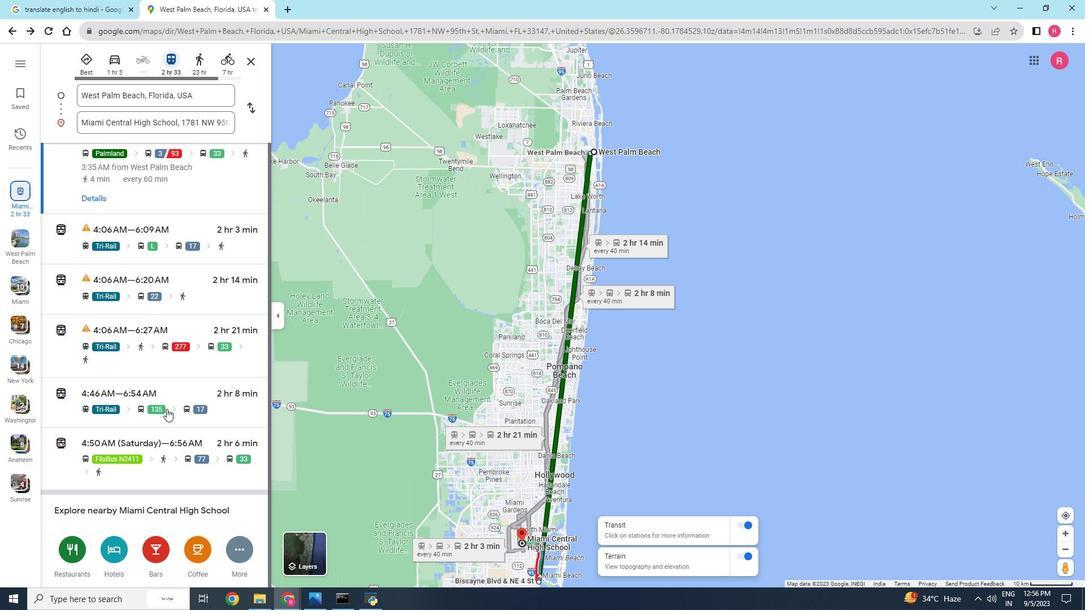 
Action: Mouse moved to (133, 452)
Screenshot: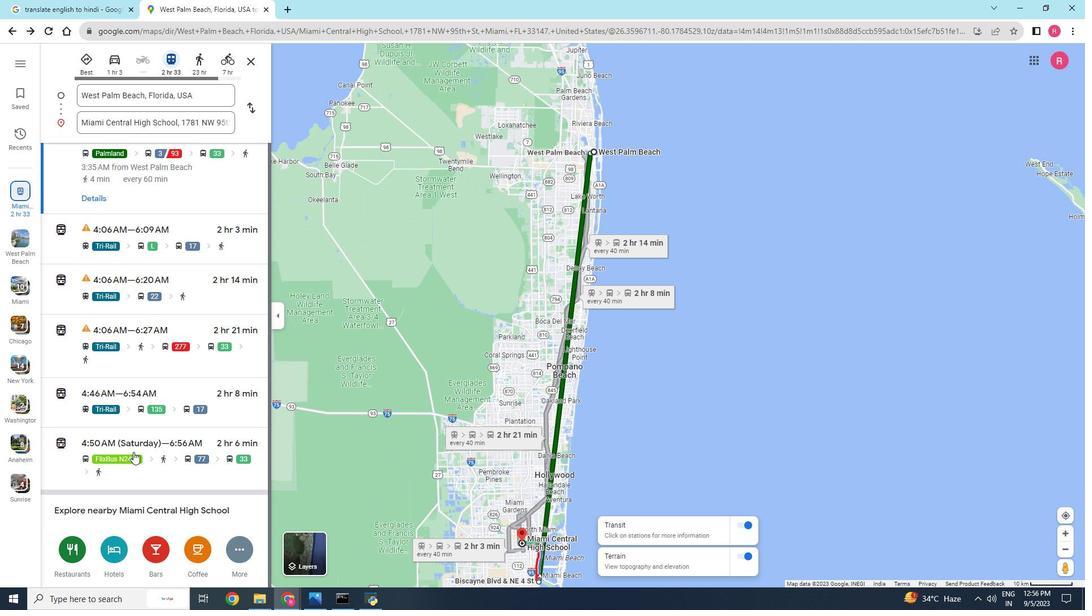
Action: Mouse pressed left at (133, 452)
Screenshot: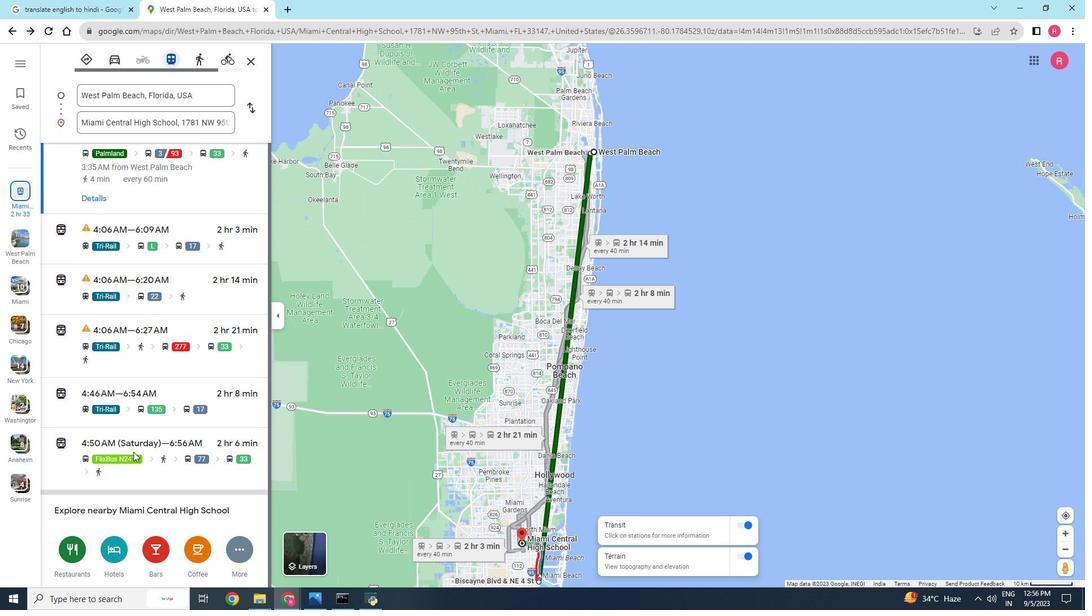 
Action: Mouse moved to (137, 352)
Screenshot: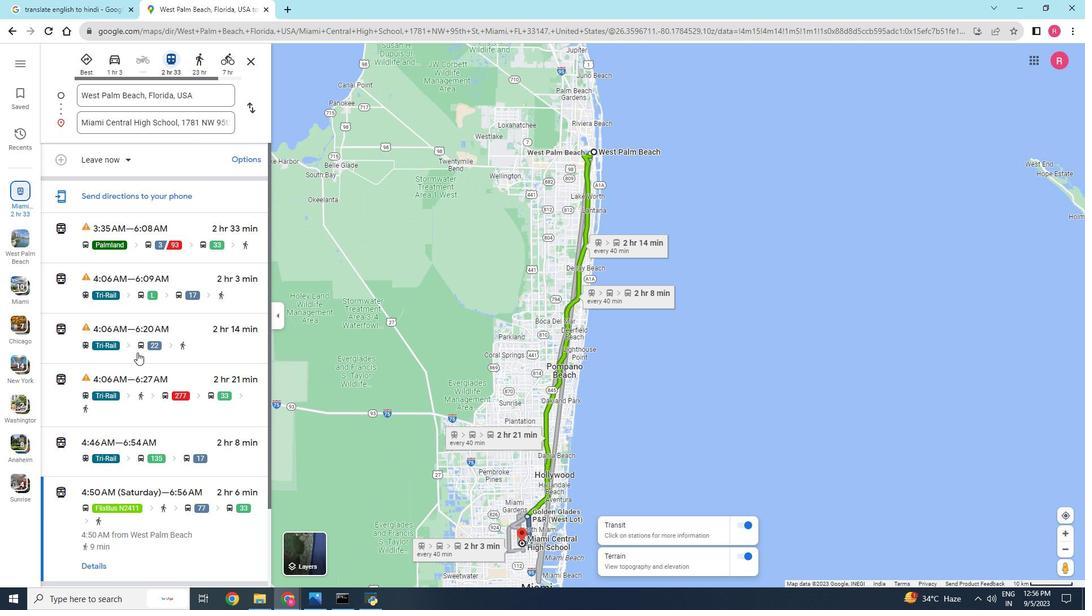 
Action: Mouse scrolled (137, 352) with delta (0, 0)
Screenshot: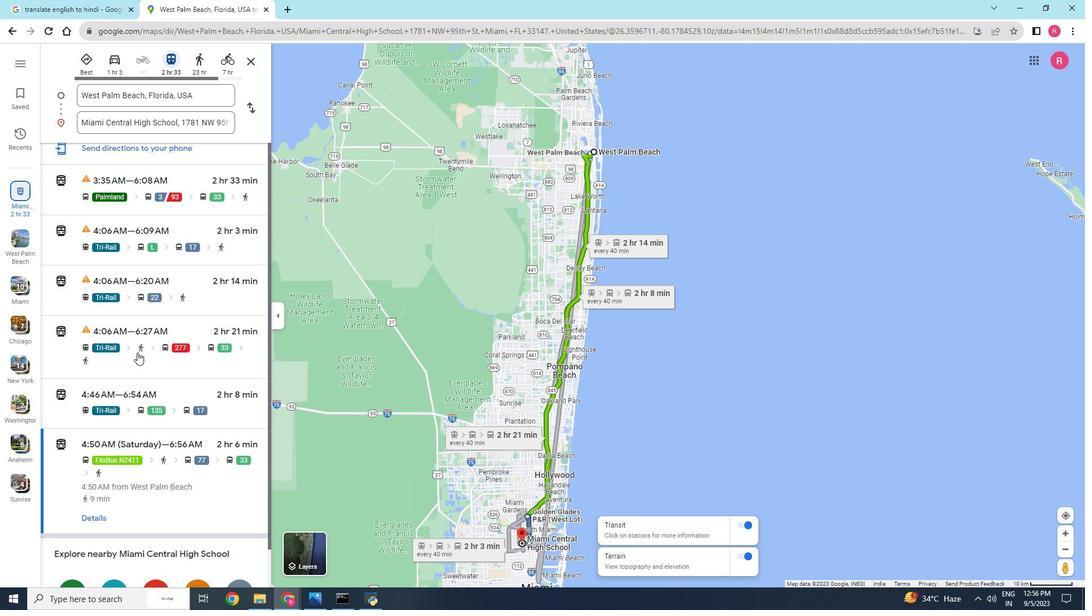 
Action: Mouse scrolled (137, 352) with delta (0, 0)
Screenshot: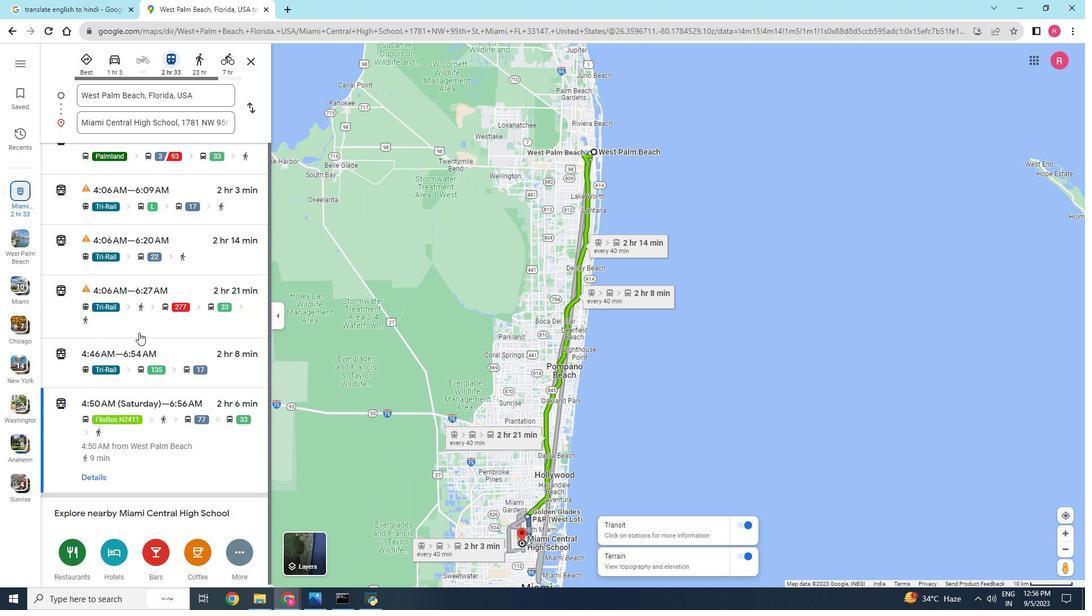 
Action: Mouse moved to (105, 234)
Screenshot: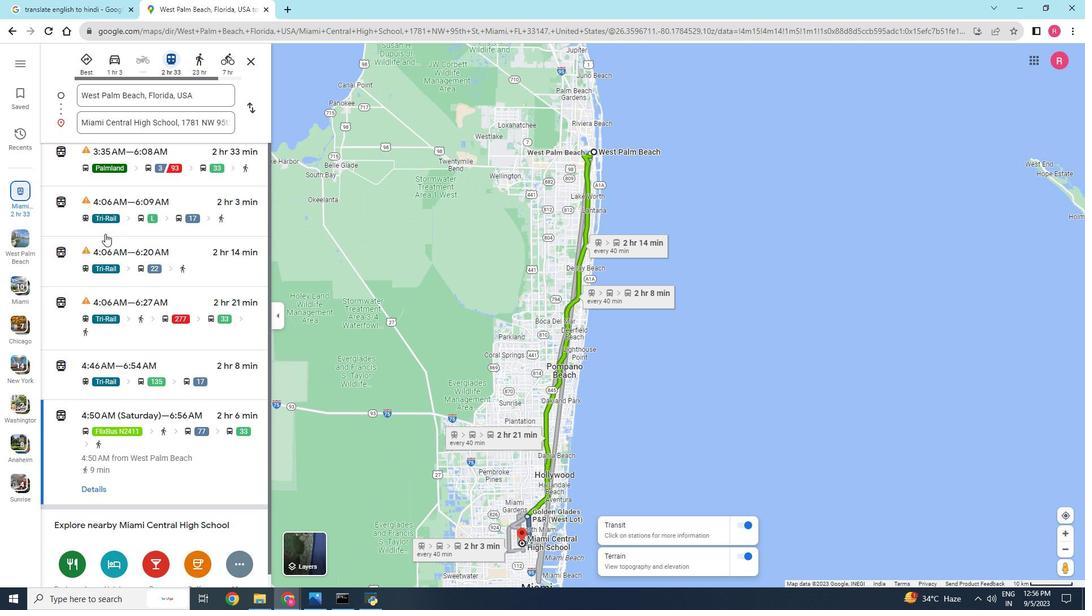 
Action: Mouse scrolled (105, 234) with delta (0, 0)
Screenshot: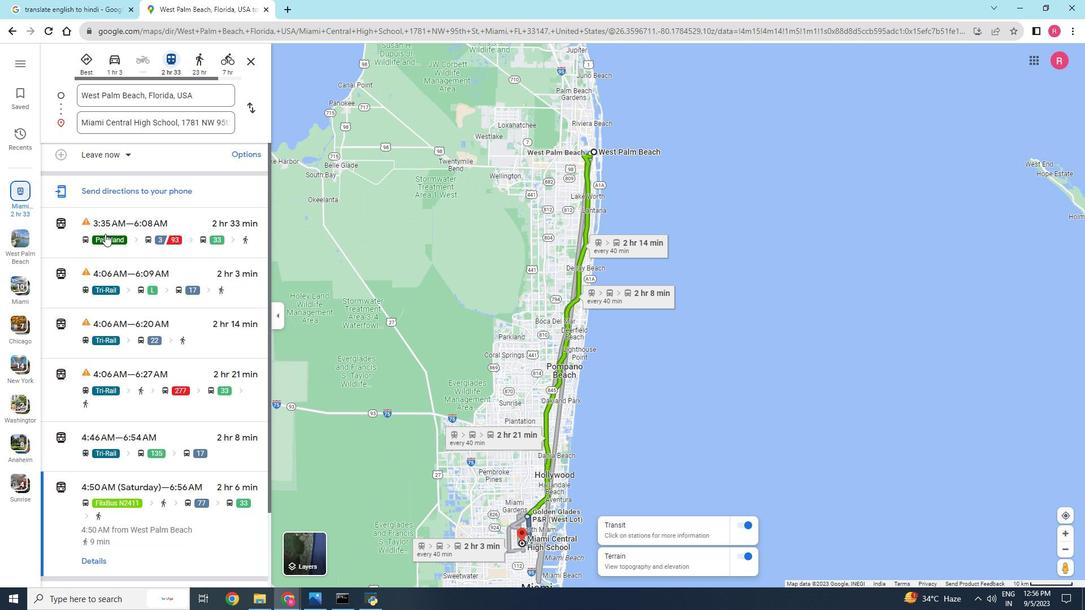
Action: Mouse scrolled (105, 234) with delta (0, 0)
Screenshot: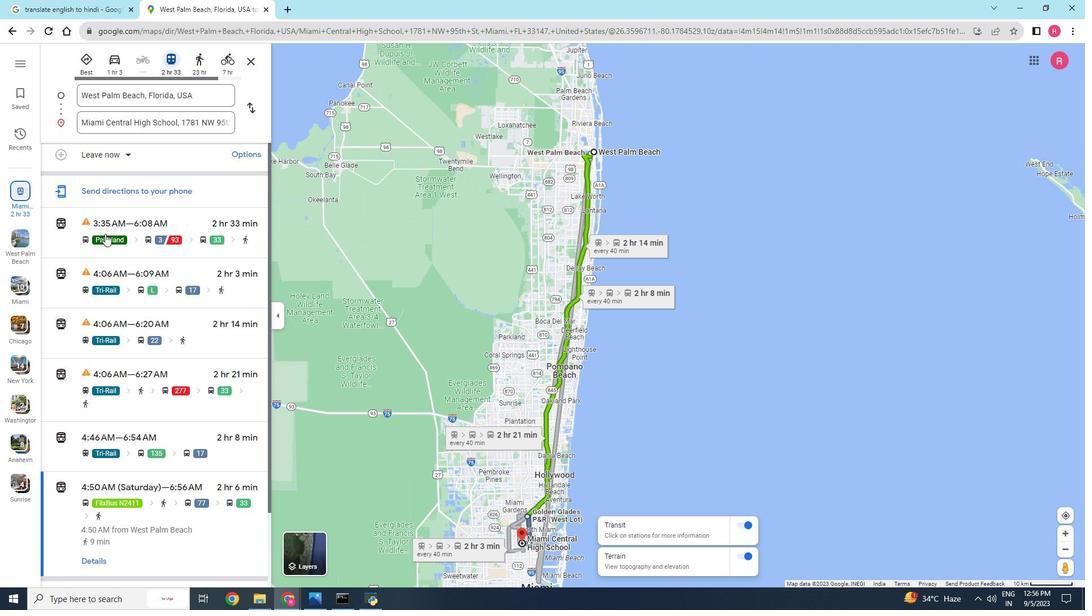 
Action: Mouse scrolled (105, 234) with delta (0, 0)
Screenshot: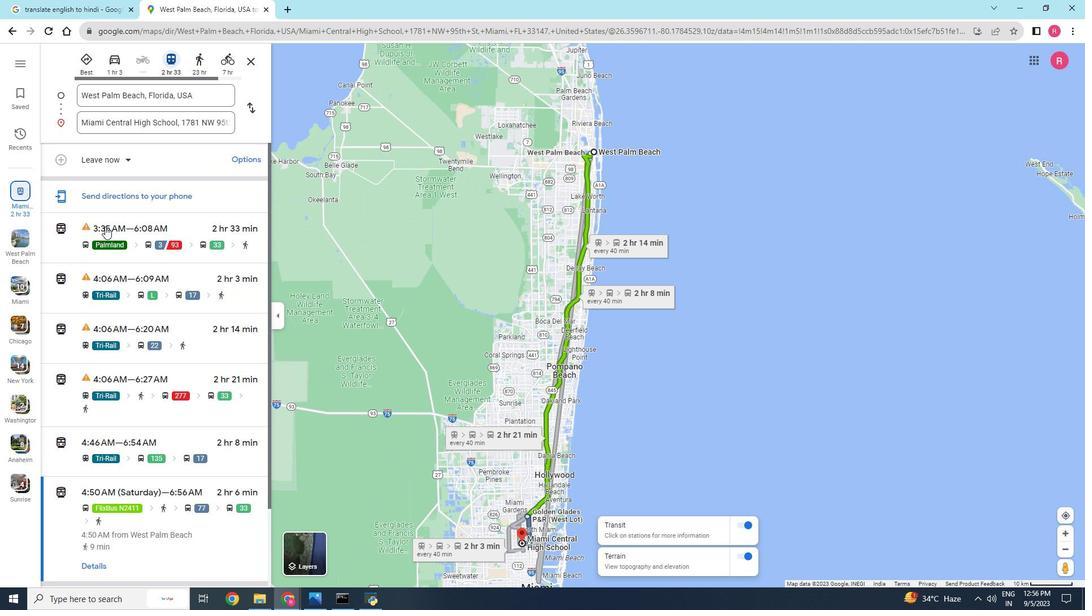 
Action: Mouse scrolled (105, 234) with delta (0, 0)
Screenshot: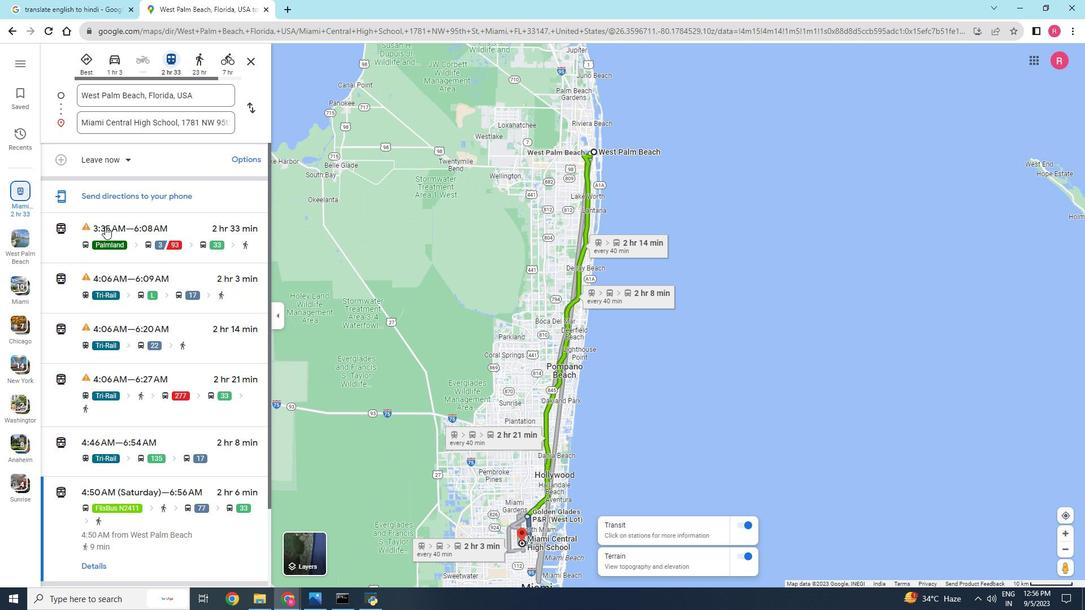 
Action: Mouse moved to (115, 156)
Screenshot: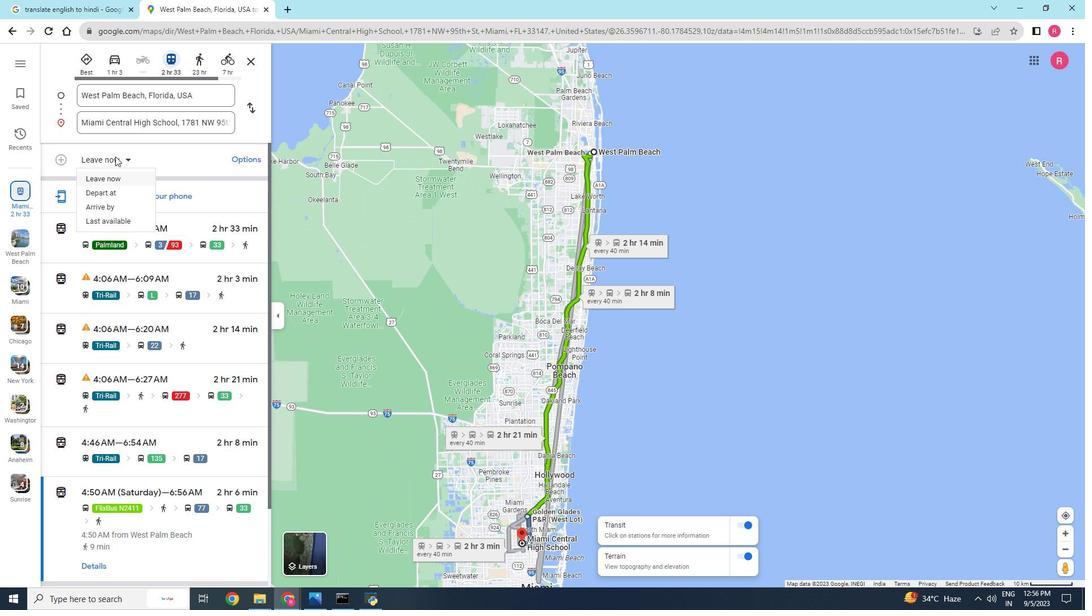 
Action: Mouse pressed left at (115, 156)
Screenshot: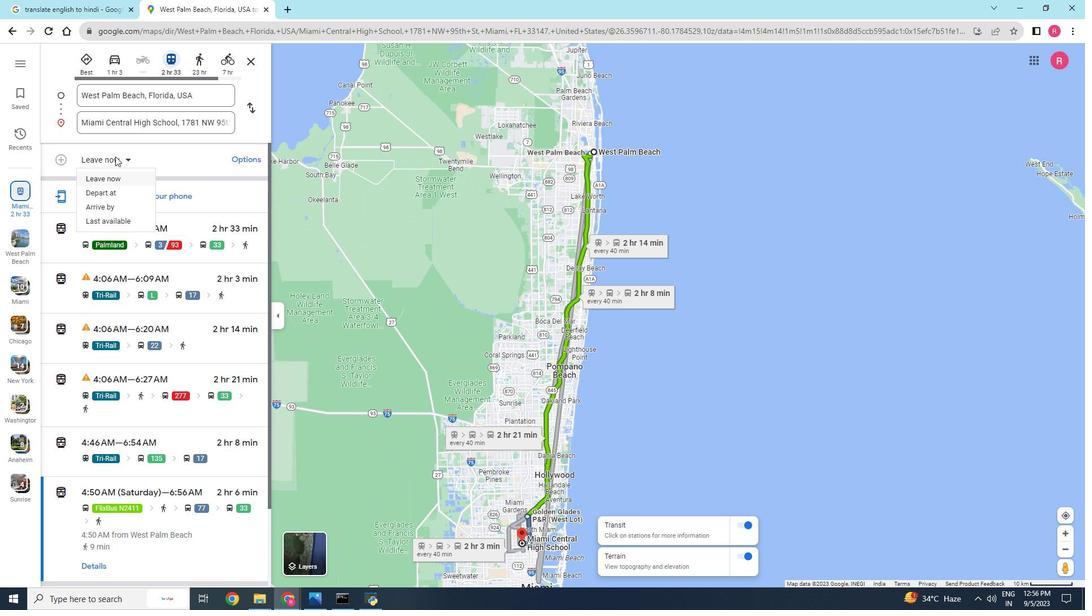 
Action: Mouse moved to (119, 216)
Screenshot: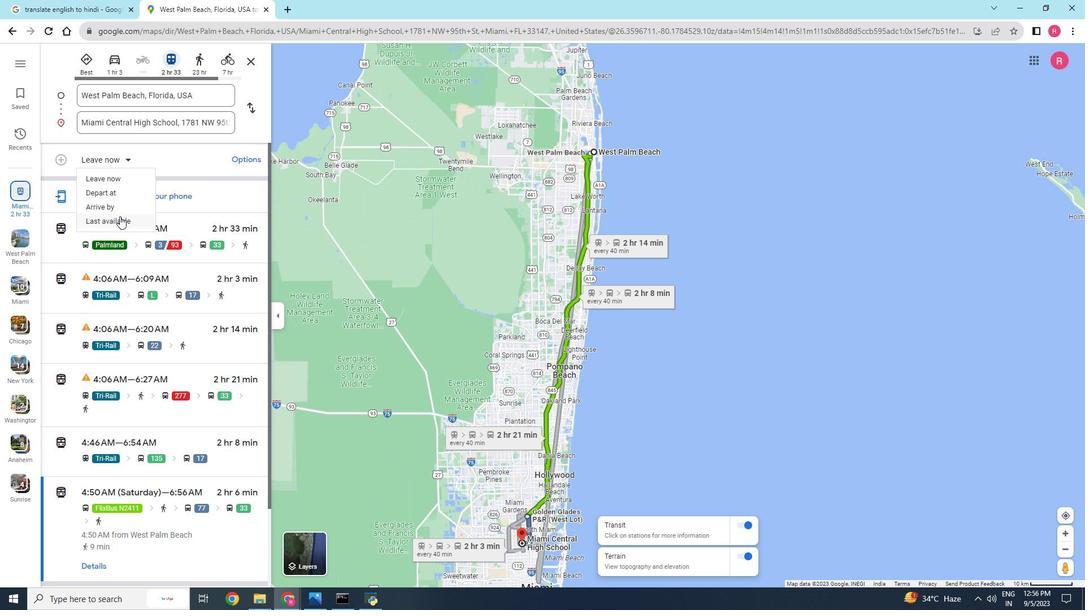
Action: Mouse pressed left at (119, 216)
Screenshot: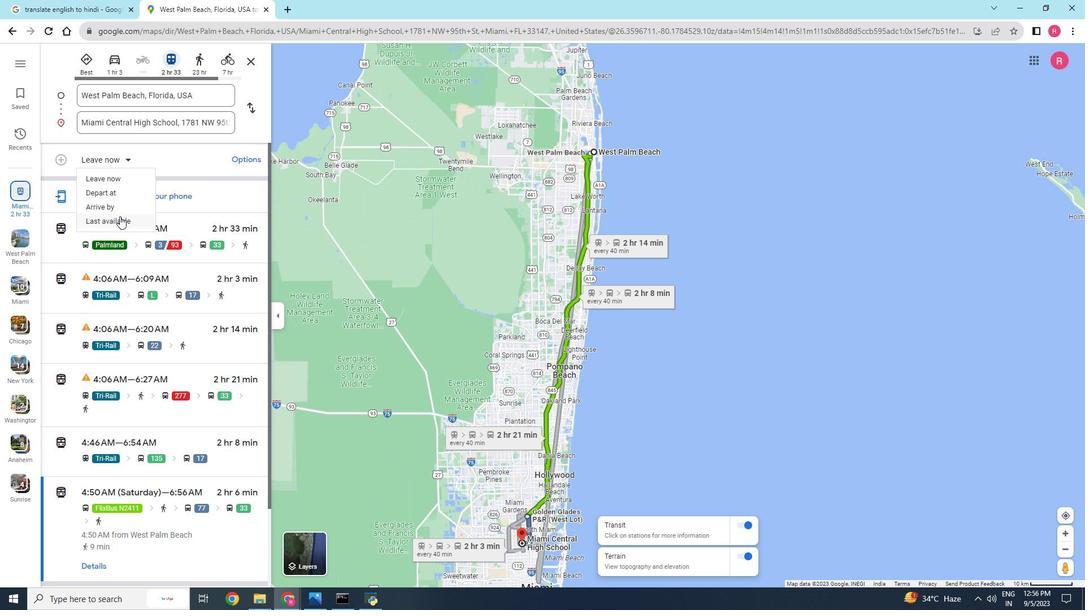 
Action: Mouse moved to (149, 374)
Screenshot: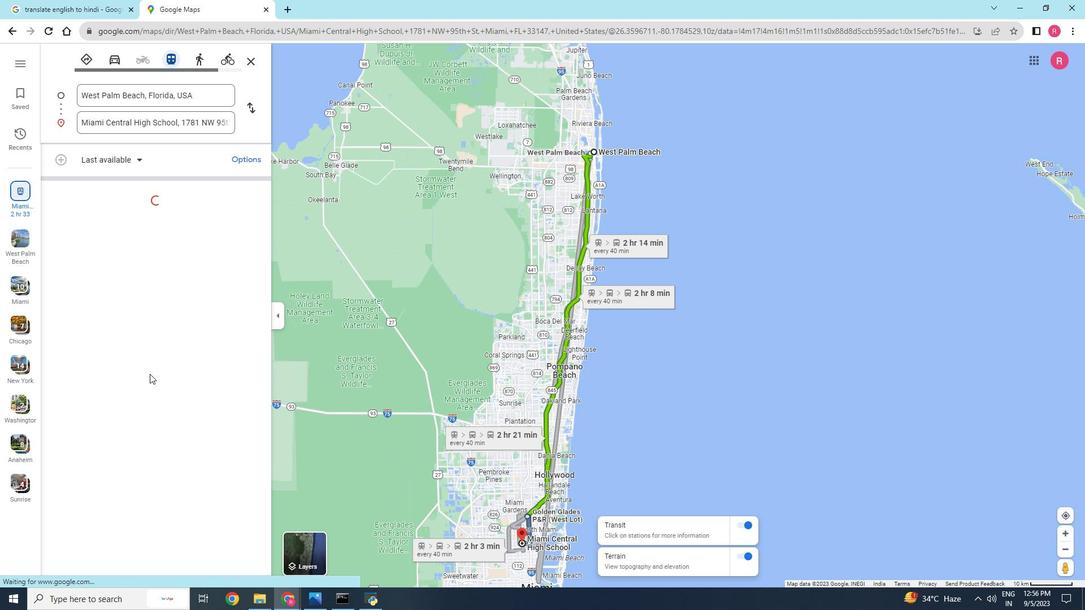 
Action: Mouse scrolled (149, 373) with delta (0, 0)
Screenshot: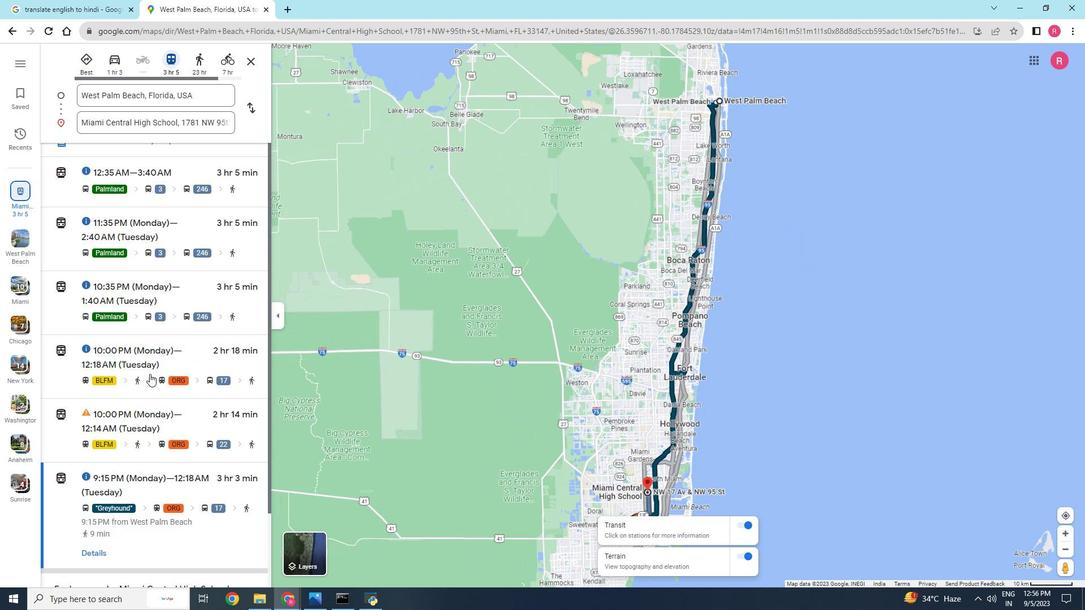 
Action: Mouse scrolled (149, 373) with delta (0, 0)
Screenshot: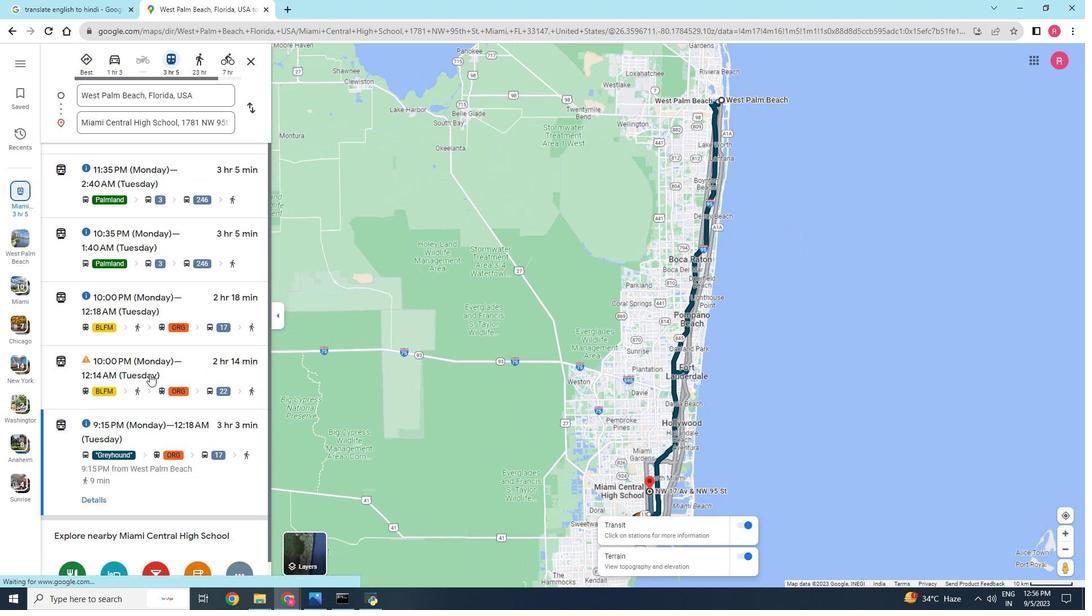 
Action: Mouse scrolled (149, 373) with delta (0, 0)
Screenshot: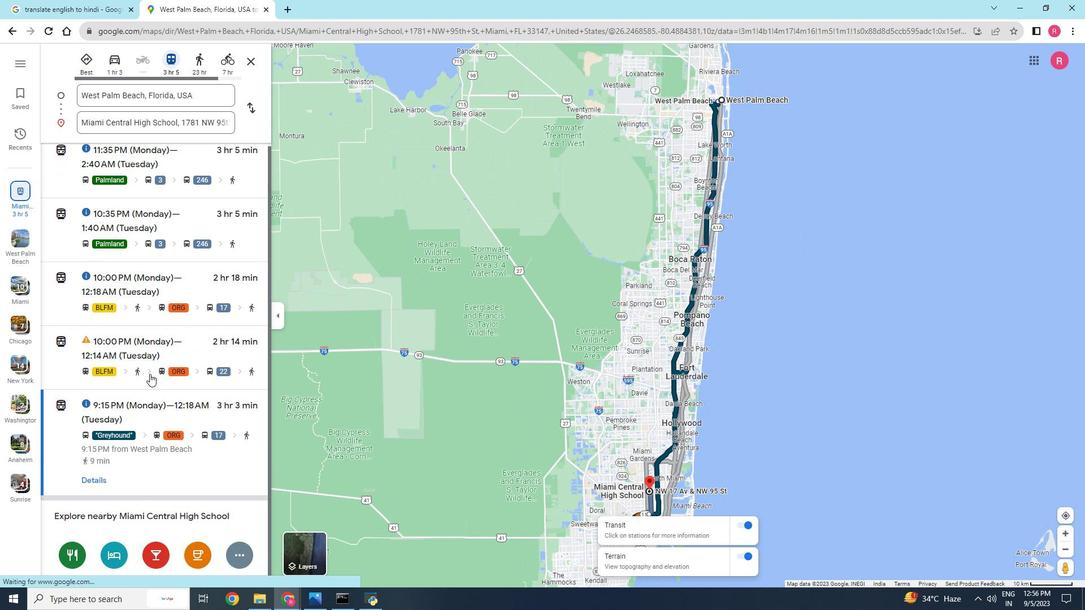 
Action: Mouse scrolled (149, 374) with delta (0, 0)
Screenshot: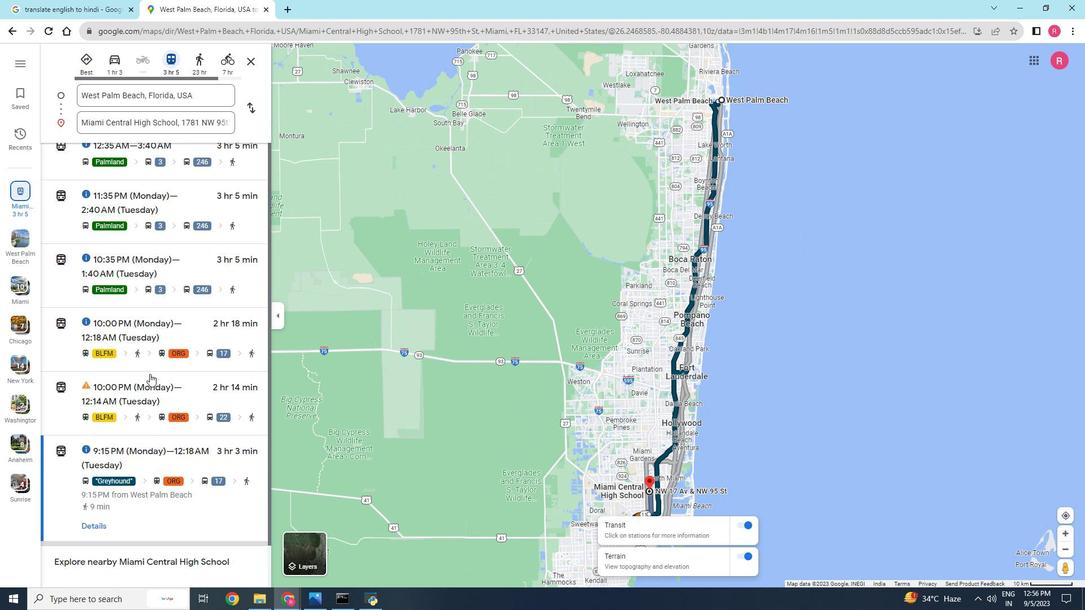 
Action: Mouse scrolled (149, 374) with delta (0, 0)
Screenshot: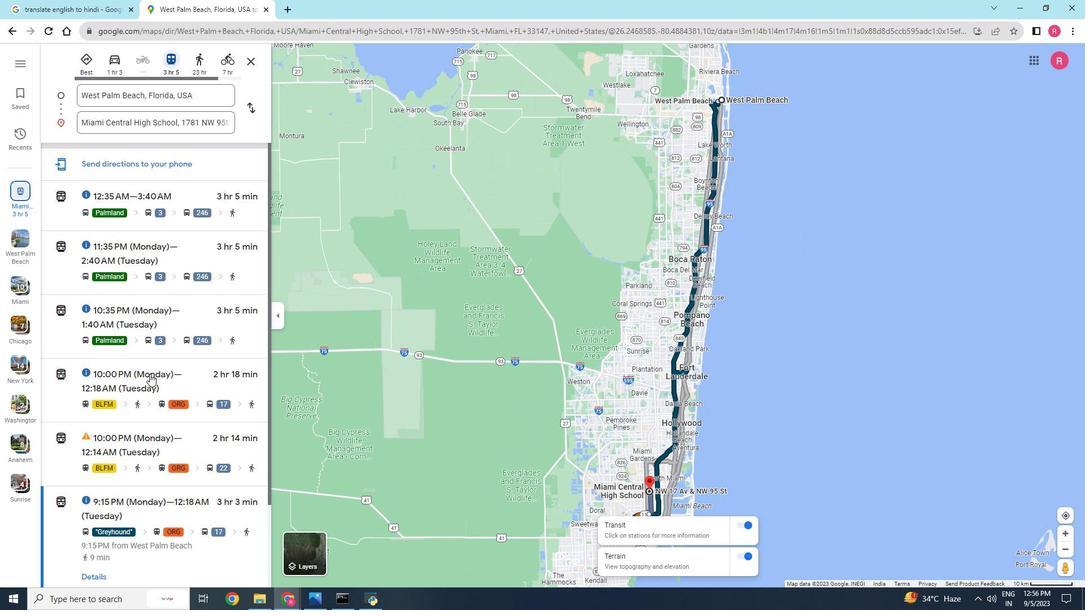 
Action: Mouse scrolled (149, 374) with delta (0, 0)
Screenshot: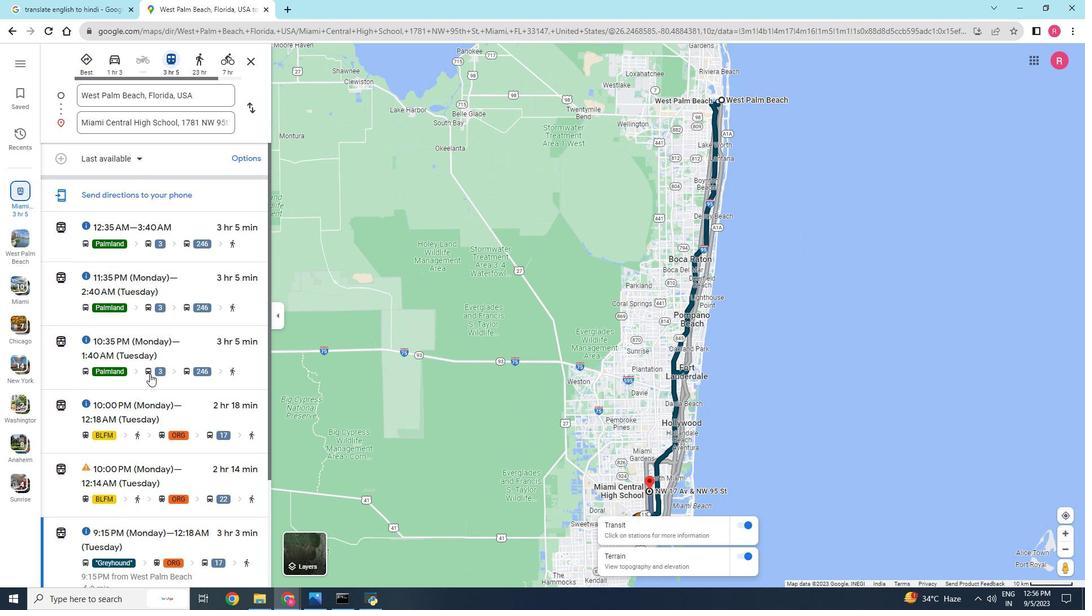 
Action: Mouse scrolled (149, 374) with delta (0, 0)
Screenshot: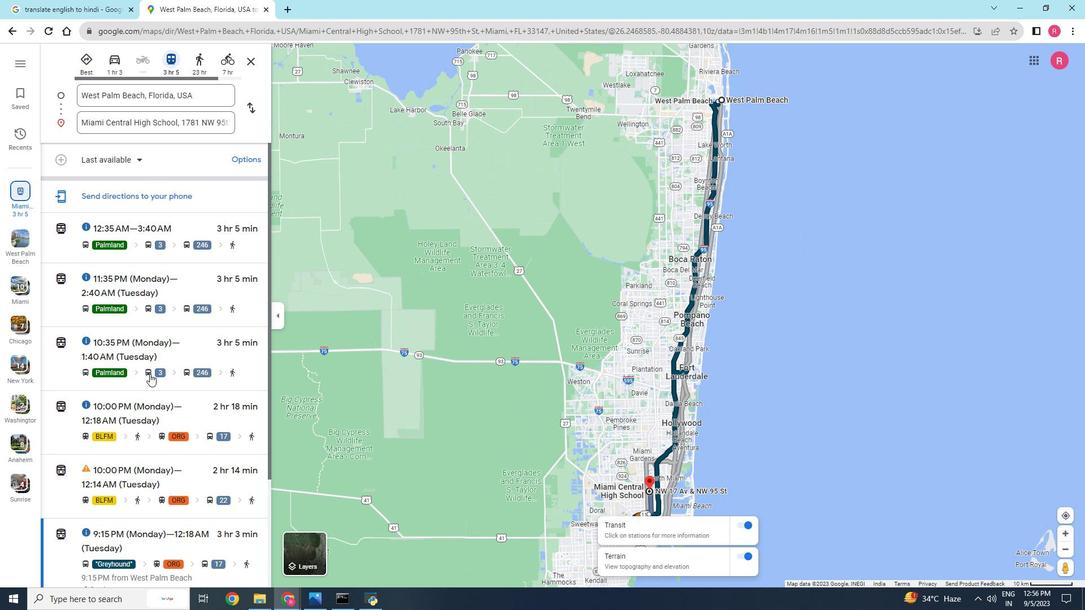 
Action: Mouse scrolled (149, 374) with delta (0, 0)
Screenshot: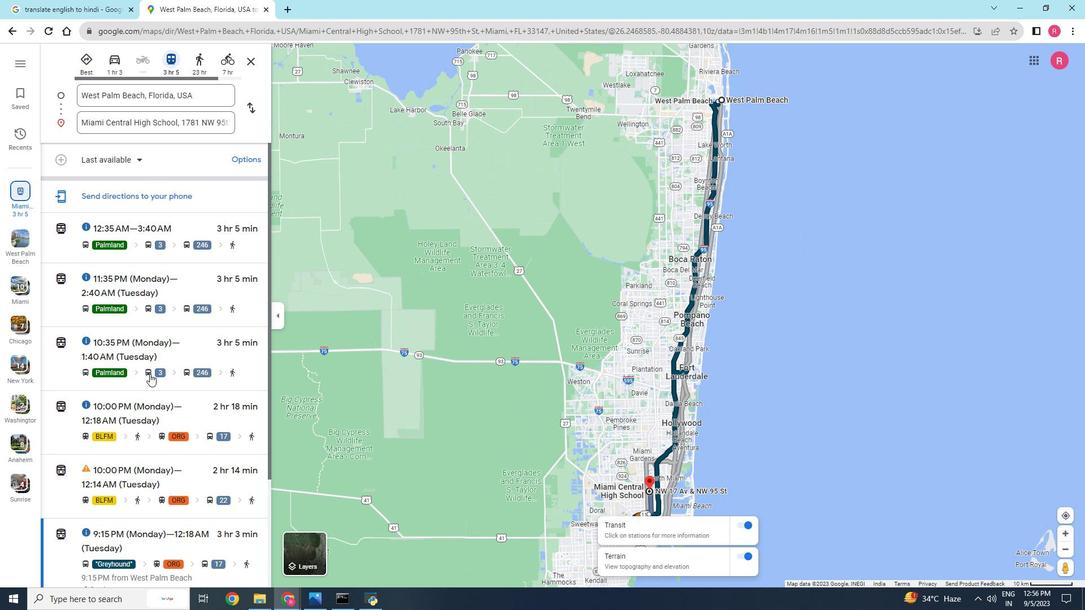 
Action: Mouse scrolled (149, 374) with delta (0, 0)
Screenshot: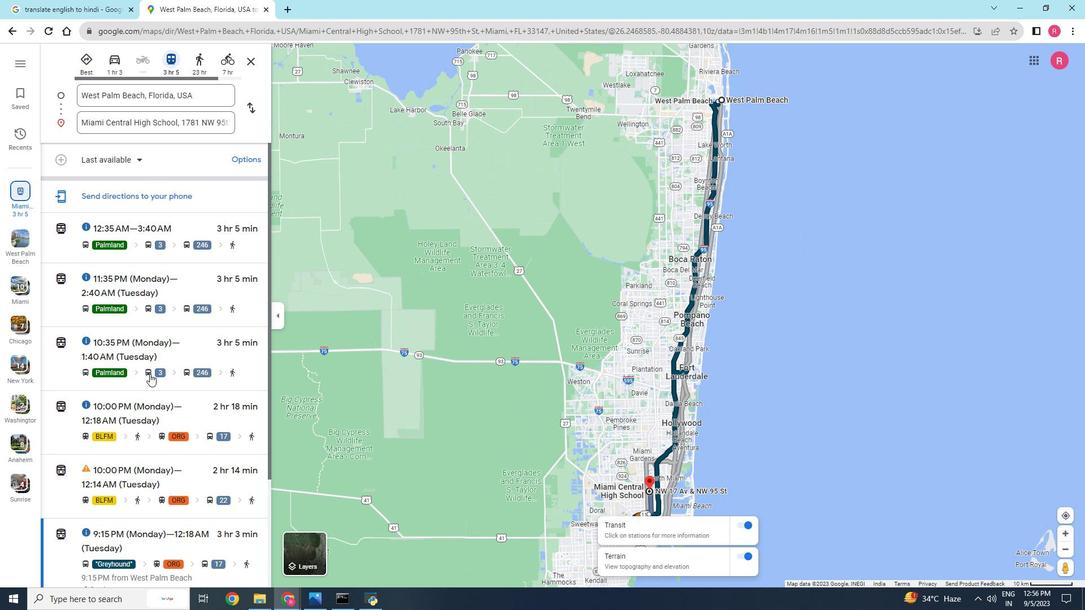
Action: Mouse scrolled (149, 373) with delta (0, 0)
Screenshot: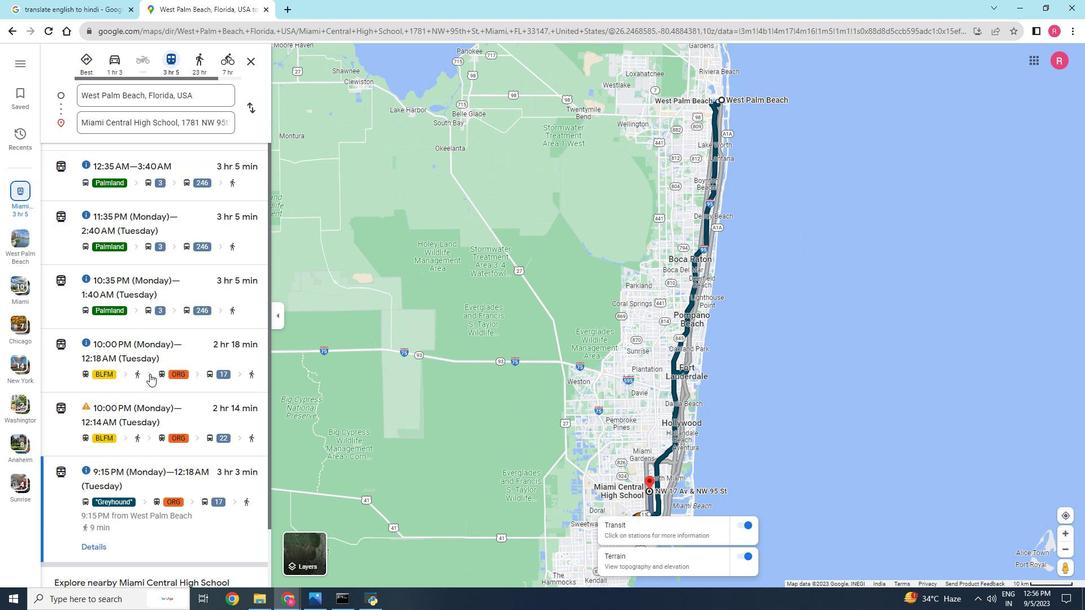
Action: Mouse scrolled (149, 373) with delta (0, 0)
Screenshot: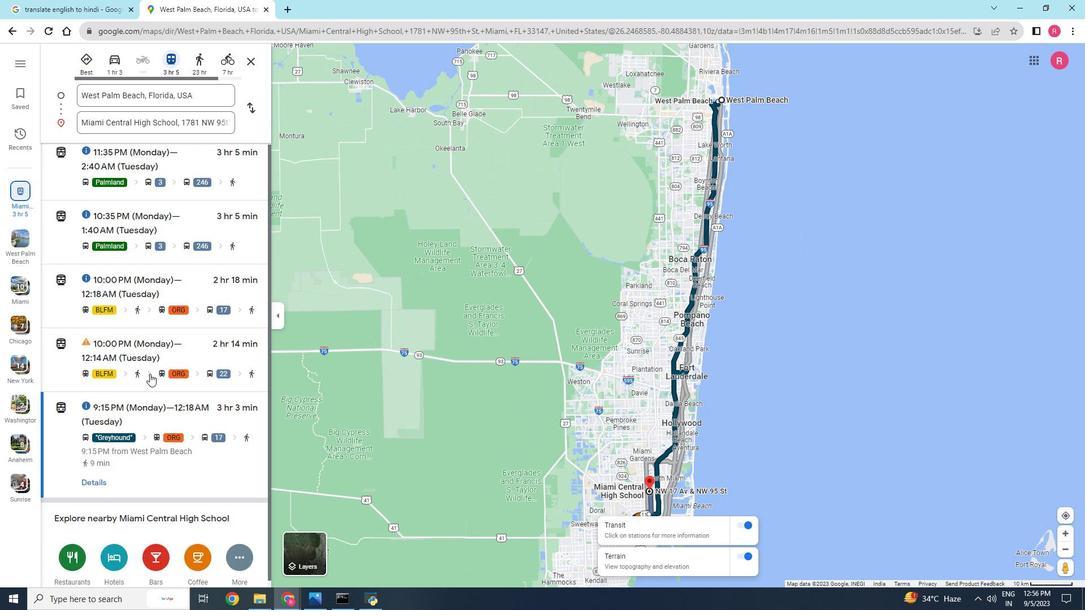 
Action: Mouse scrolled (149, 373) with delta (0, 0)
Screenshot: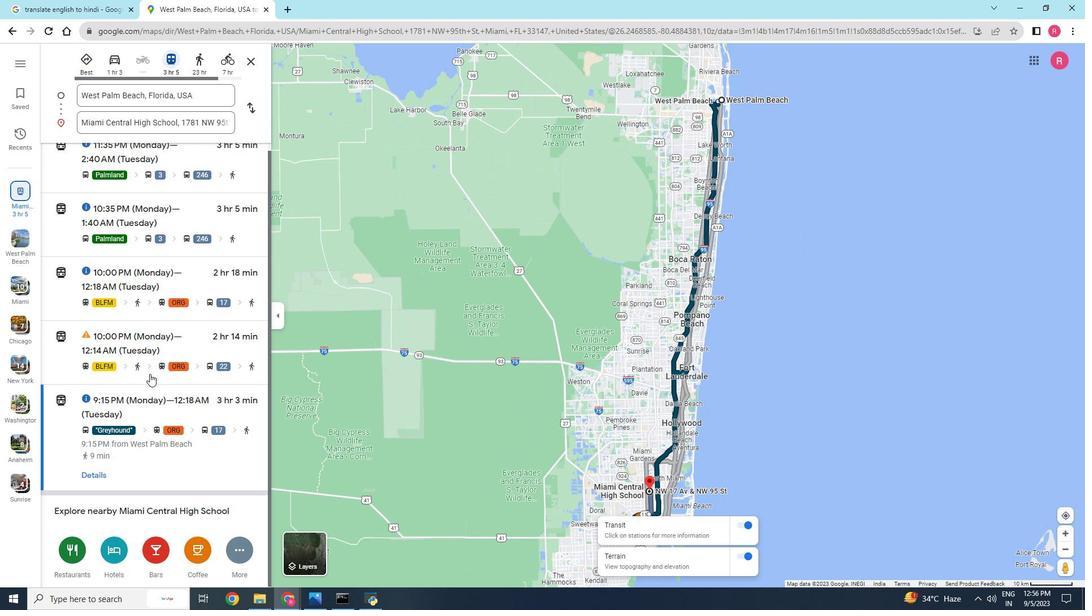 
Action: Mouse scrolled (149, 374) with delta (0, 0)
Screenshot: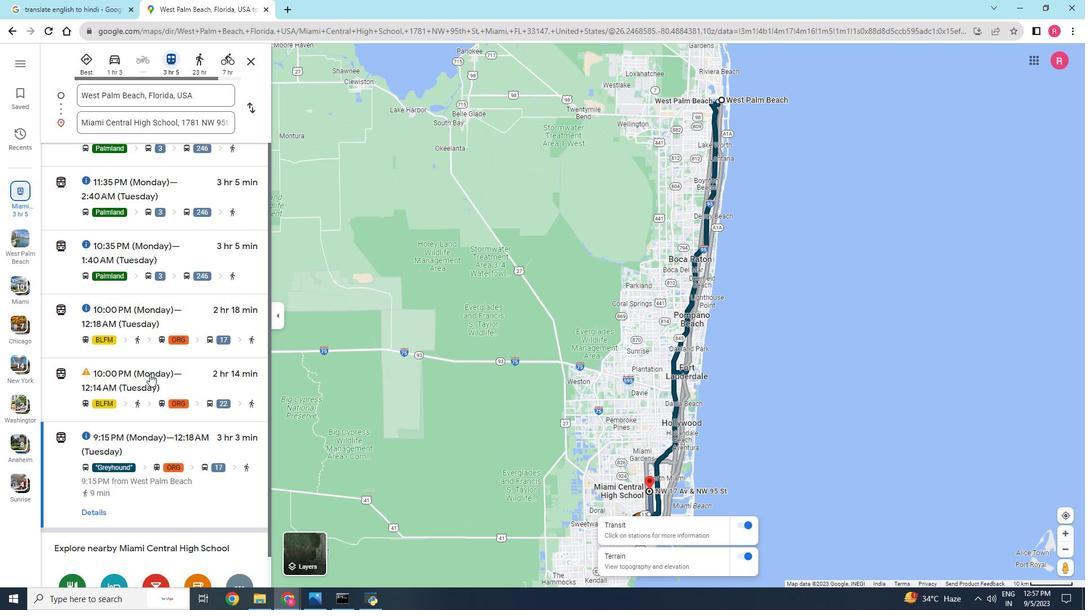 
Action: Mouse scrolled (149, 374) with delta (0, 0)
Screenshot: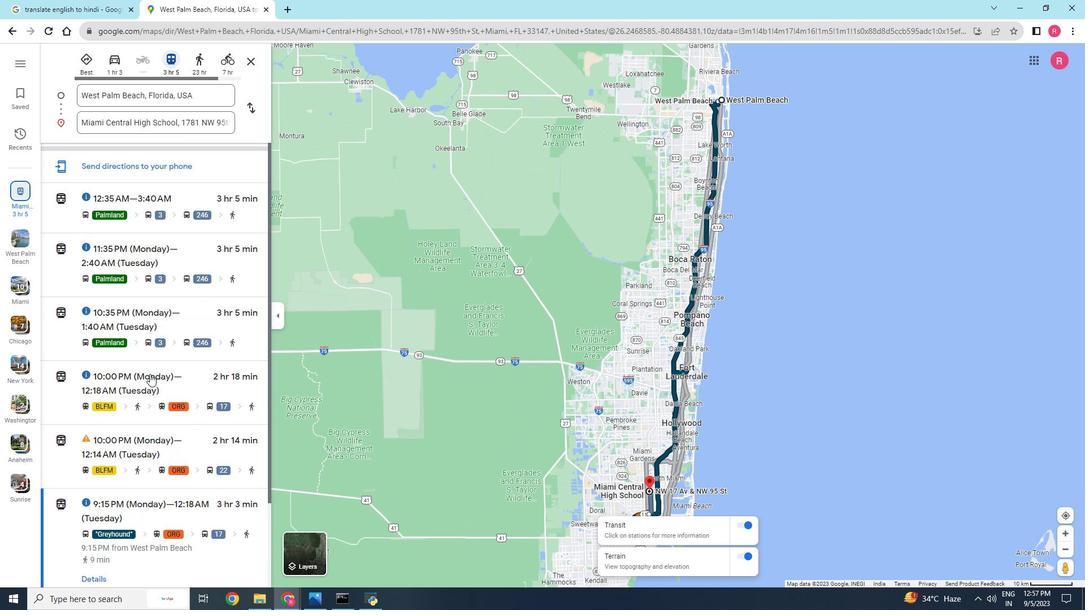 
Action: Mouse scrolled (149, 374) with delta (0, 0)
Screenshot: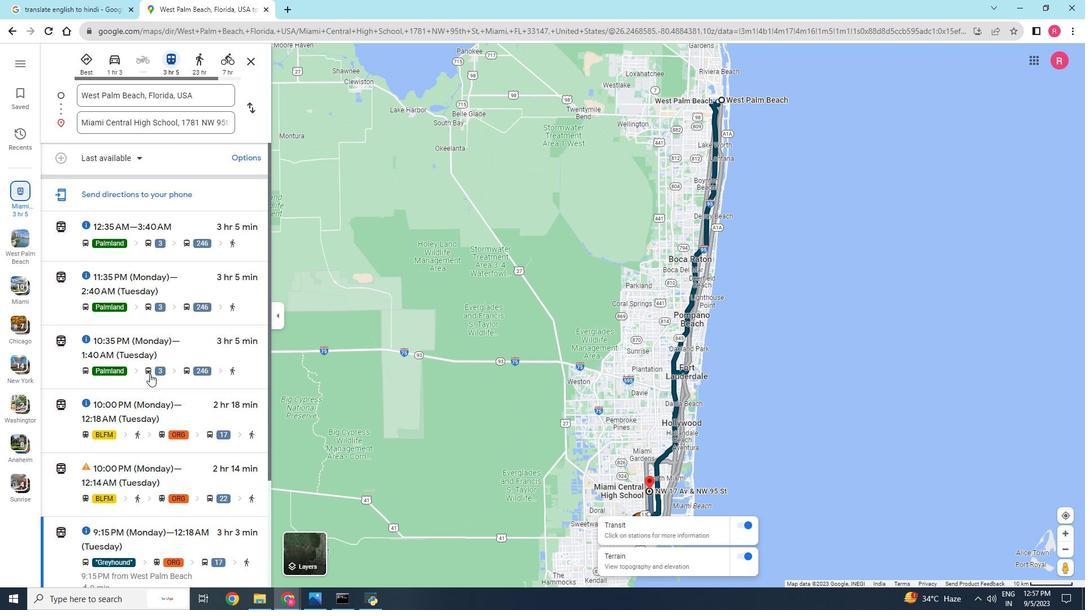 
Action: Mouse scrolled (149, 374) with delta (0, 0)
Screenshot: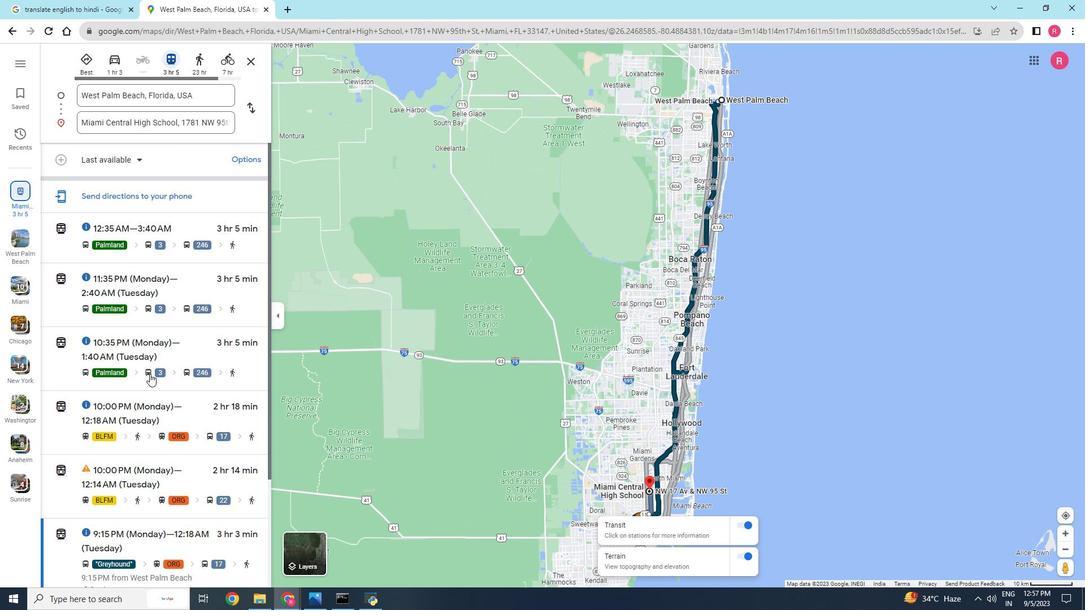 
